 Task: Find connections with filter location Bad Münstereifel with filter topic #Mentoringwith filter profile language German with filter current company Sopra Banking Software with filter school Indian School of Business with filter industry Capital Markets with filter service category Logo Design with filter keywords title Reservationist
Action: Mouse moved to (591, 81)
Screenshot: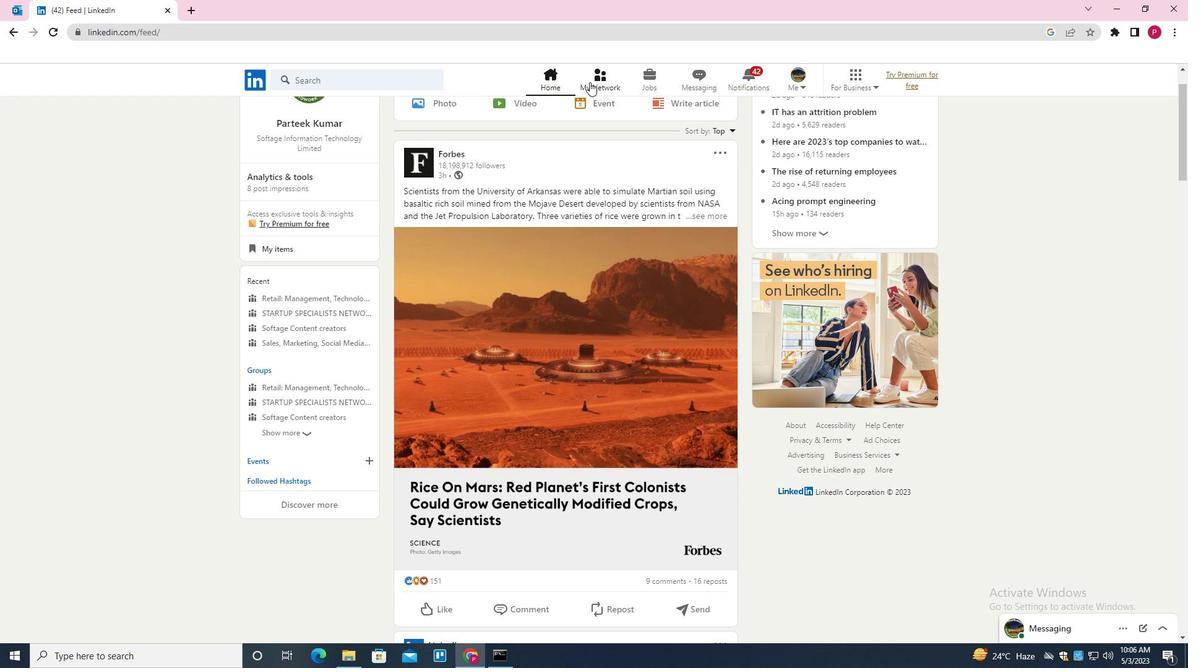 
Action: Mouse pressed left at (591, 81)
Screenshot: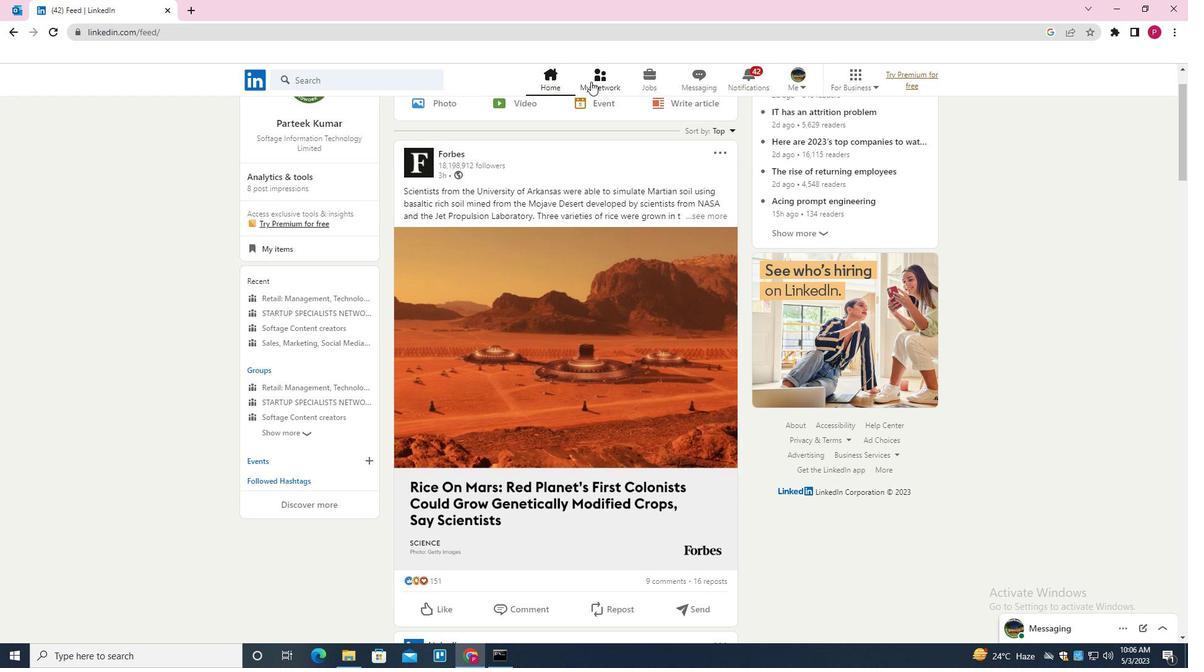 
Action: Mouse moved to (389, 151)
Screenshot: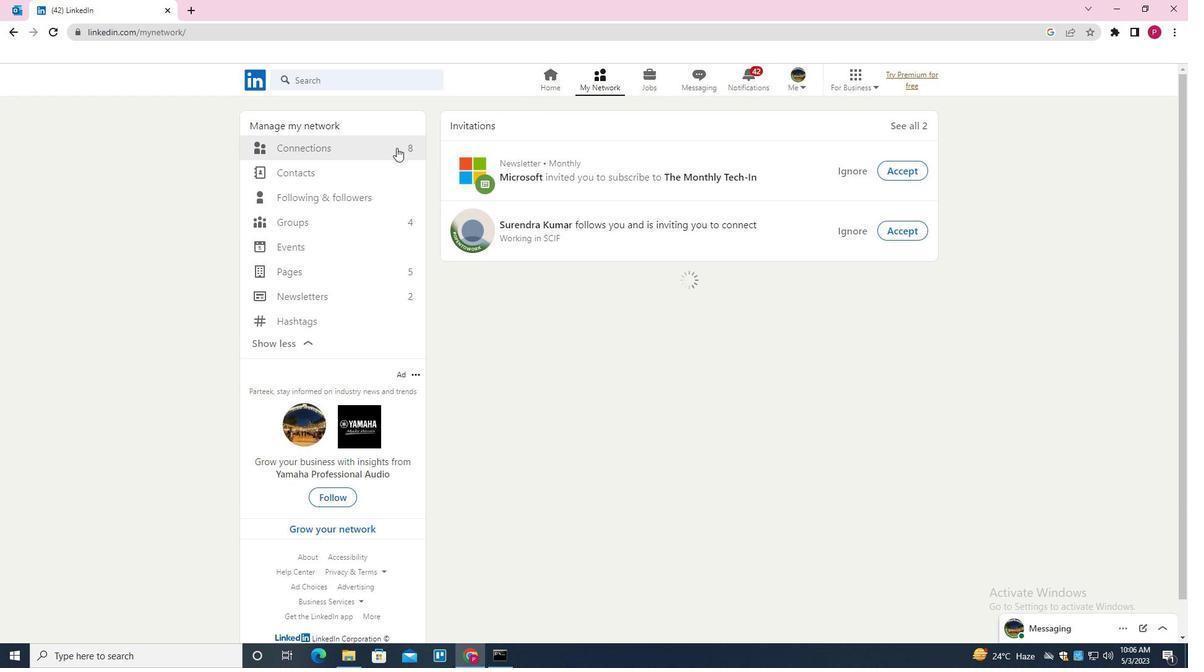 
Action: Mouse pressed left at (389, 151)
Screenshot: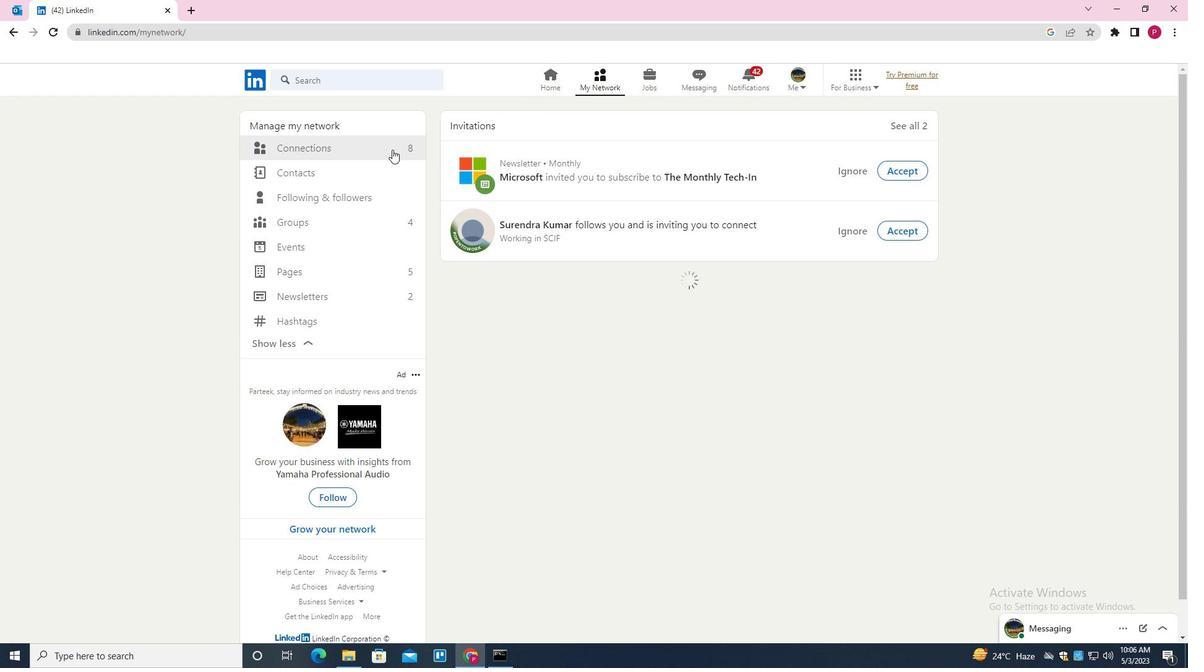 
Action: Mouse moved to (704, 151)
Screenshot: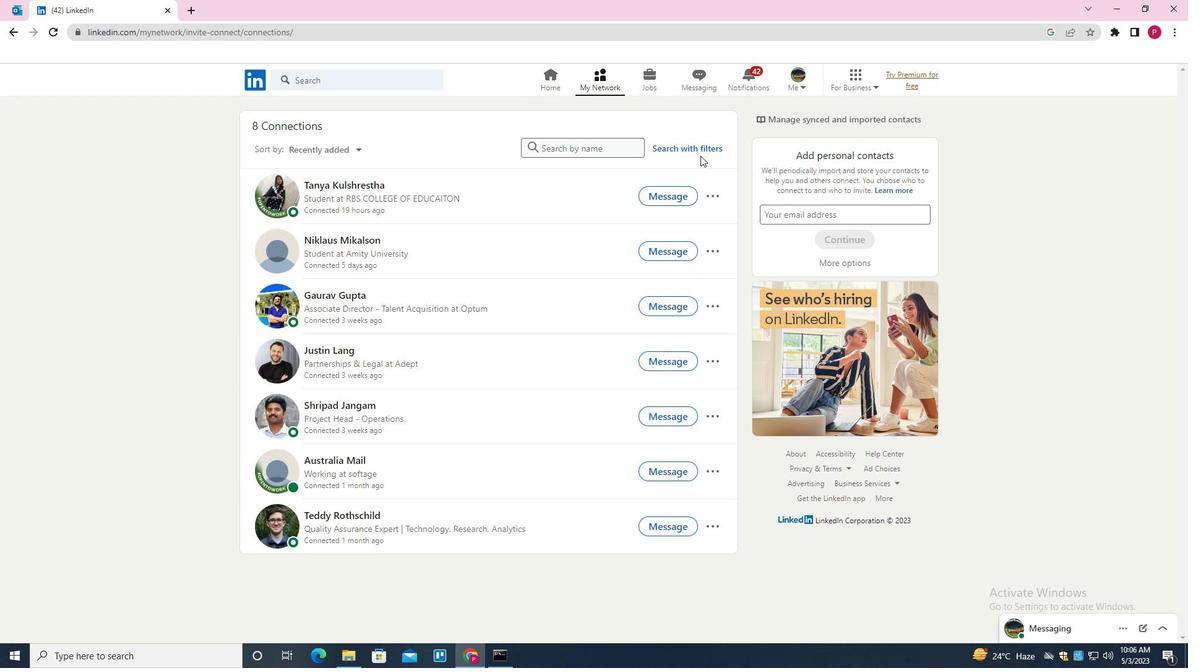 
Action: Mouse pressed left at (704, 151)
Screenshot: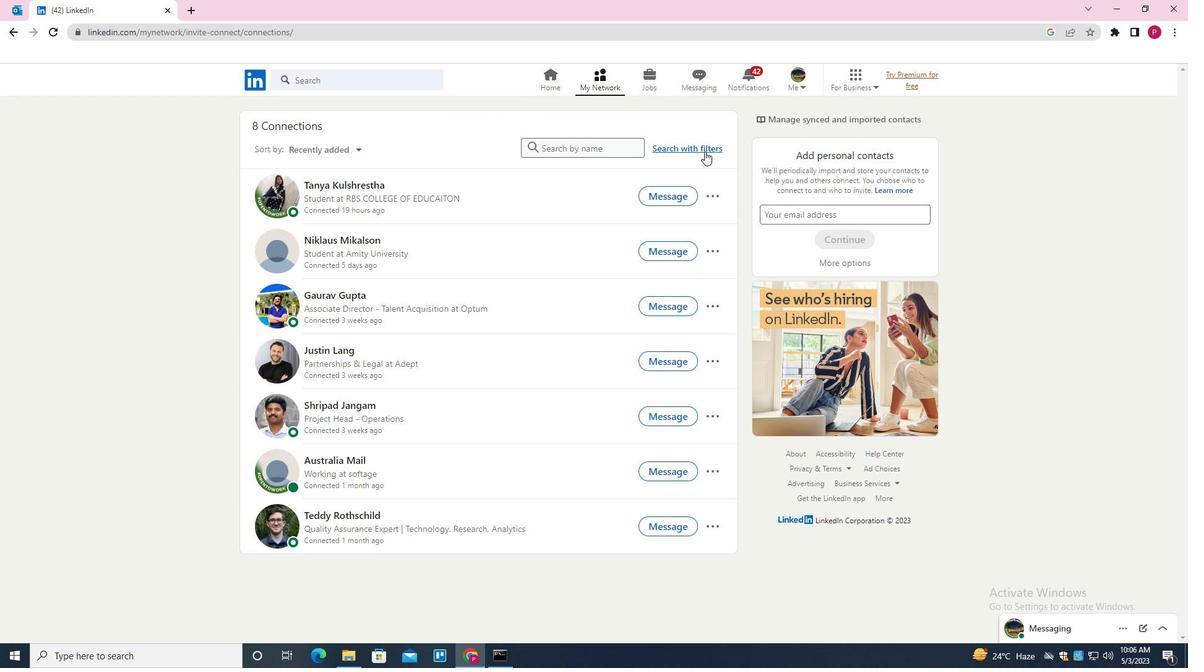 
Action: Mouse moved to (630, 113)
Screenshot: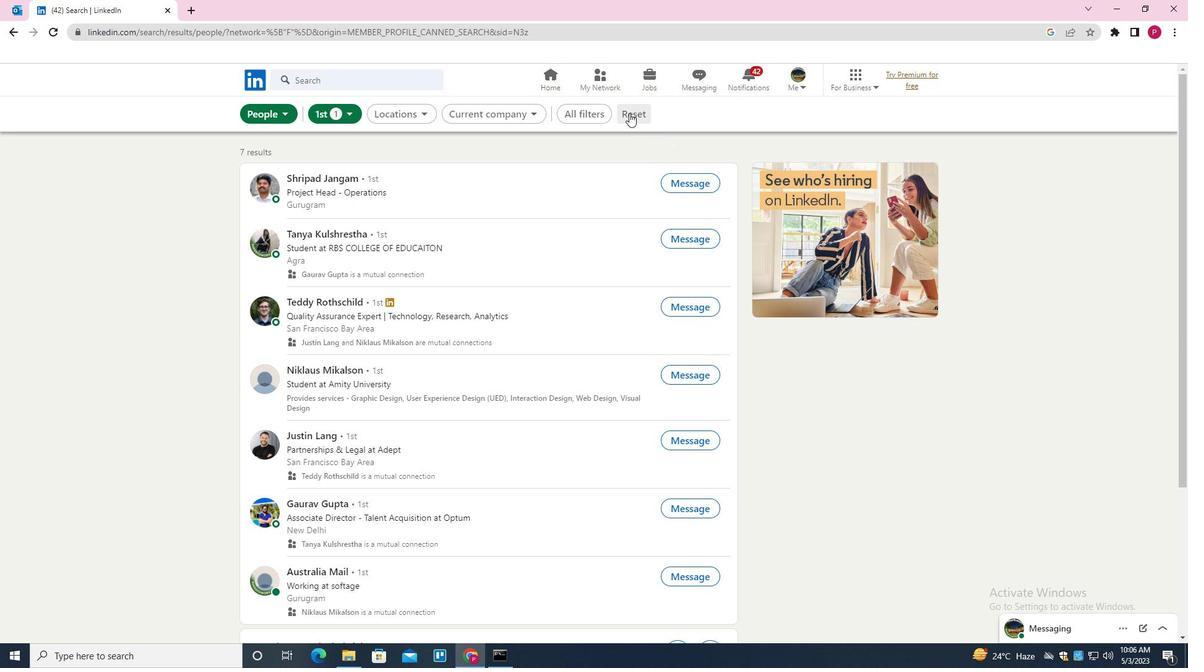 
Action: Mouse pressed left at (630, 113)
Screenshot: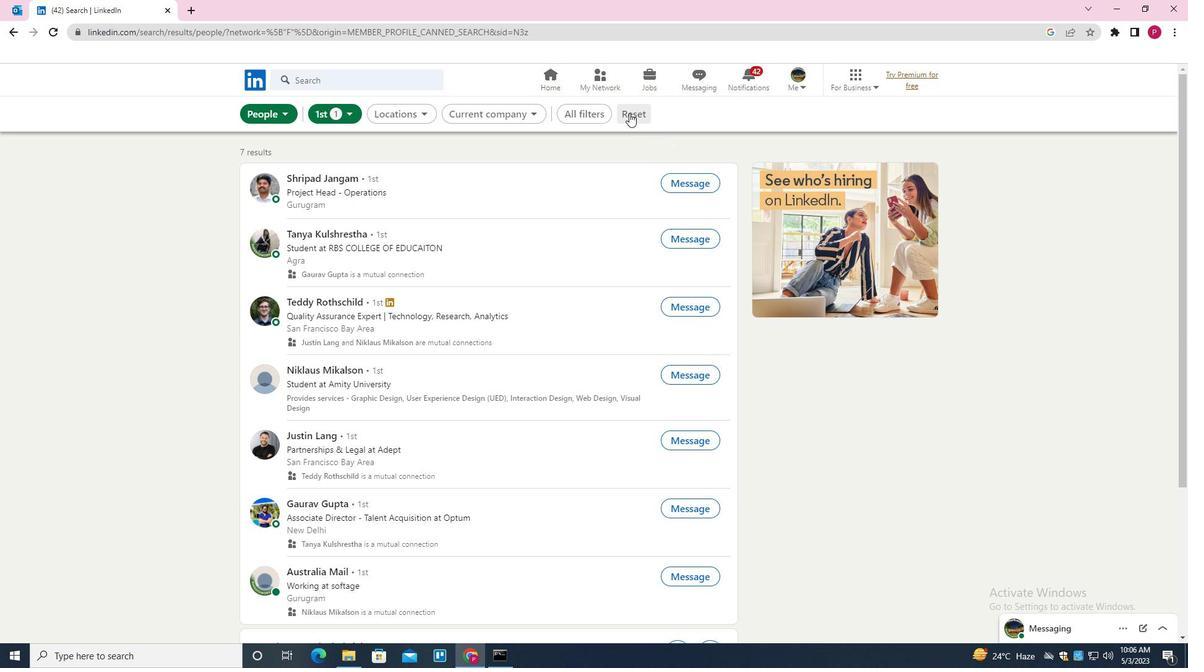 
Action: Mouse moved to (625, 115)
Screenshot: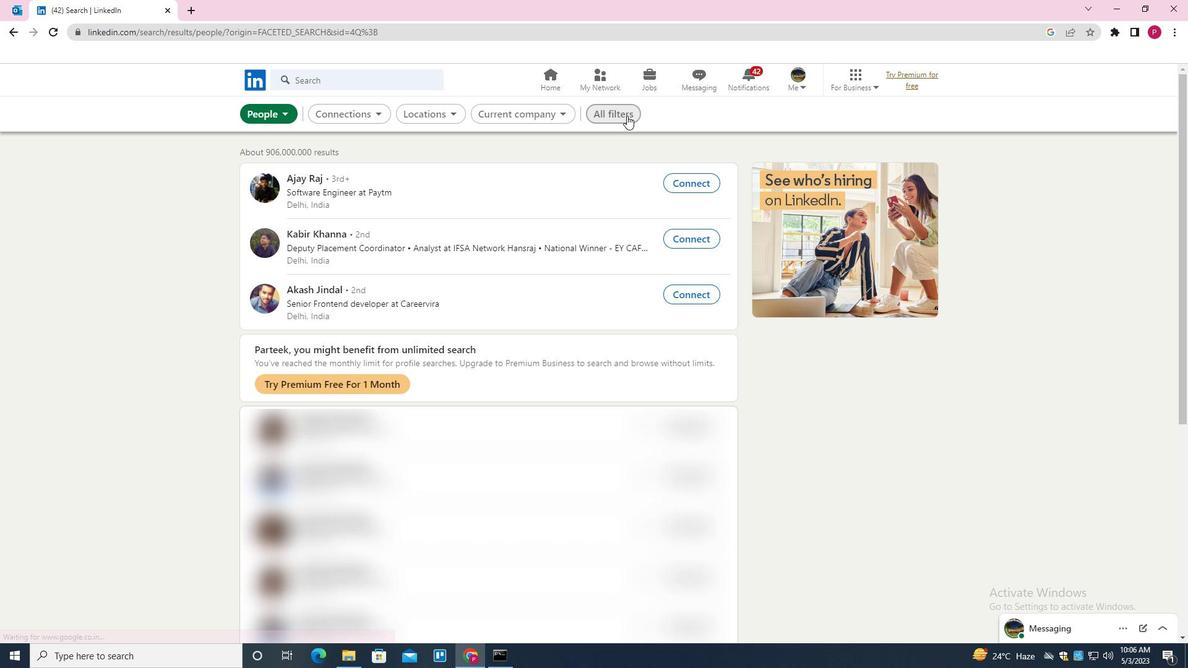 
Action: Mouse pressed left at (625, 115)
Screenshot: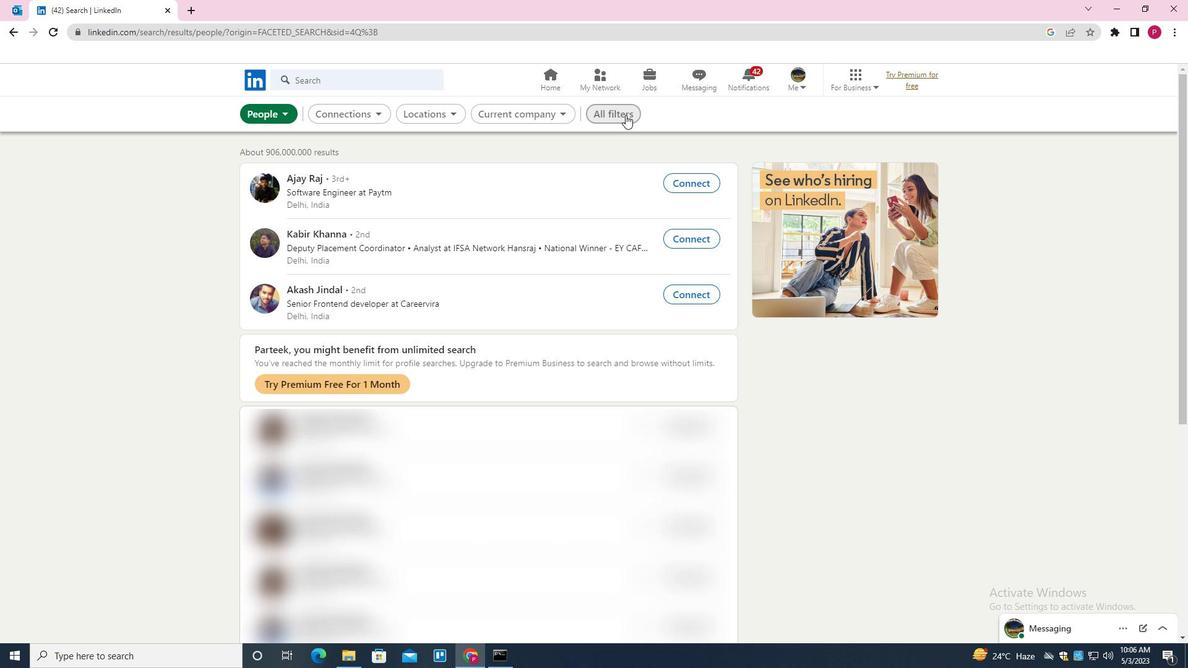 
Action: Mouse moved to (934, 317)
Screenshot: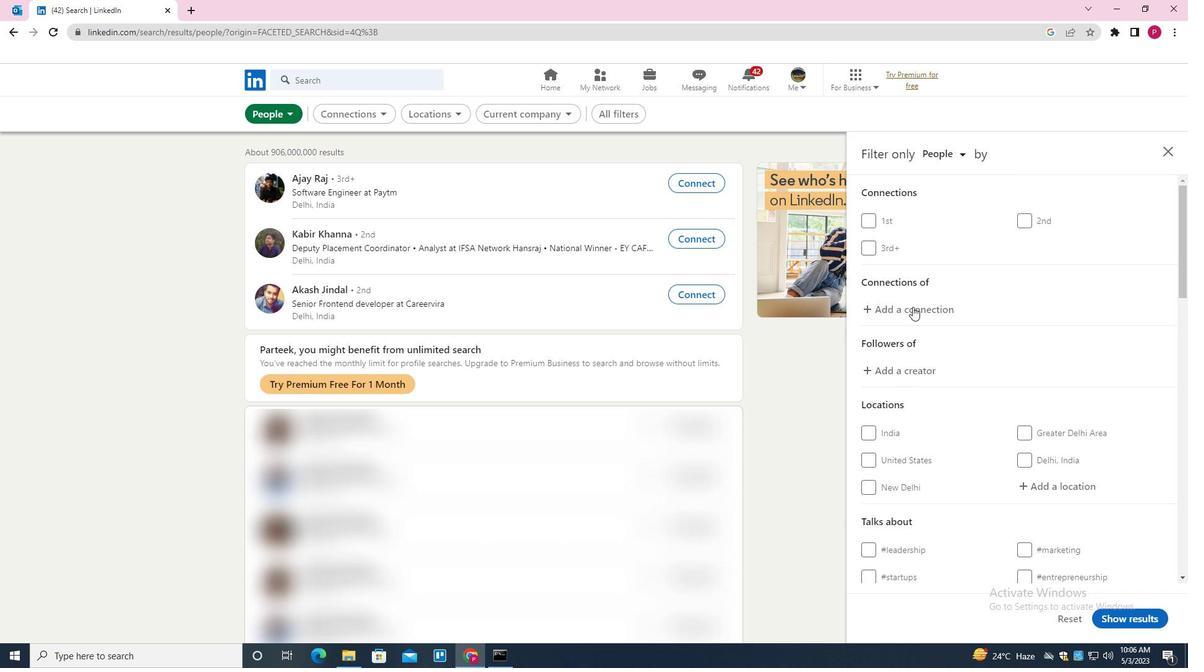 
Action: Mouse scrolled (934, 316) with delta (0, 0)
Screenshot: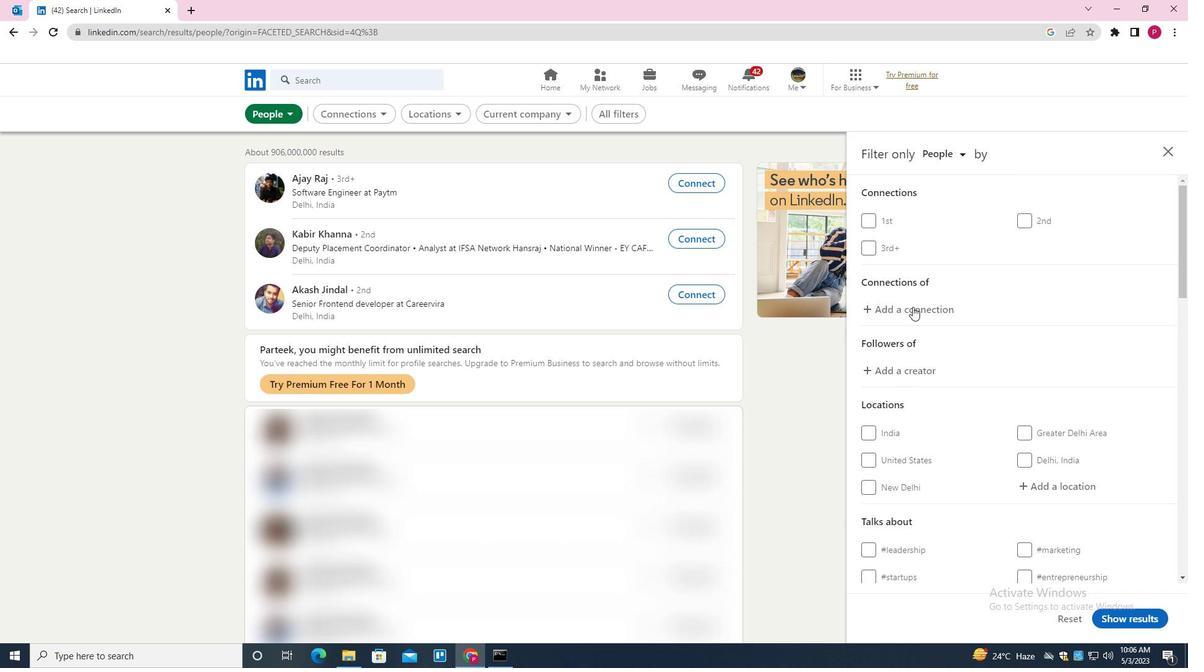 
Action: Mouse moved to (938, 319)
Screenshot: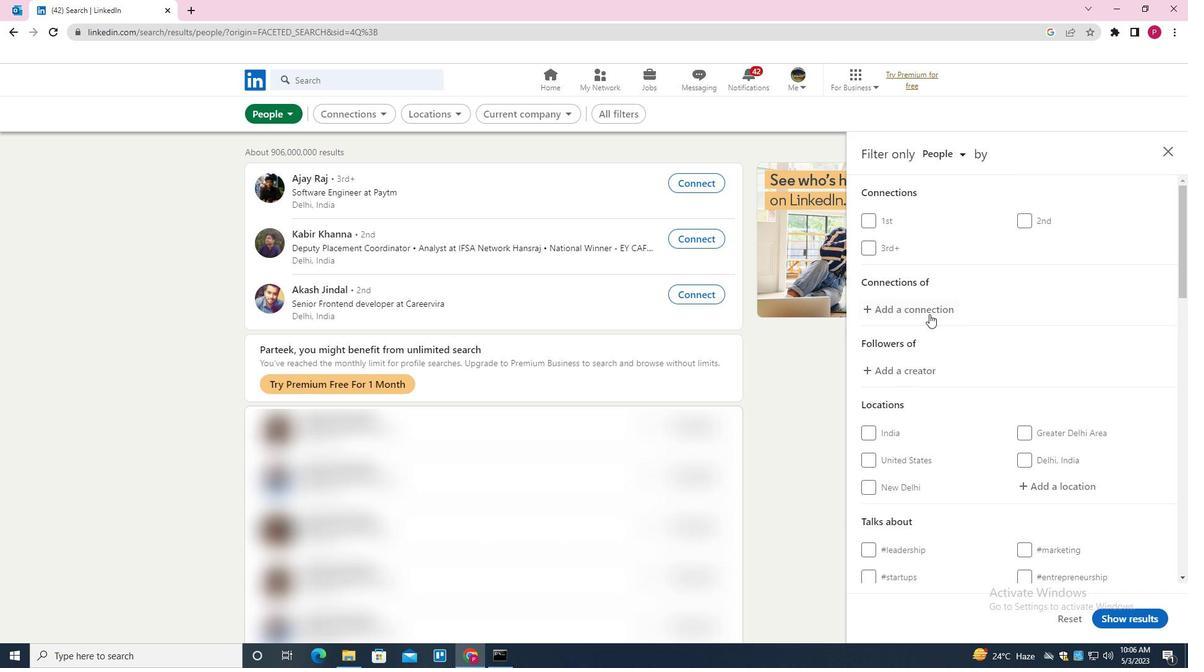 
Action: Mouse scrolled (938, 319) with delta (0, 0)
Screenshot: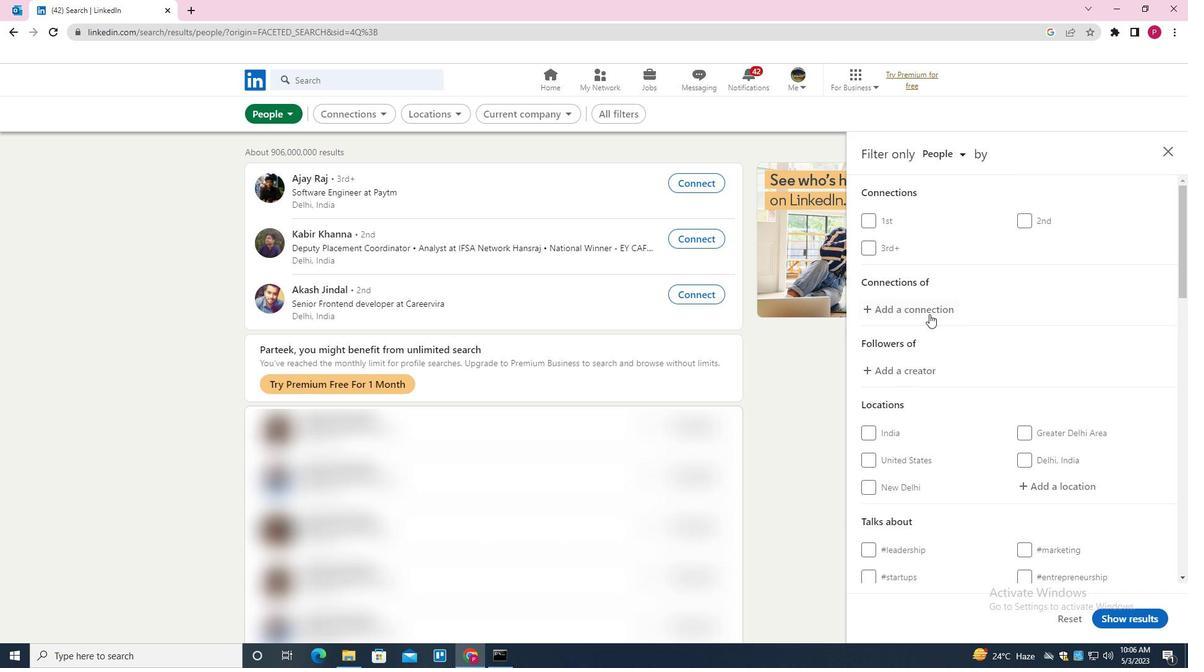 
Action: Mouse moved to (1053, 360)
Screenshot: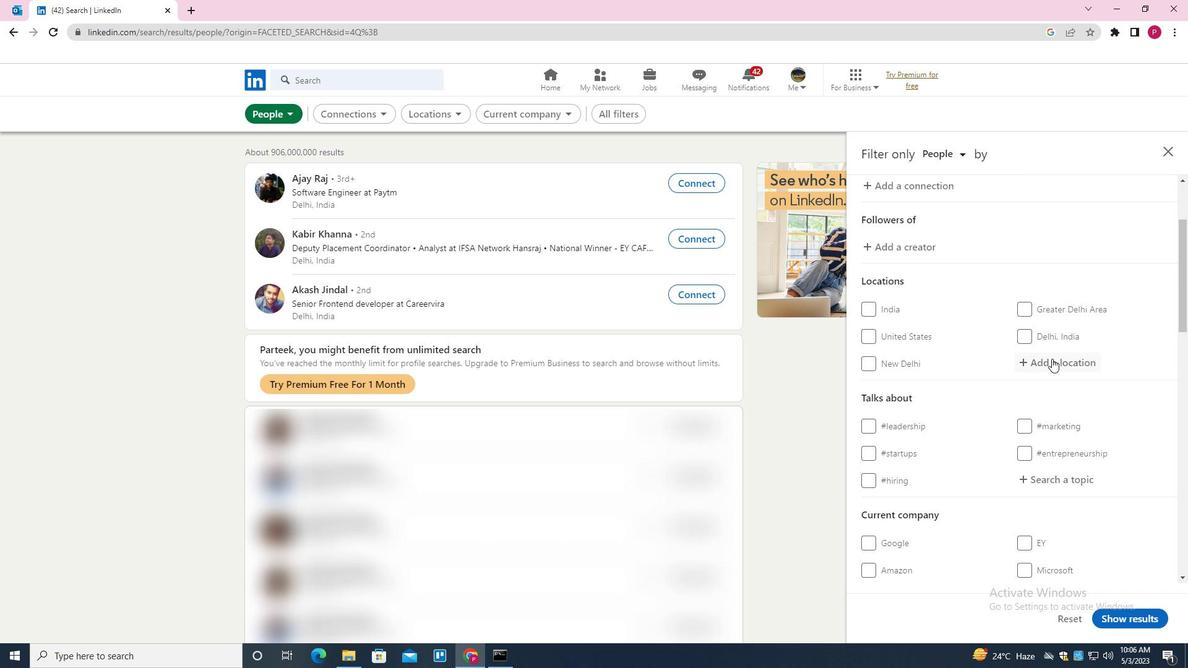 
Action: Mouse pressed left at (1053, 360)
Screenshot: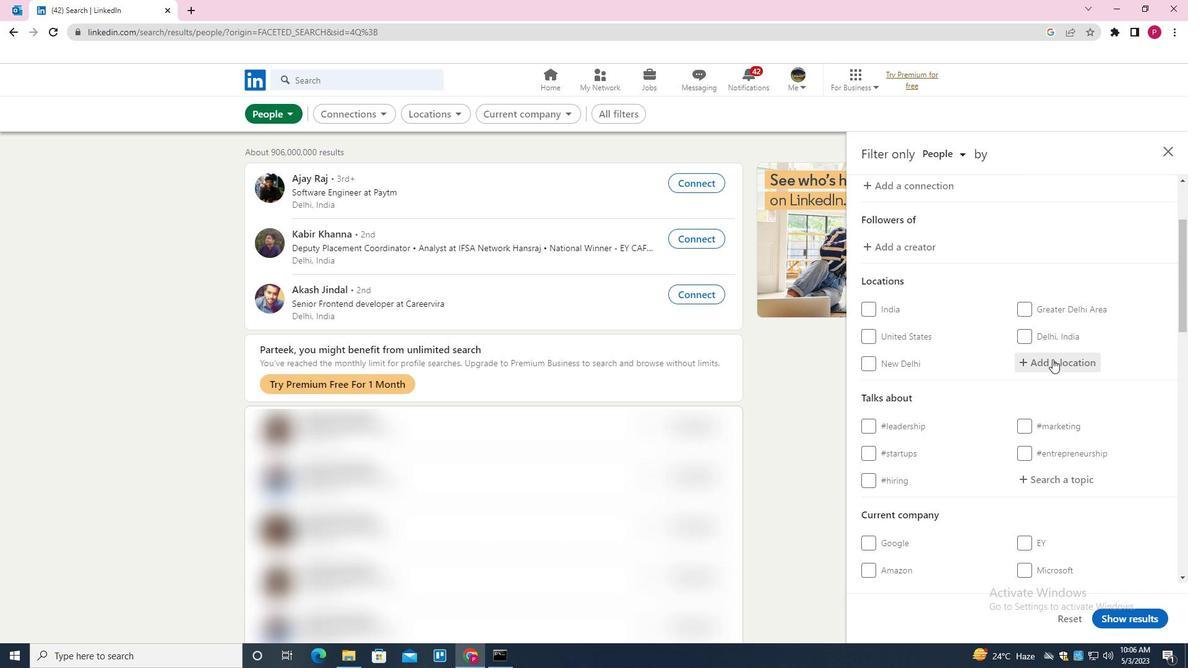 
Action: Key pressed <Key.shift>BAD<Key.space><Key.shift>MUNSTERERE<Key.backspace><Key.backspace><Key.down><Key.enter>
Screenshot: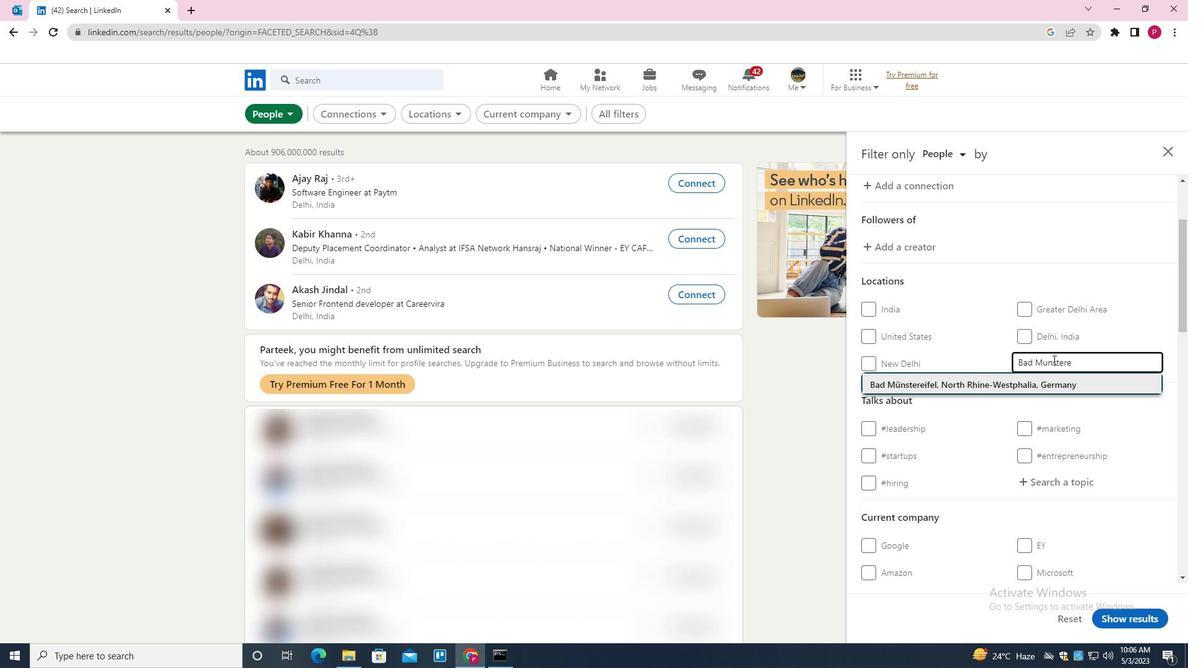 
Action: Mouse moved to (983, 422)
Screenshot: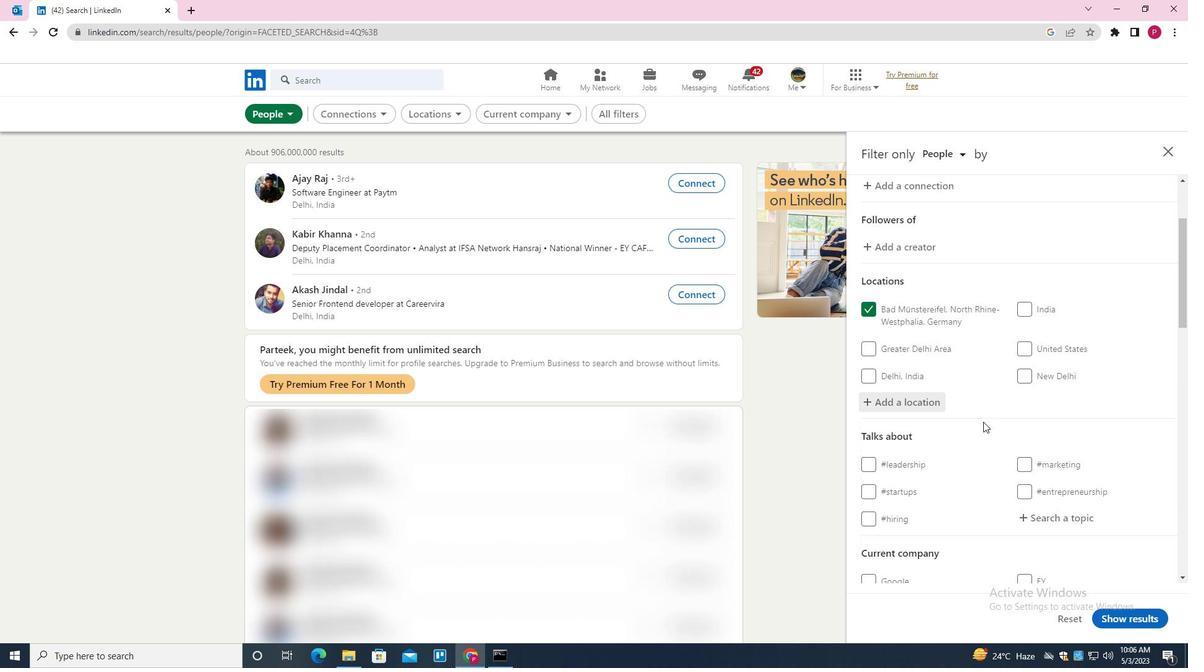 
Action: Mouse scrolled (983, 421) with delta (0, 0)
Screenshot: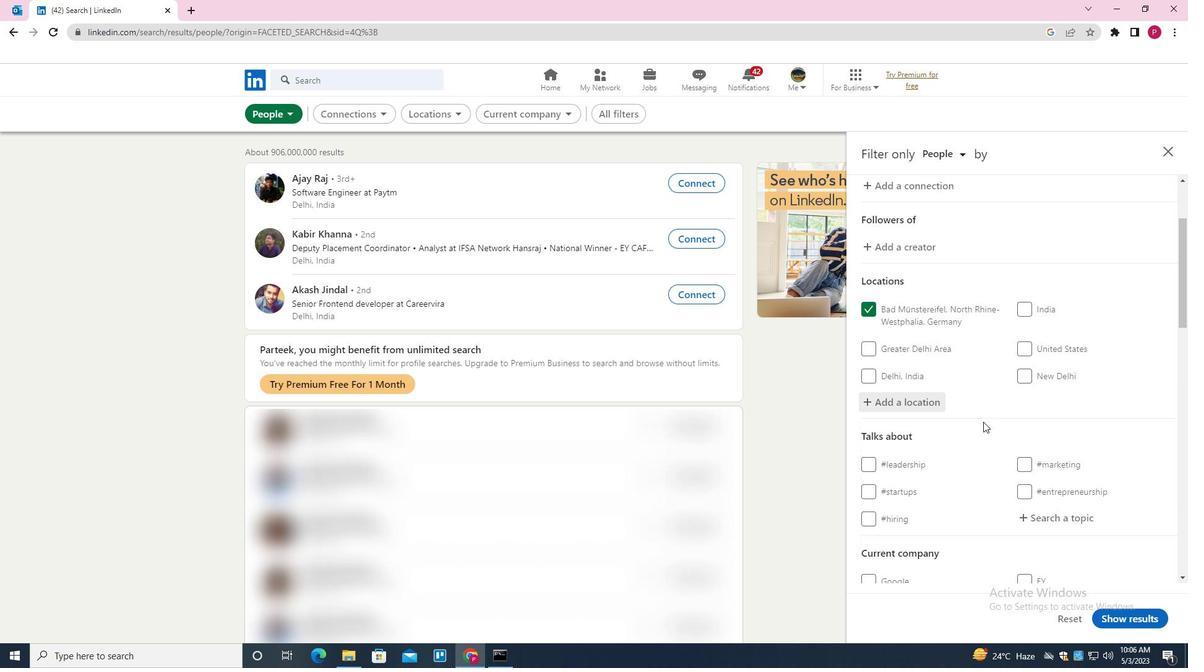 
Action: Mouse moved to (984, 422)
Screenshot: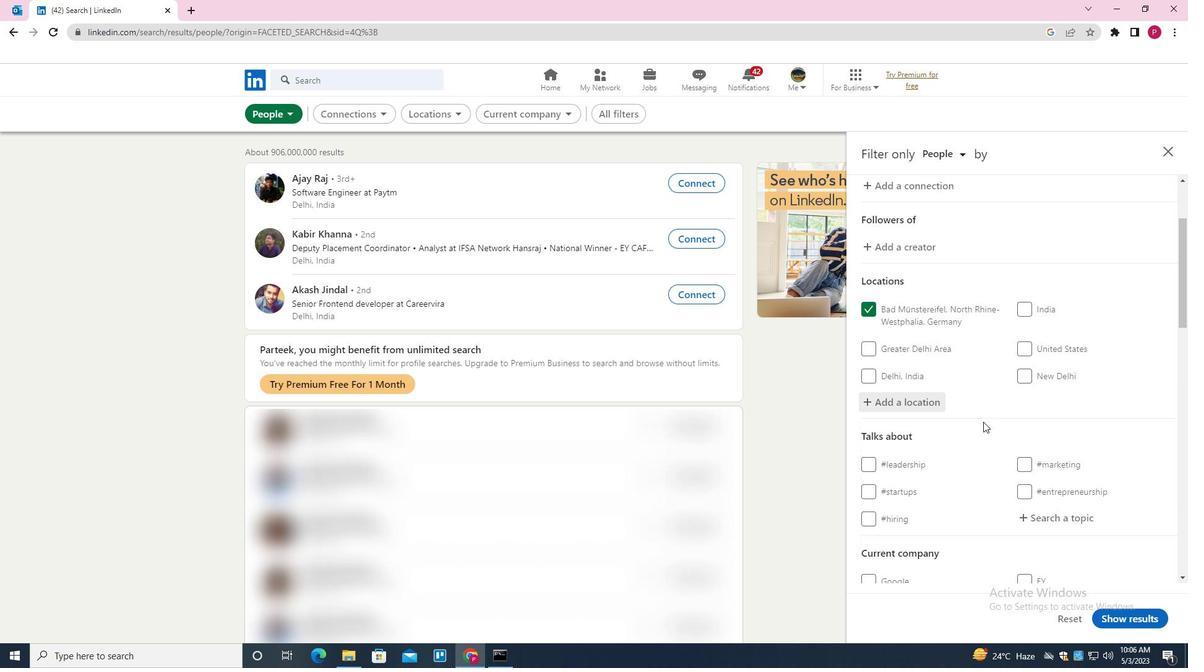 
Action: Mouse scrolled (984, 421) with delta (0, 0)
Screenshot: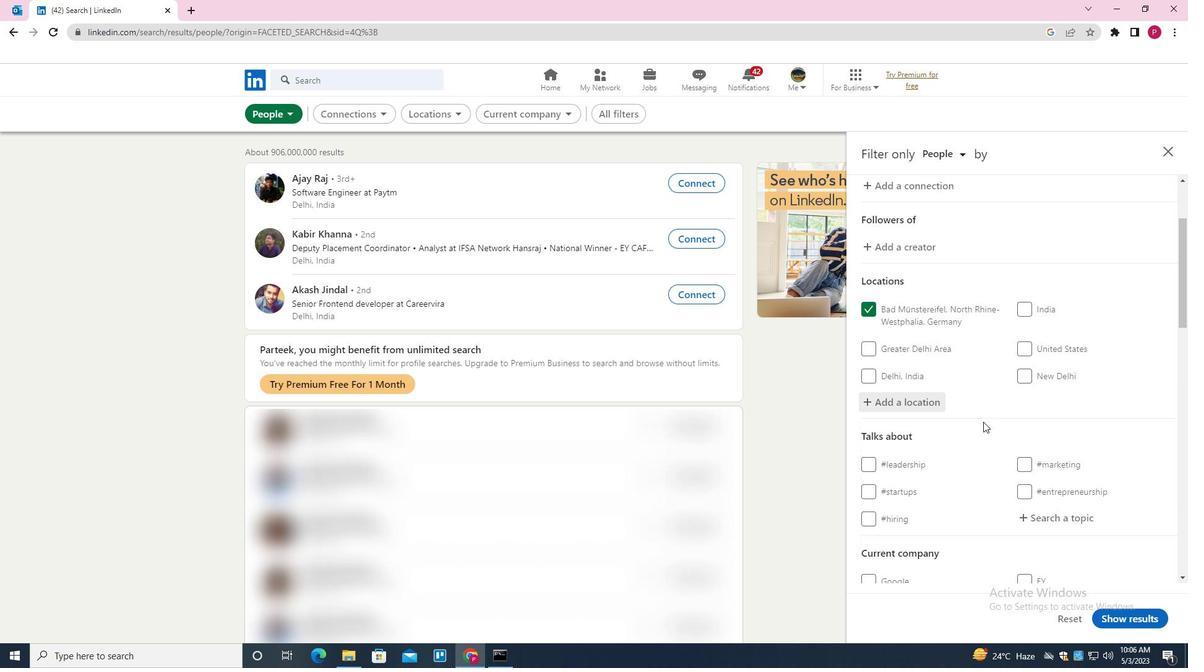 
Action: Mouse moved to (984, 422)
Screenshot: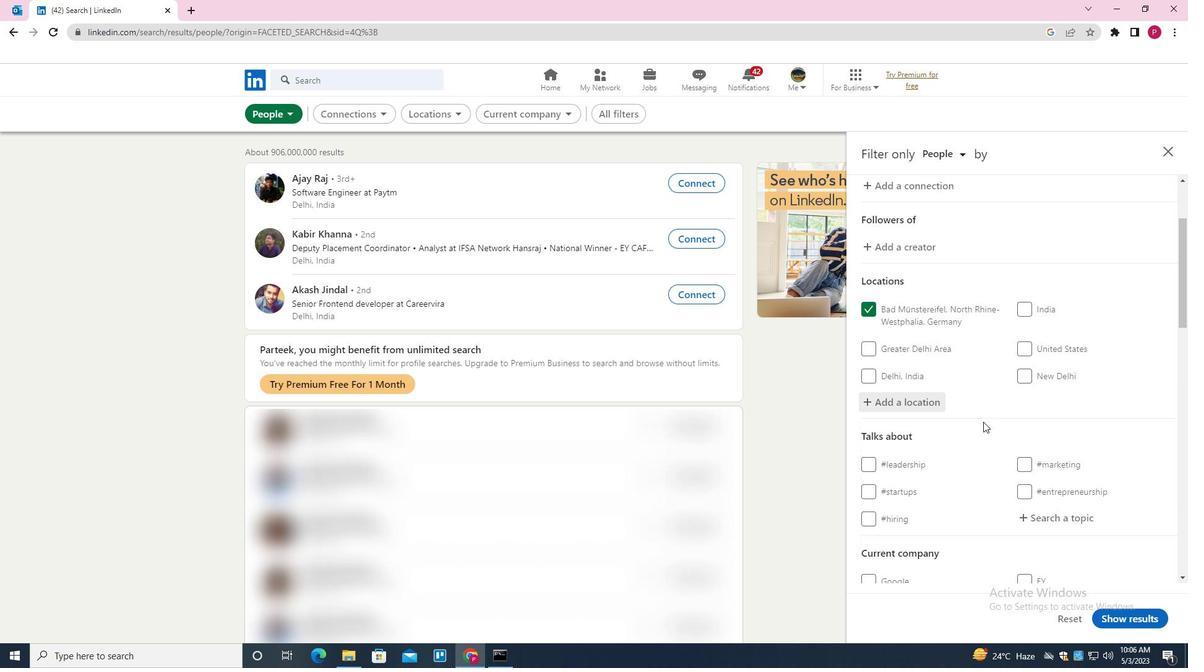 
Action: Mouse scrolled (984, 421) with delta (0, 0)
Screenshot: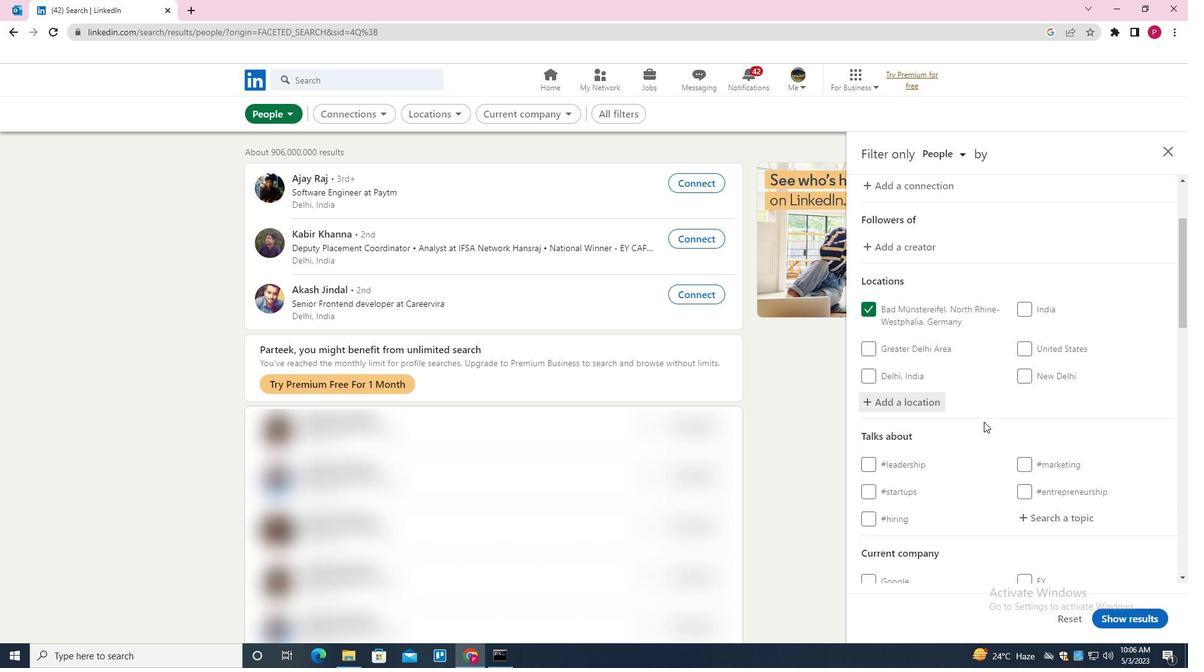 
Action: Mouse moved to (1052, 336)
Screenshot: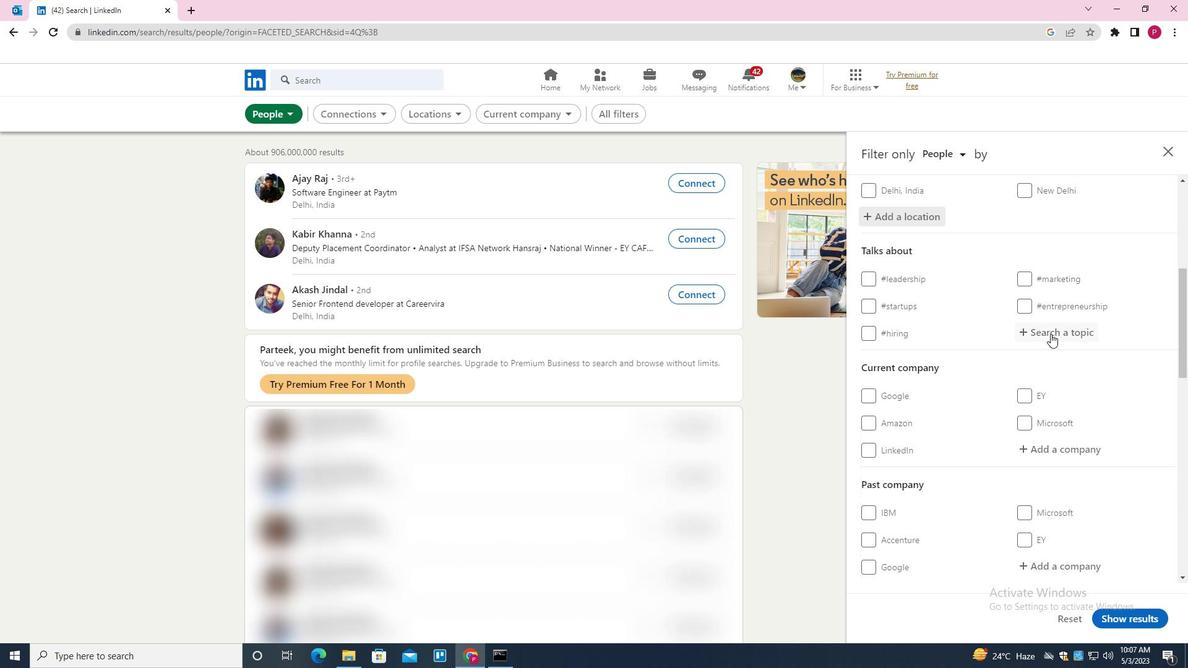
Action: Mouse pressed left at (1052, 336)
Screenshot: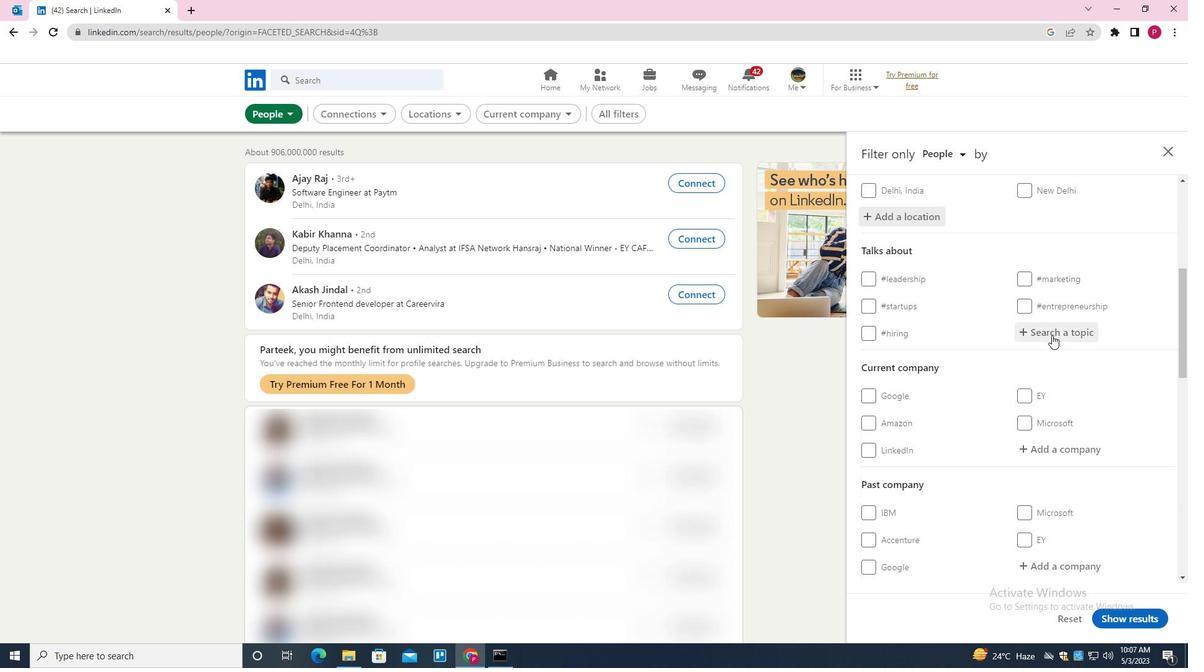 
Action: Mouse moved to (1051, 337)
Screenshot: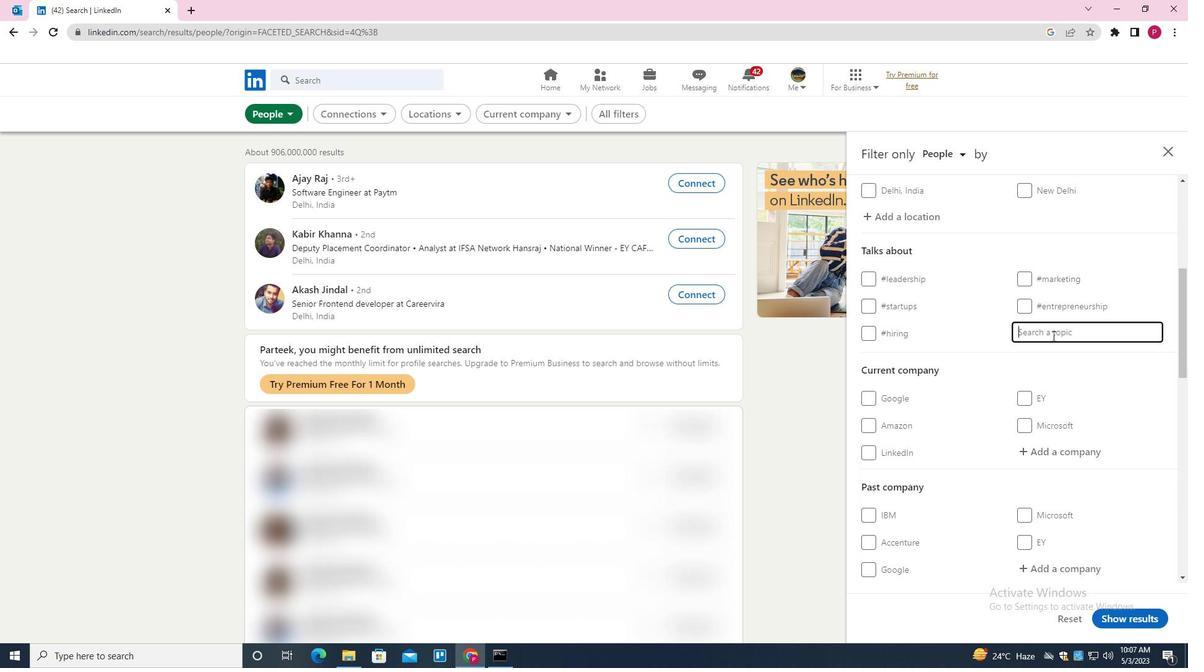 
Action: Key pressed <Key.shift>MENTORING<Key.down><Key.enter>
Screenshot: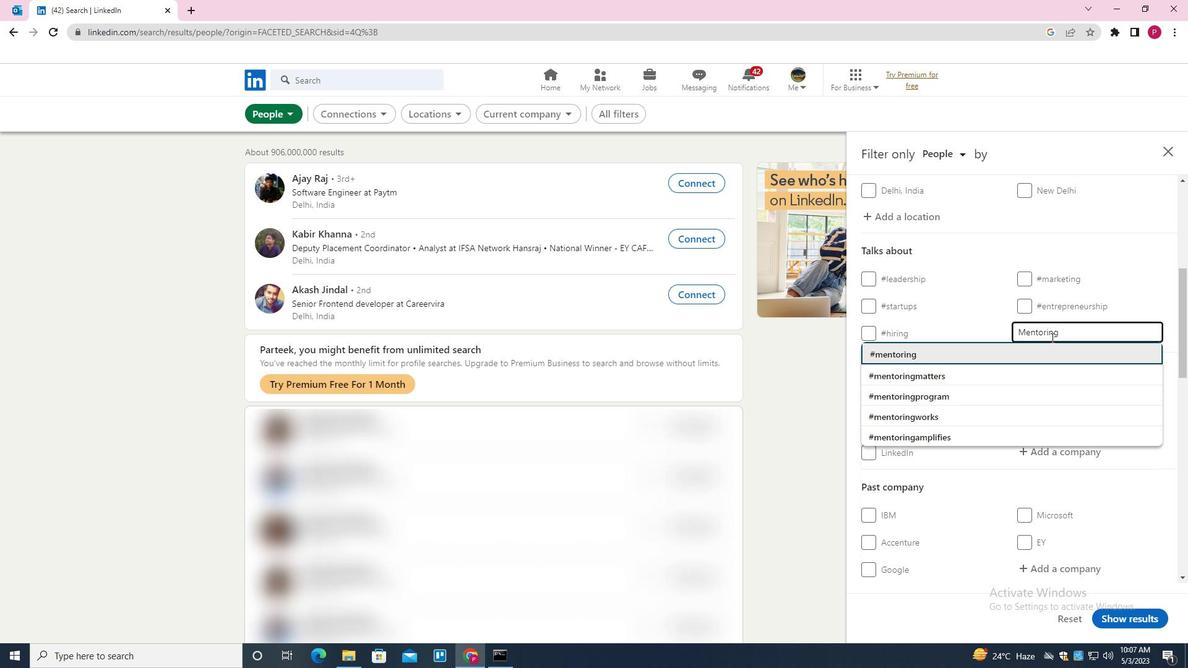 
Action: Mouse moved to (1042, 380)
Screenshot: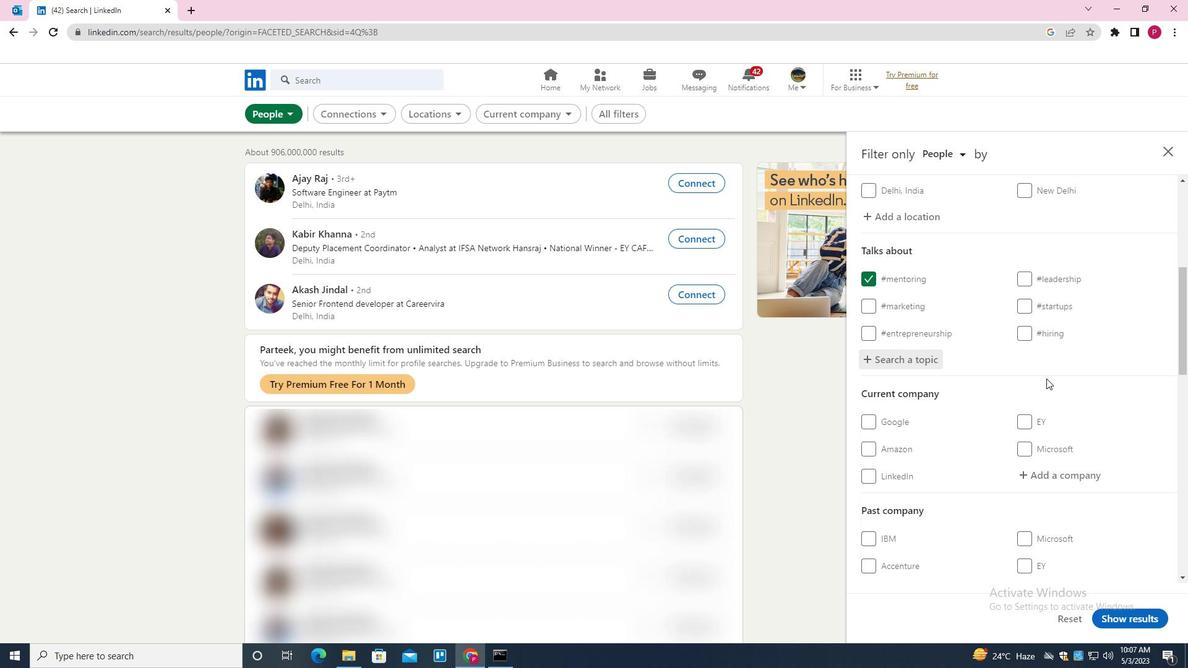 
Action: Mouse scrolled (1042, 379) with delta (0, 0)
Screenshot: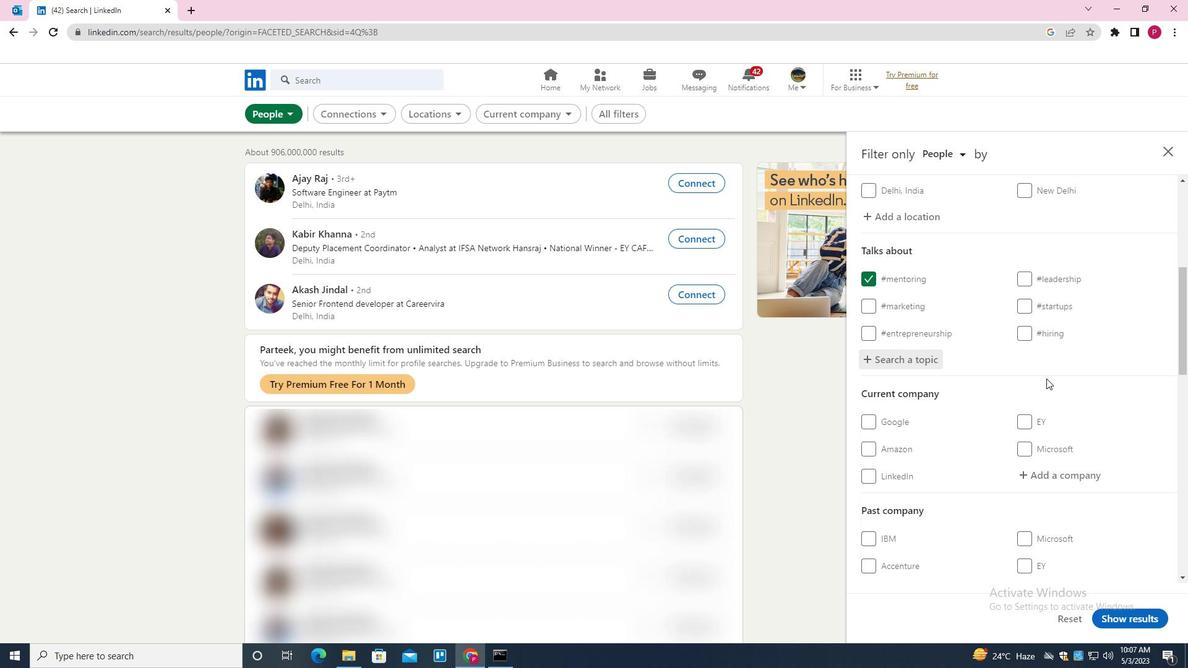 
Action: Mouse moved to (1042, 378)
Screenshot: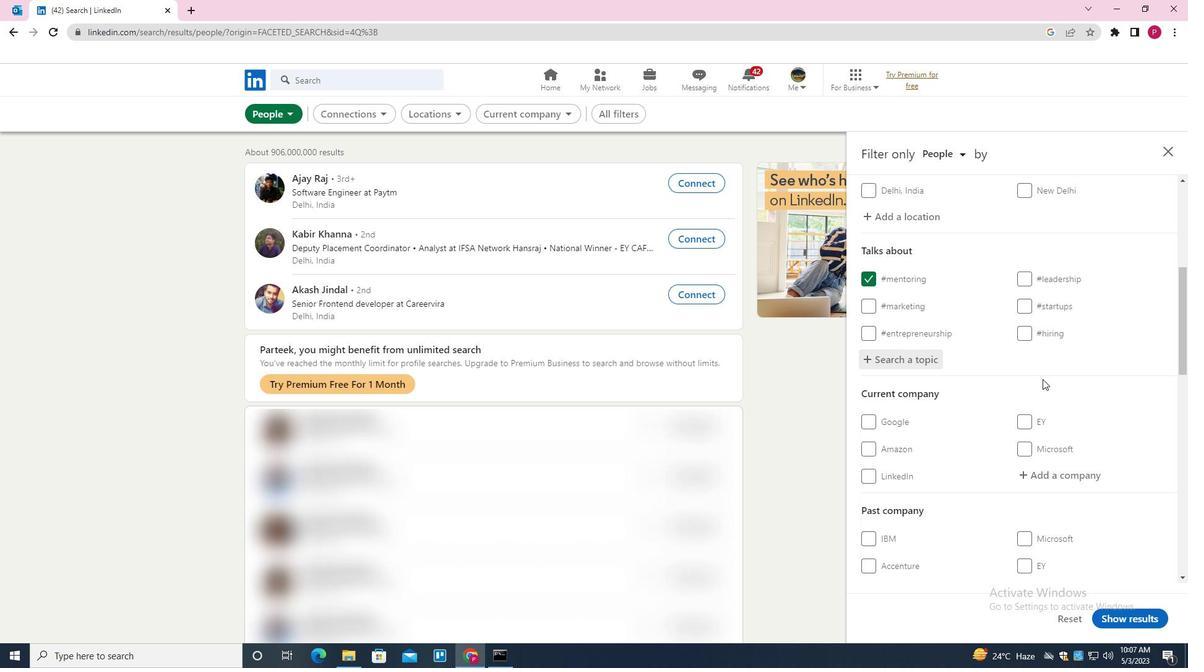 
Action: Mouse scrolled (1042, 377) with delta (0, 0)
Screenshot: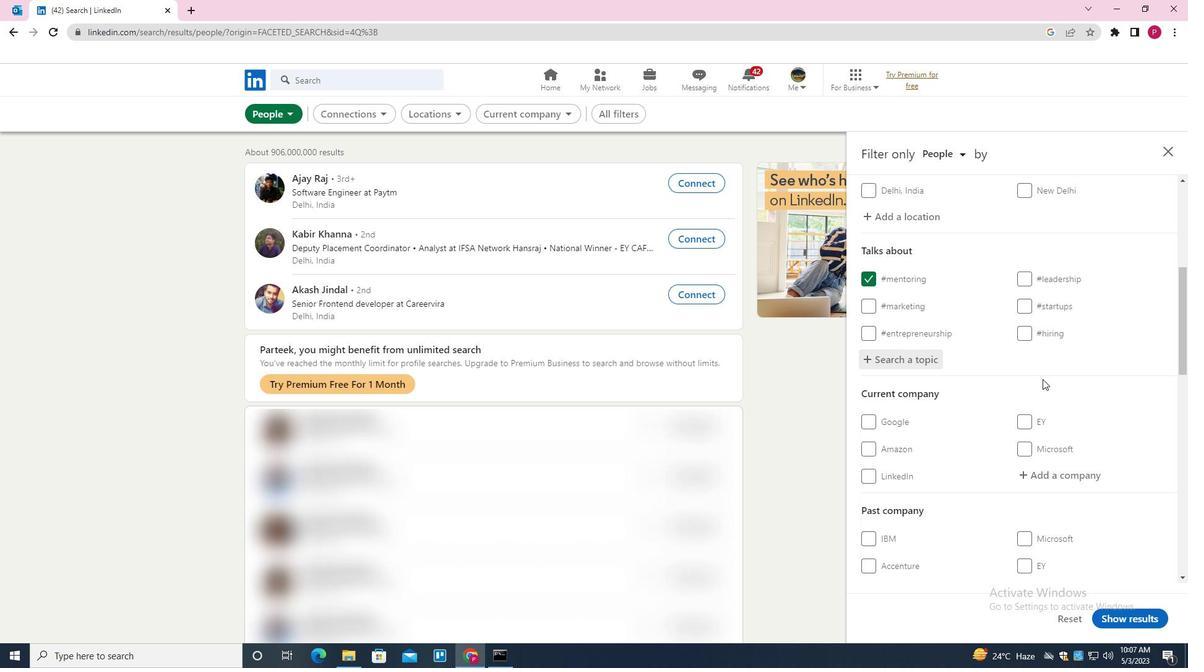 
Action: Mouse scrolled (1042, 377) with delta (0, 0)
Screenshot: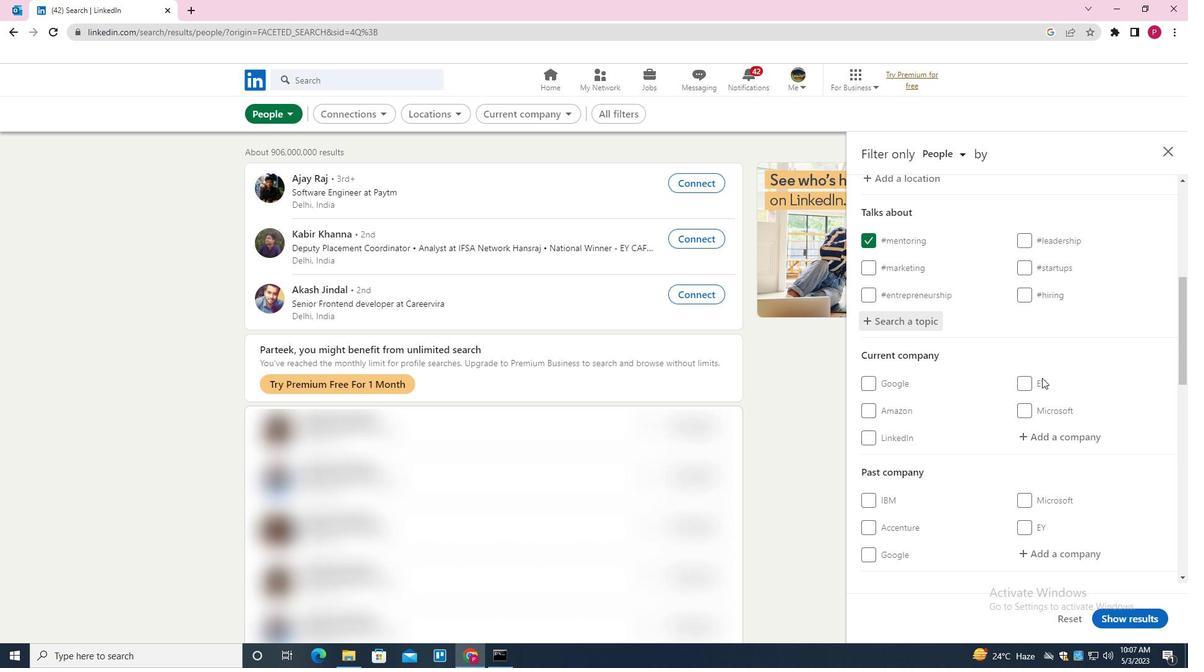 
Action: Mouse moved to (1042, 378)
Screenshot: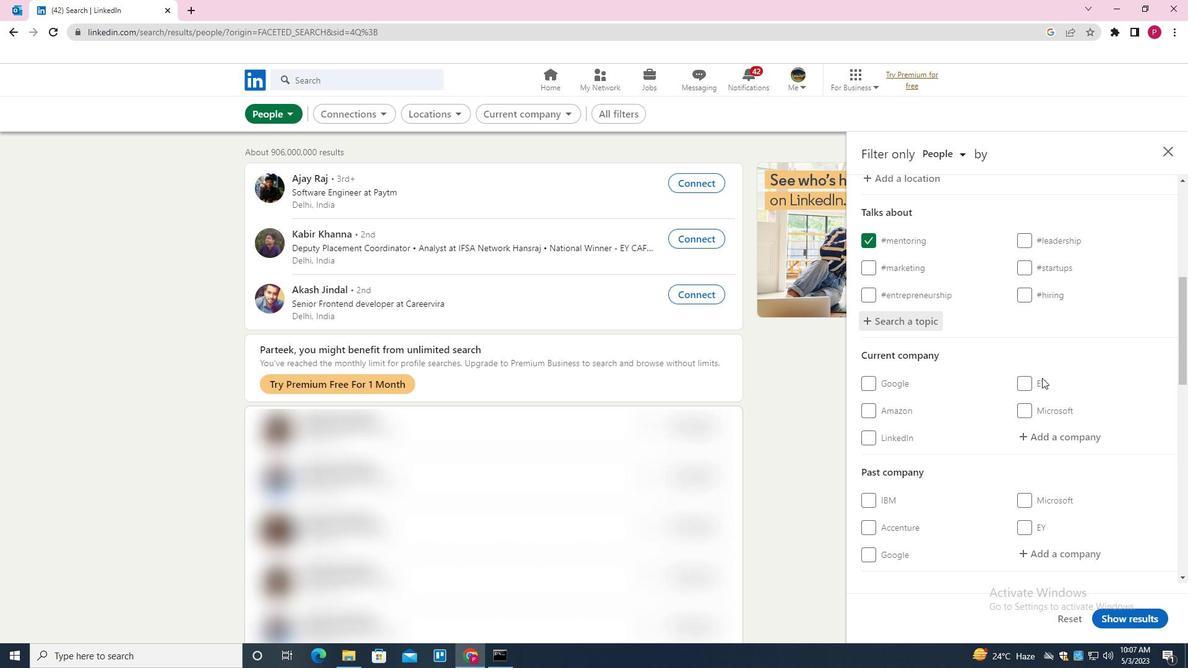 
Action: Mouse scrolled (1042, 377) with delta (0, 0)
Screenshot: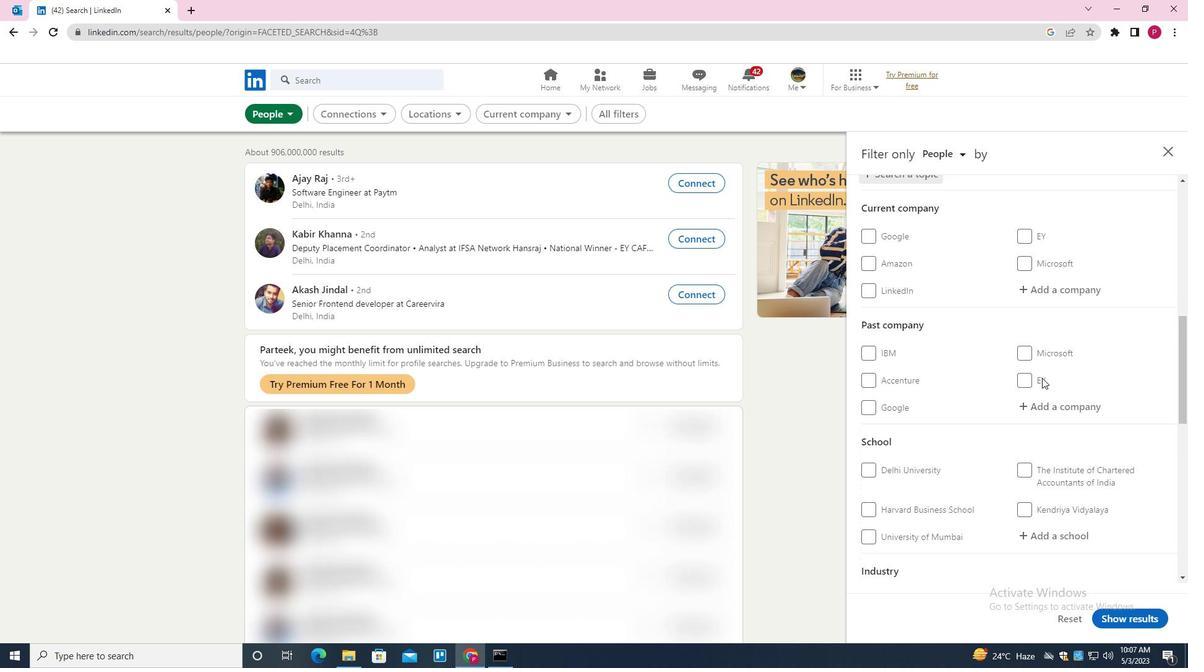 
Action: Mouse scrolled (1042, 377) with delta (0, 0)
Screenshot: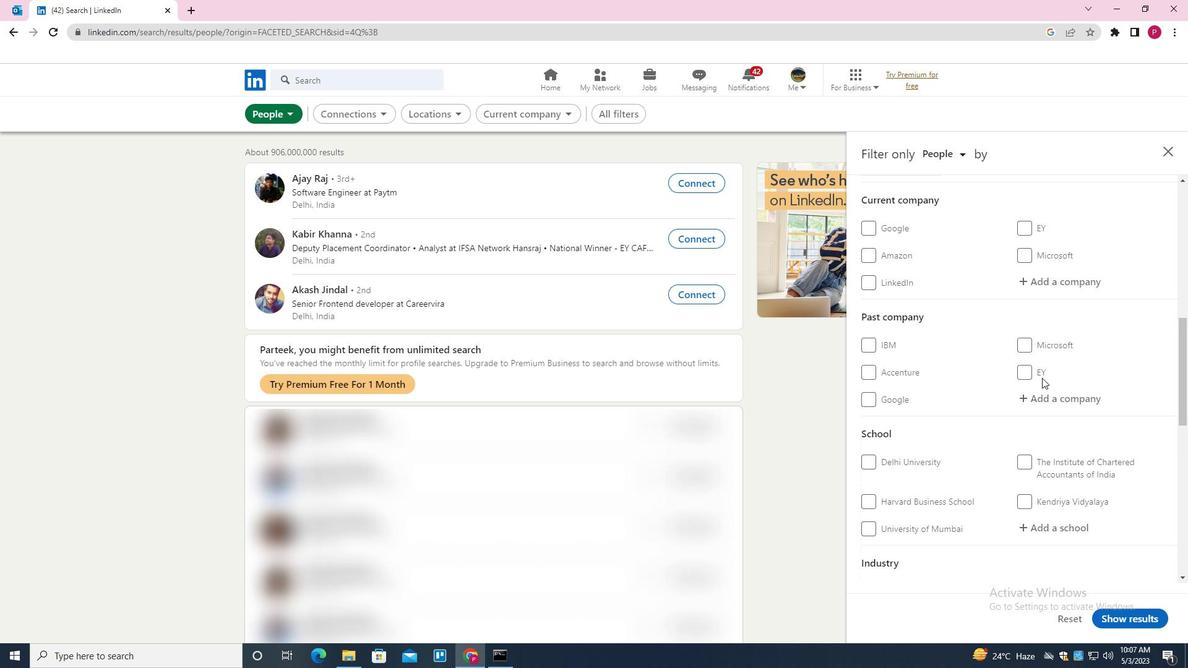 
Action: Mouse scrolled (1042, 377) with delta (0, 0)
Screenshot: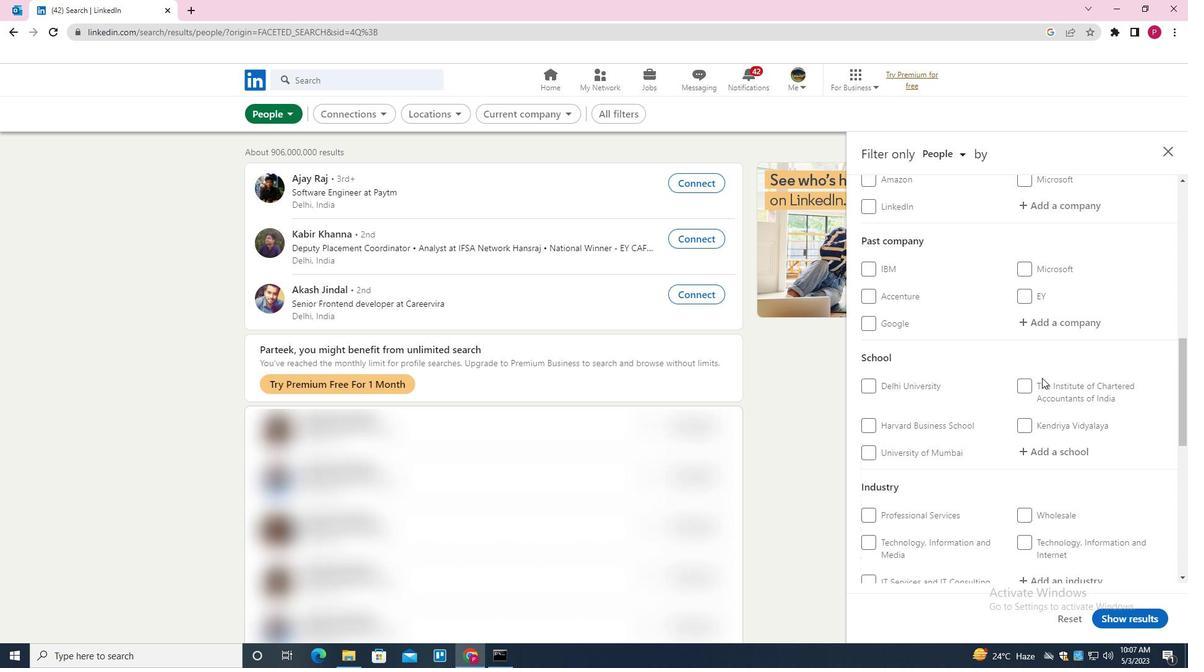 
Action: Mouse scrolled (1042, 377) with delta (0, 0)
Screenshot: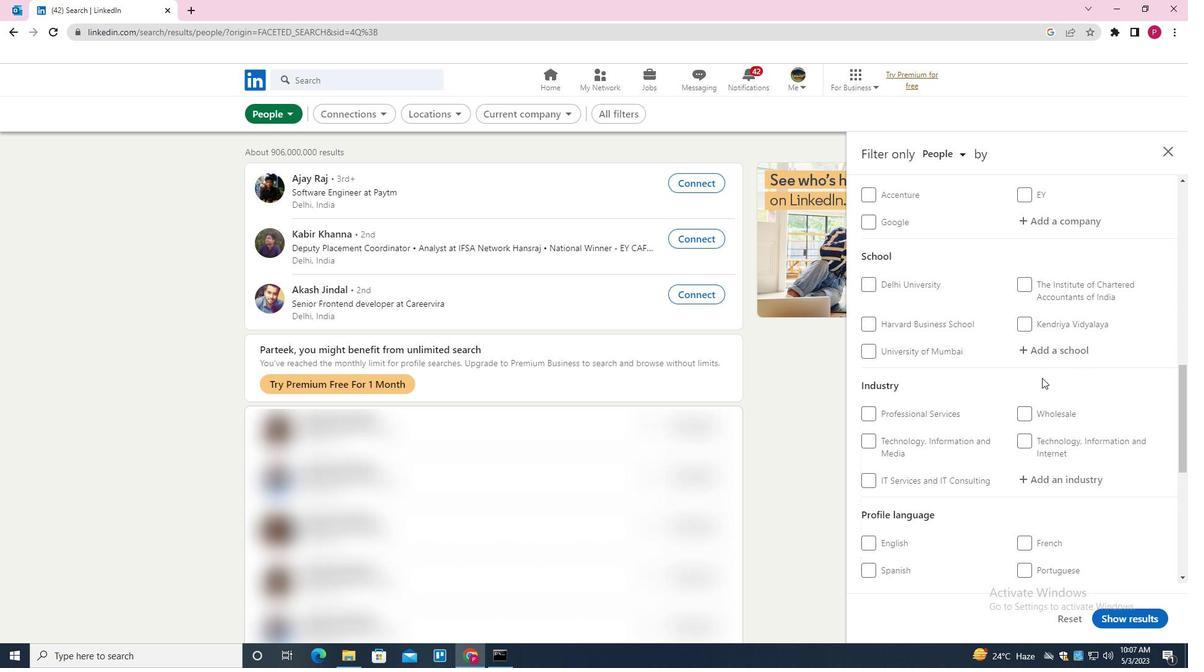 
Action: Mouse moved to (1039, 378)
Screenshot: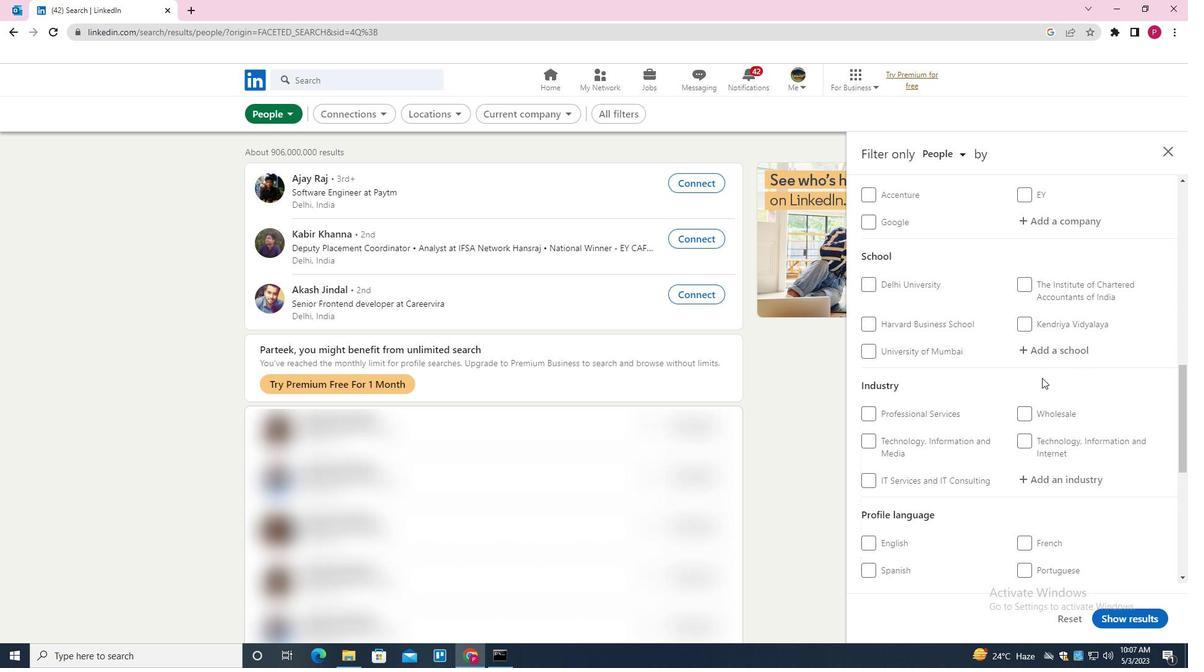
Action: Mouse scrolled (1039, 378) with delta (0, 0)
Screenshot: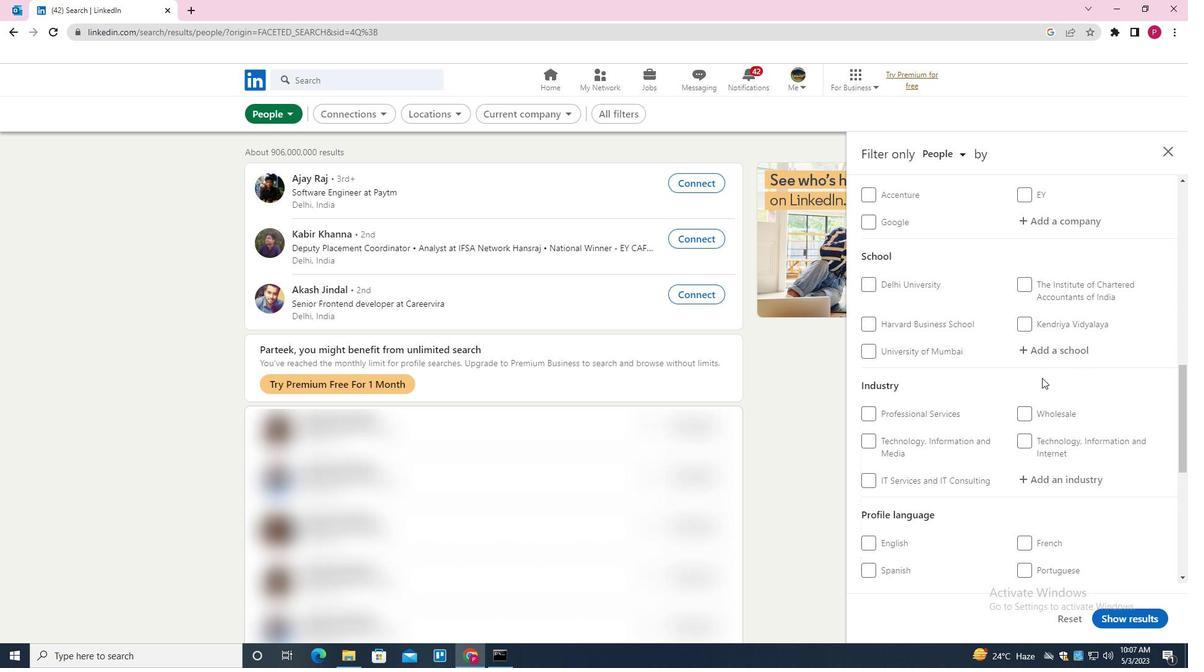 
Action: Mouse moved to (1039, 379)
Screenshot: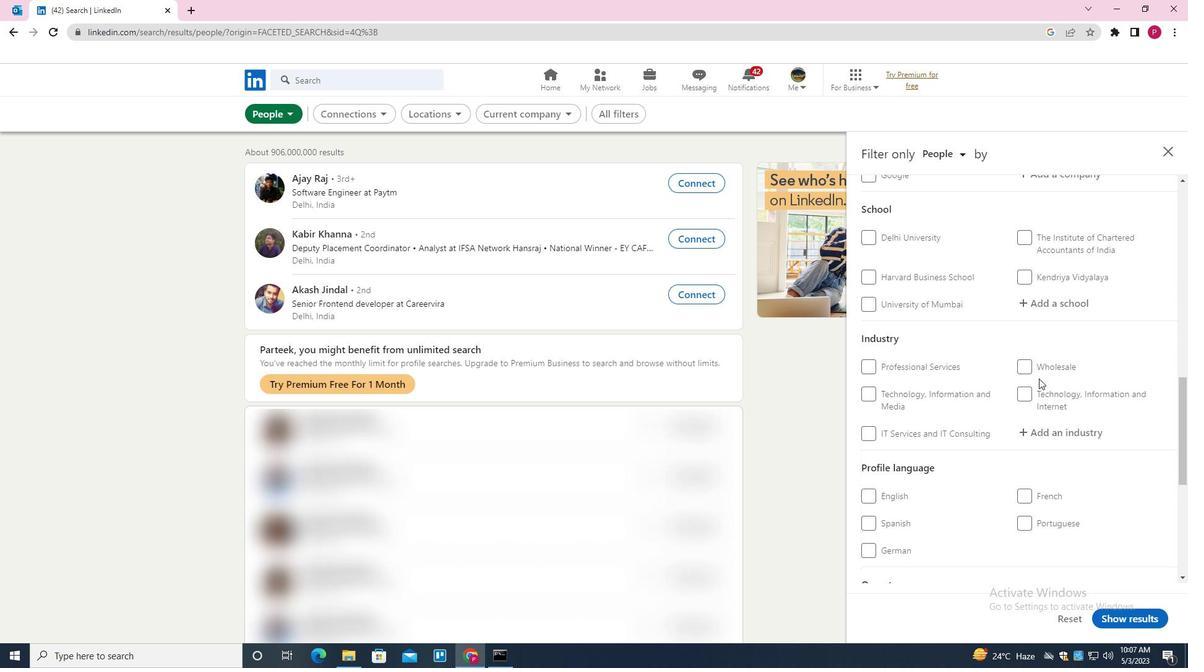
Action: Mouse scrolled (1039, 378) with delta (0, 0)
Screenshot: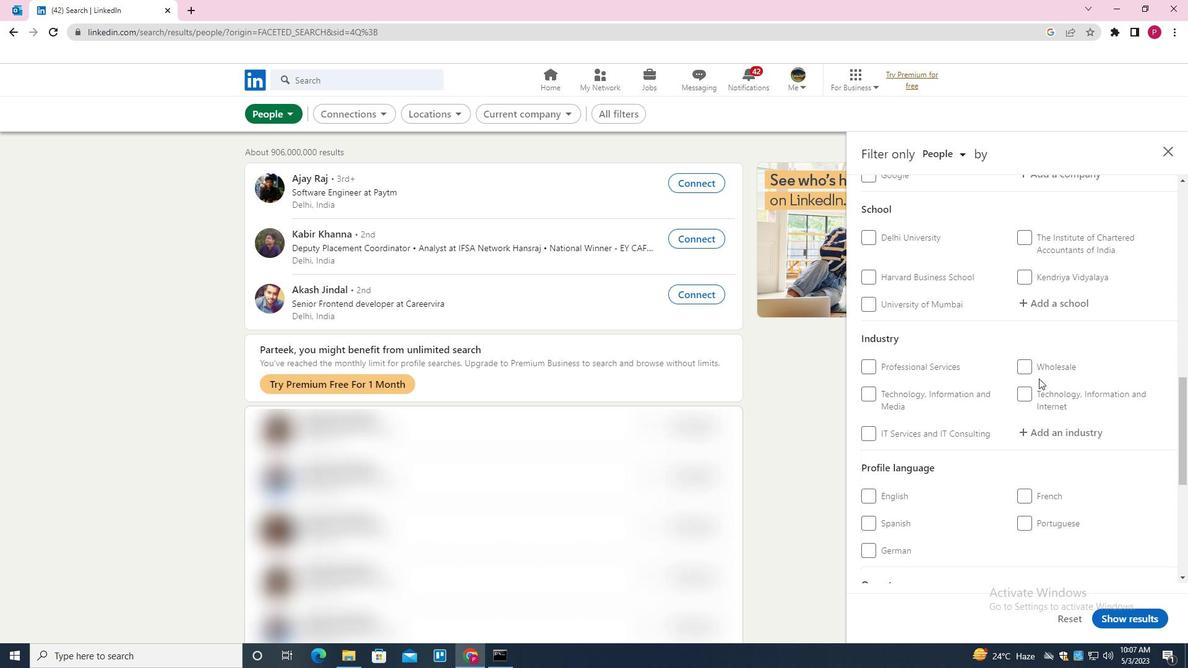
Action: Mouse moved to (1037, 380)
Screenshot: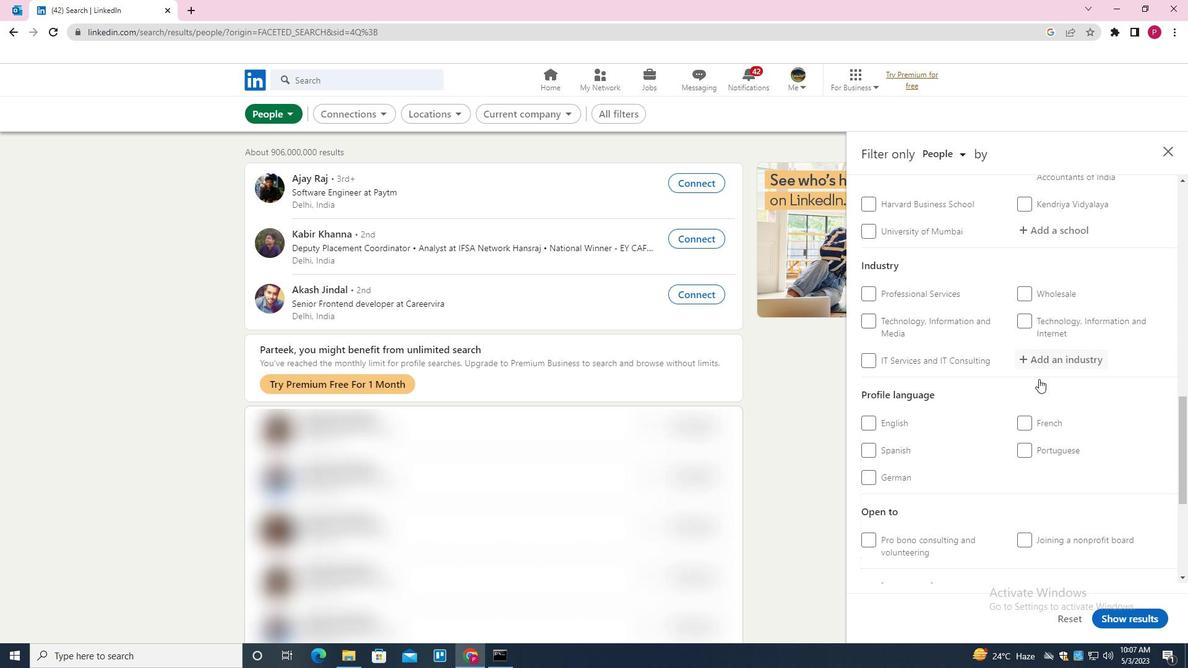 
Action: Mouse scrolled (1037, 379) with delta (0, 0)
Screenshot: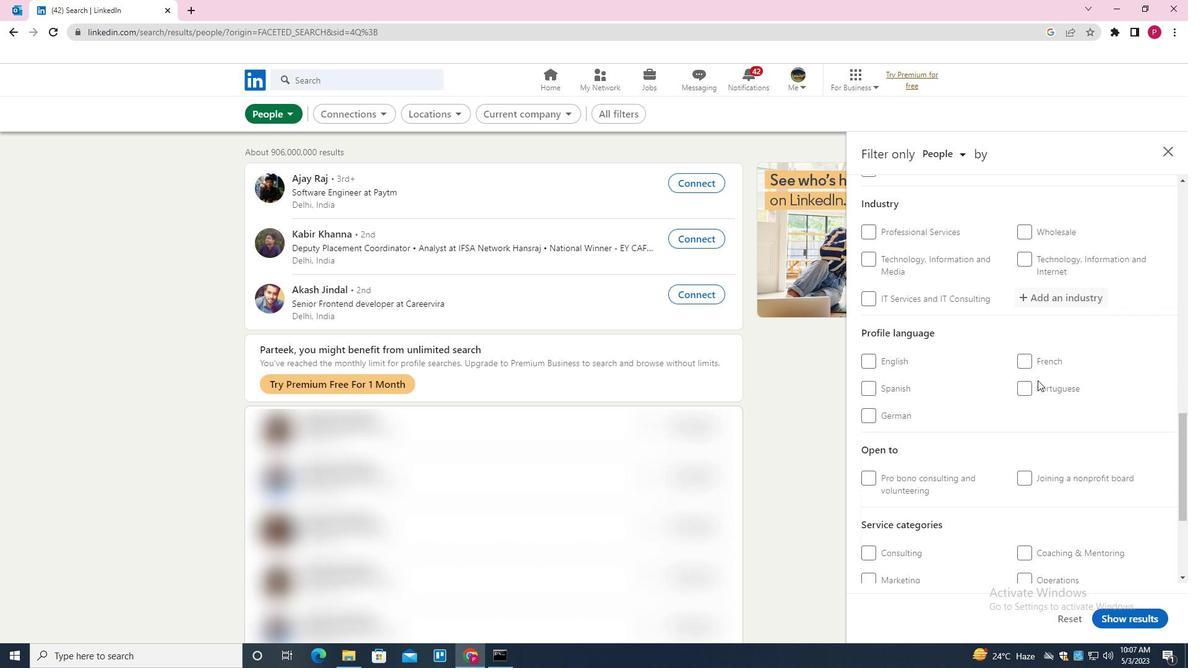 
Action: Mouse moved to (892, 351)
Screenshot: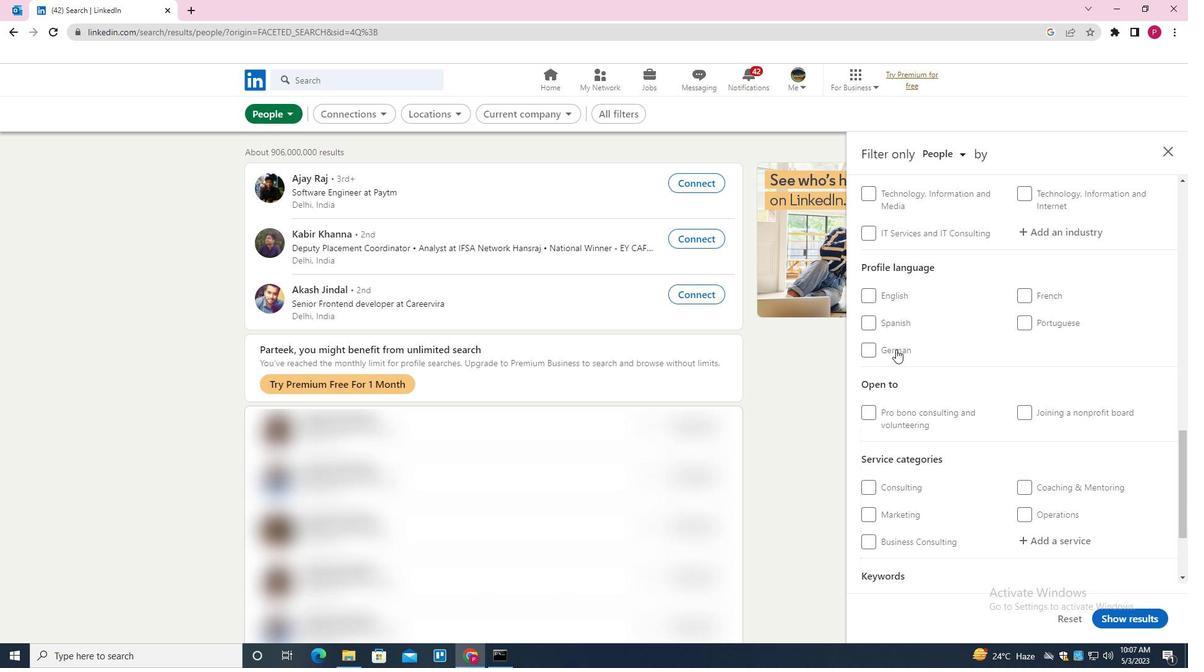 
Action: Mouse pressed left at (892, 351)
Screenshot: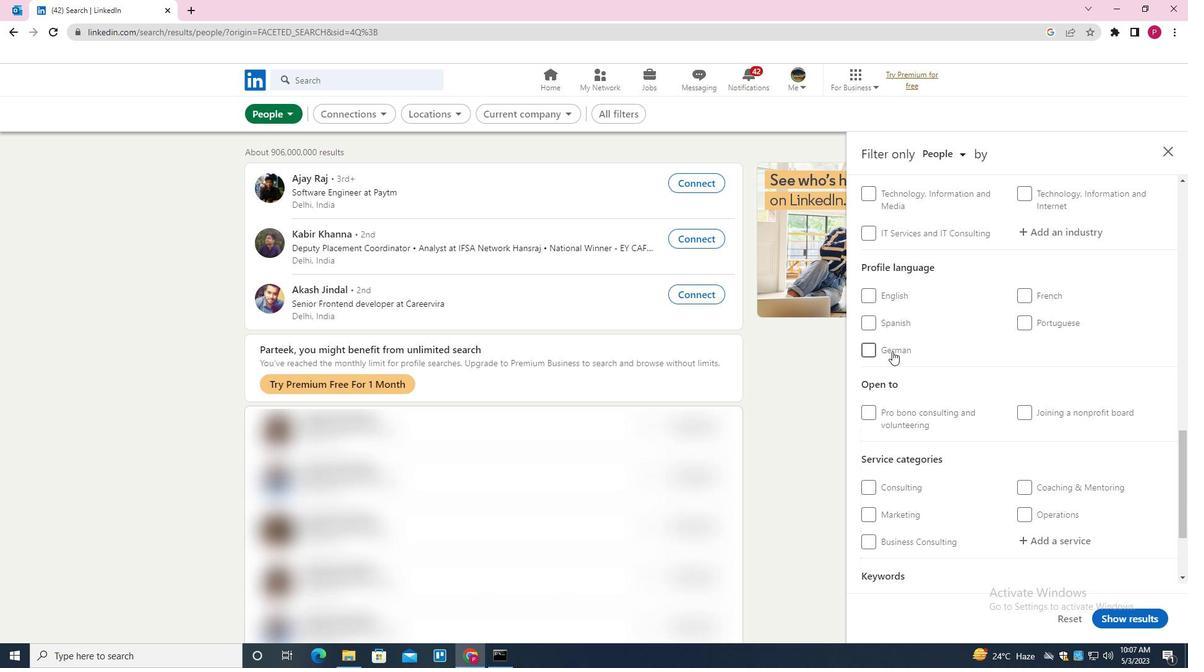 
Action: Mouse moved to (1001, 371)
Screenshot: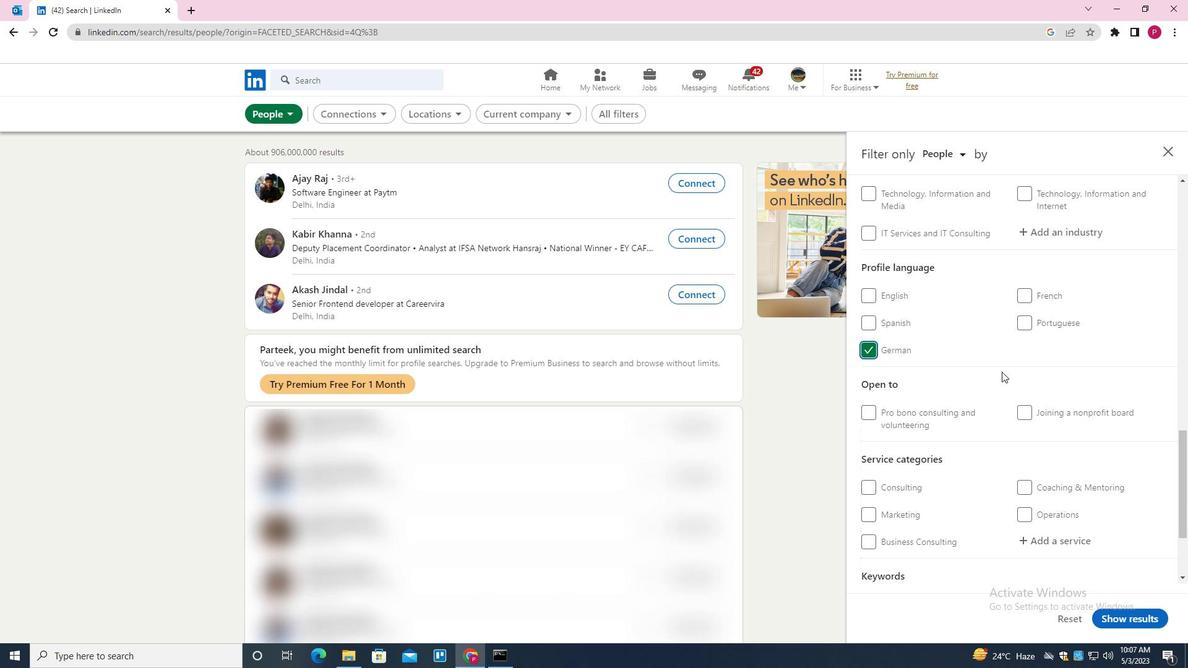 
Action: Mouse scrolled (1001, 372) with delta (0, 0)
Screenshot: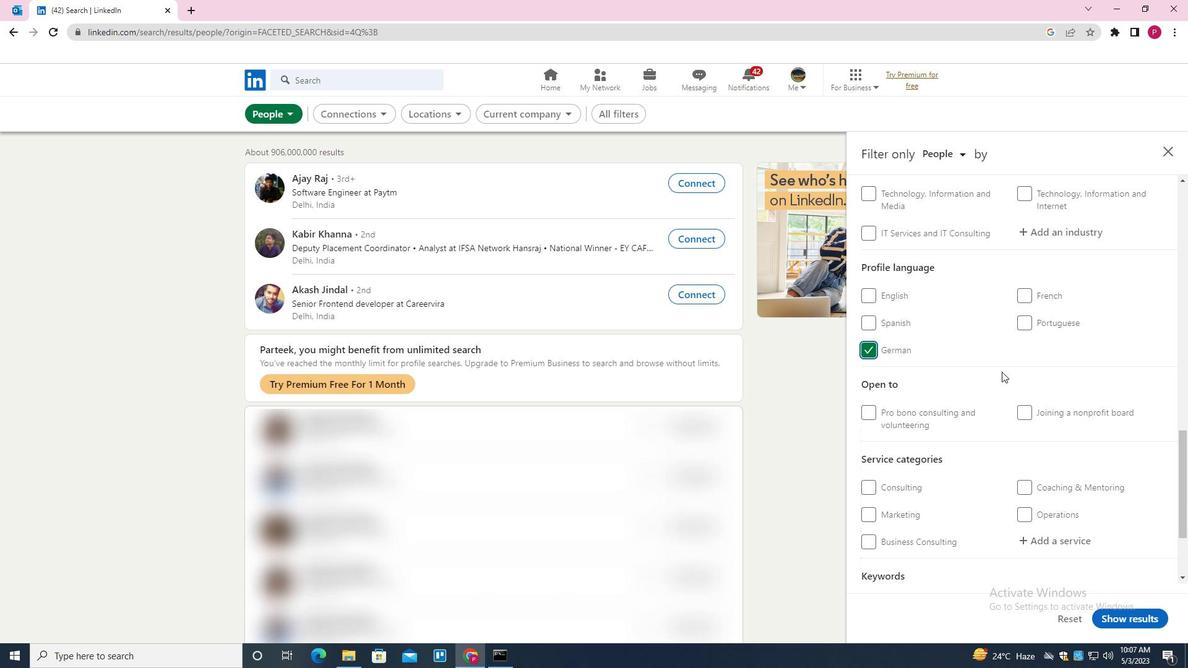 
Action: Mouse scrolled (1001, 372) with delta (0, 0)
Screenshot: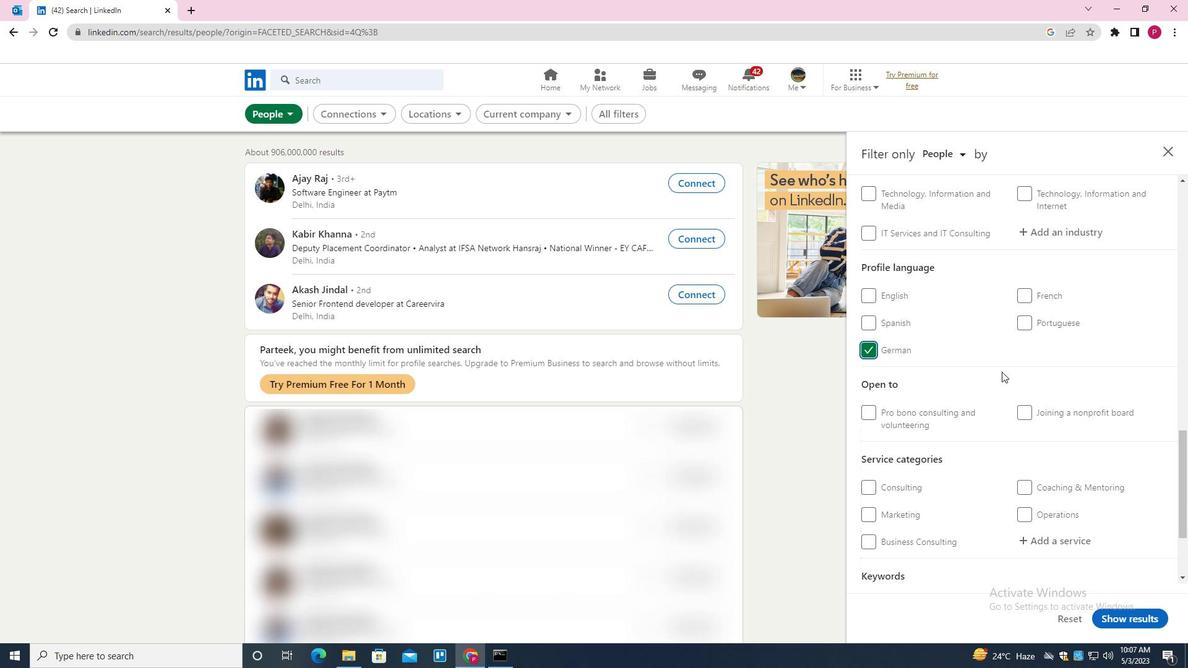 
Action: Mouse scrolled (1001, 372) with delta (0, 0)
Screenshot: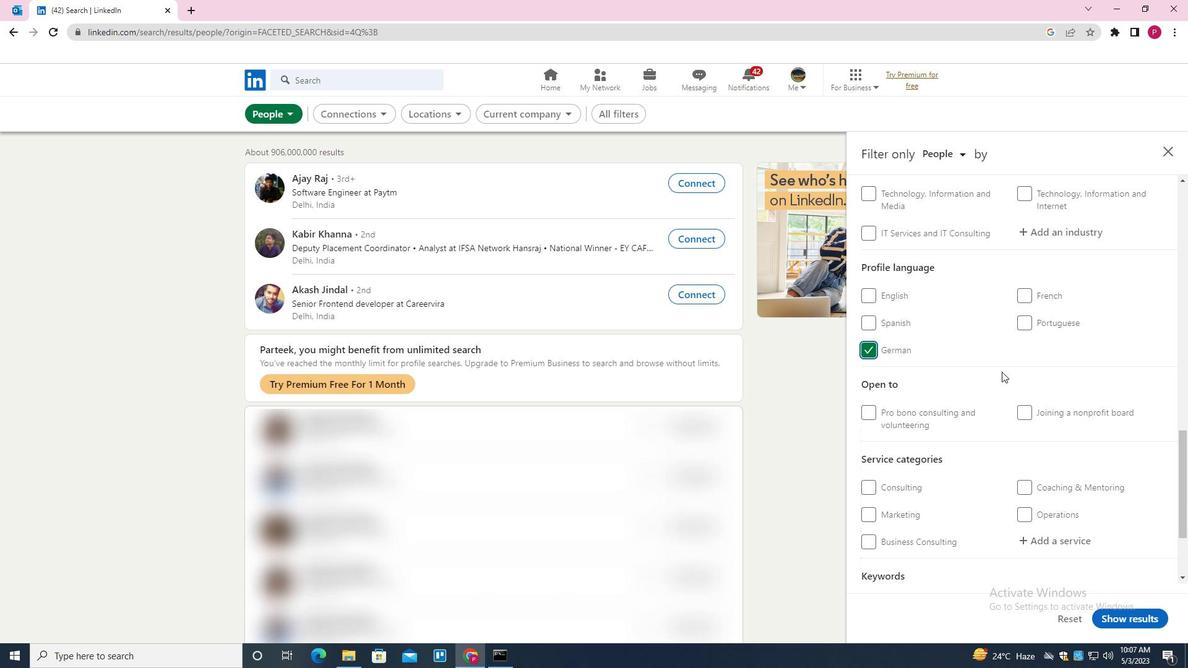 
Action: Mouse scrolled (1001, 372) with delta (0, 0)
Screenshot: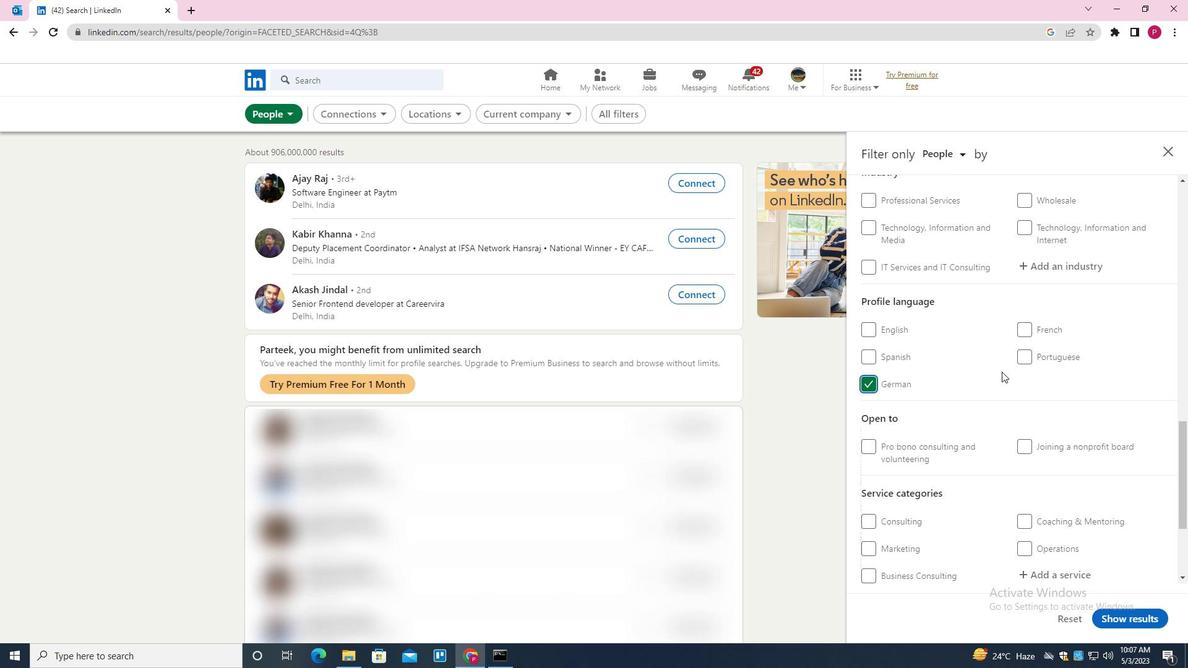 
Action: Mouse scrolled (1001, 372) with delta (0, 0)
Screenshot: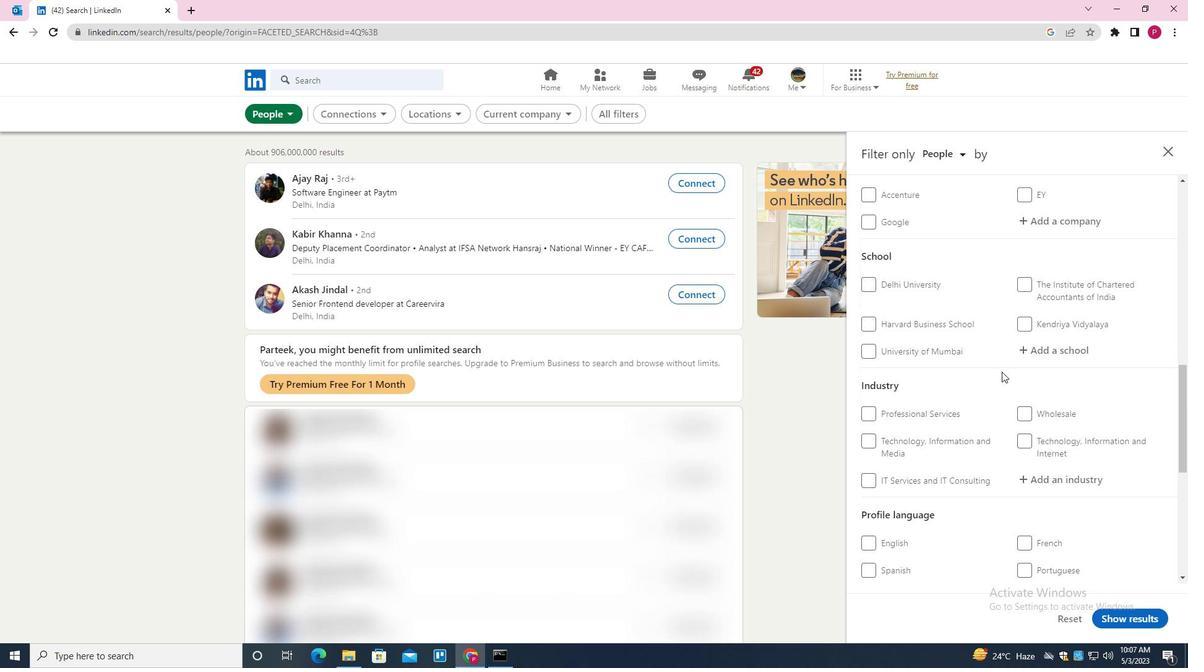 
Action: Mouse scrolled (1001, 372) with delta (0, 0)
Screenshot: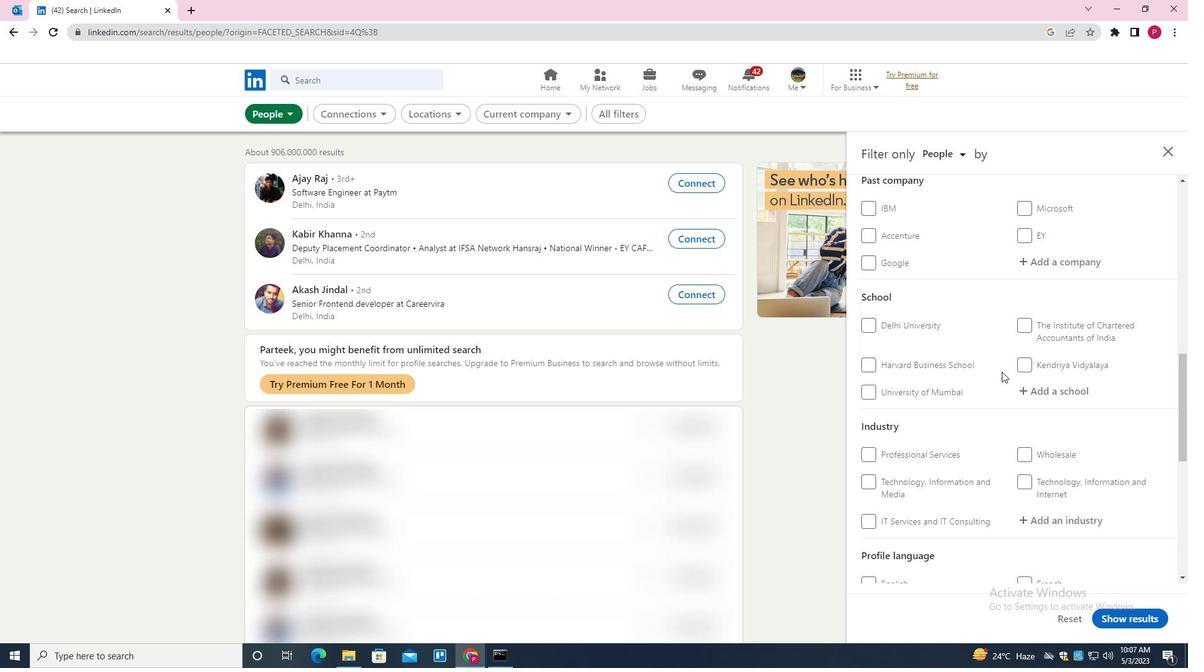 
Action: Mouse moved to (1047, 329)
Screenshot: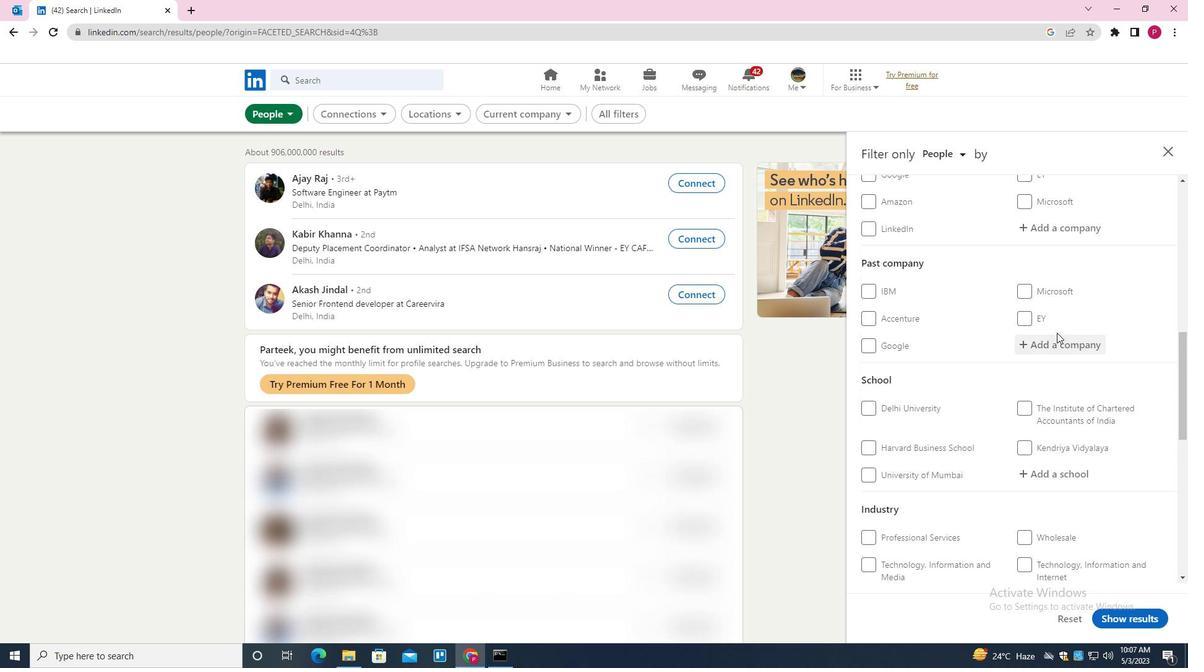 
Action: Mouse scrolled (1047, 330) with delta (0, 0)
Screenshot: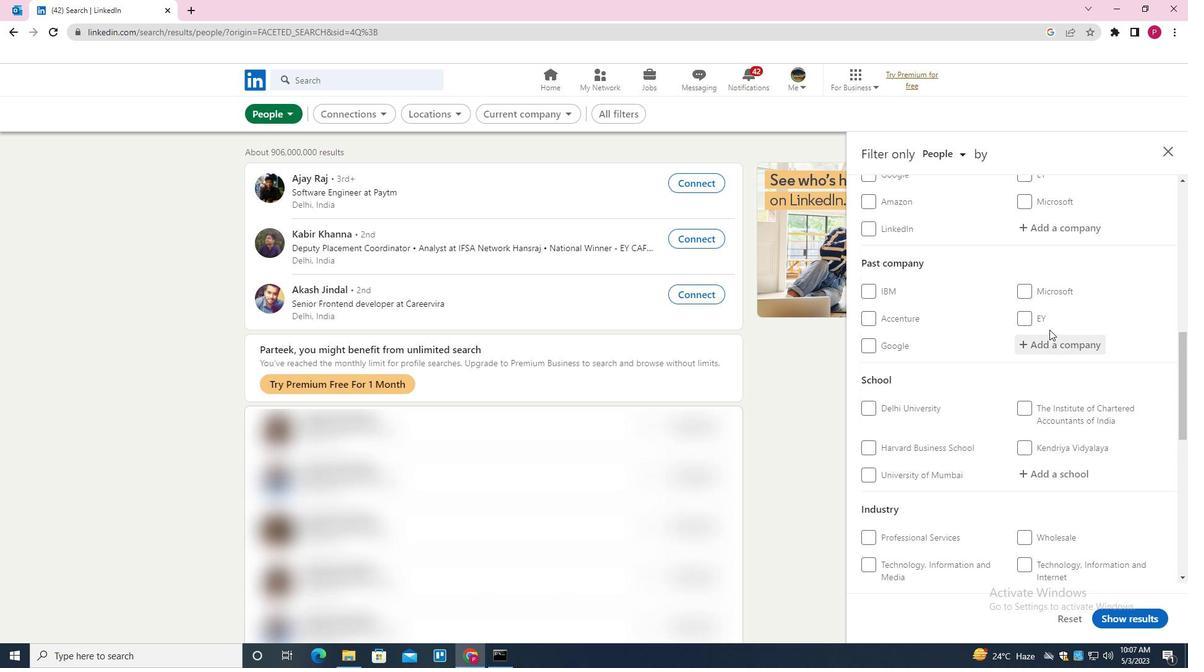
Action: Mouse scrolled (1047, 330) with delta (0, 0)
Screenshot: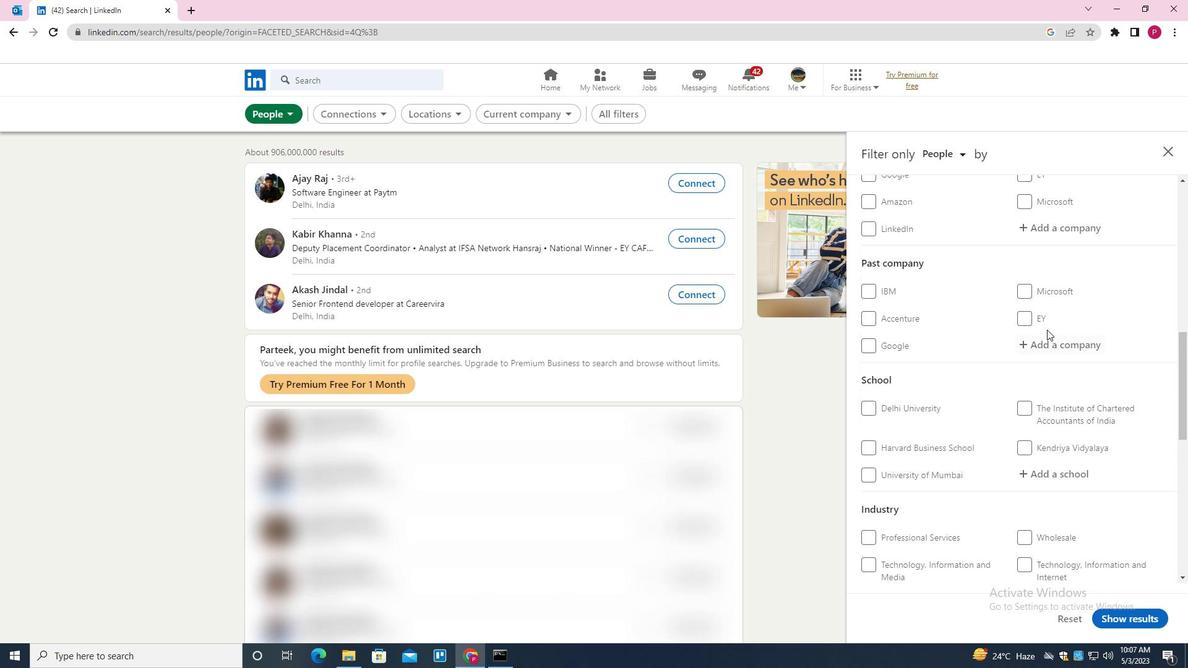 
Action: Mouse moved to (1045, 354)
Screenshot: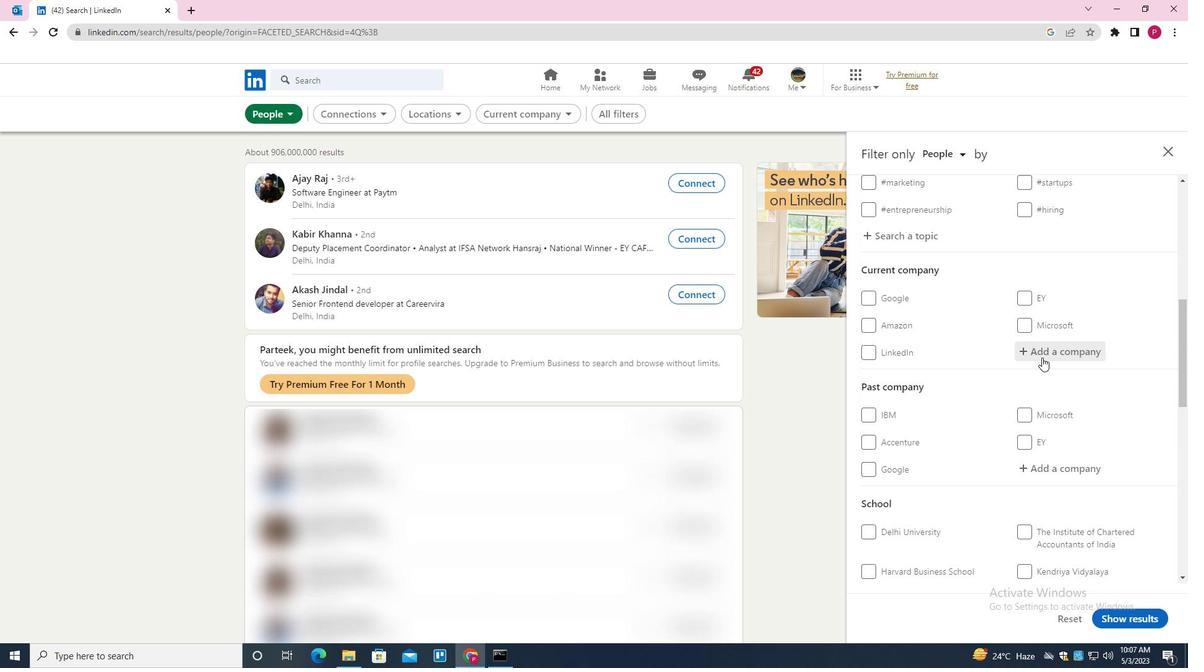 
Action: Mouse pressed left at (1045, 354)
Screenshot: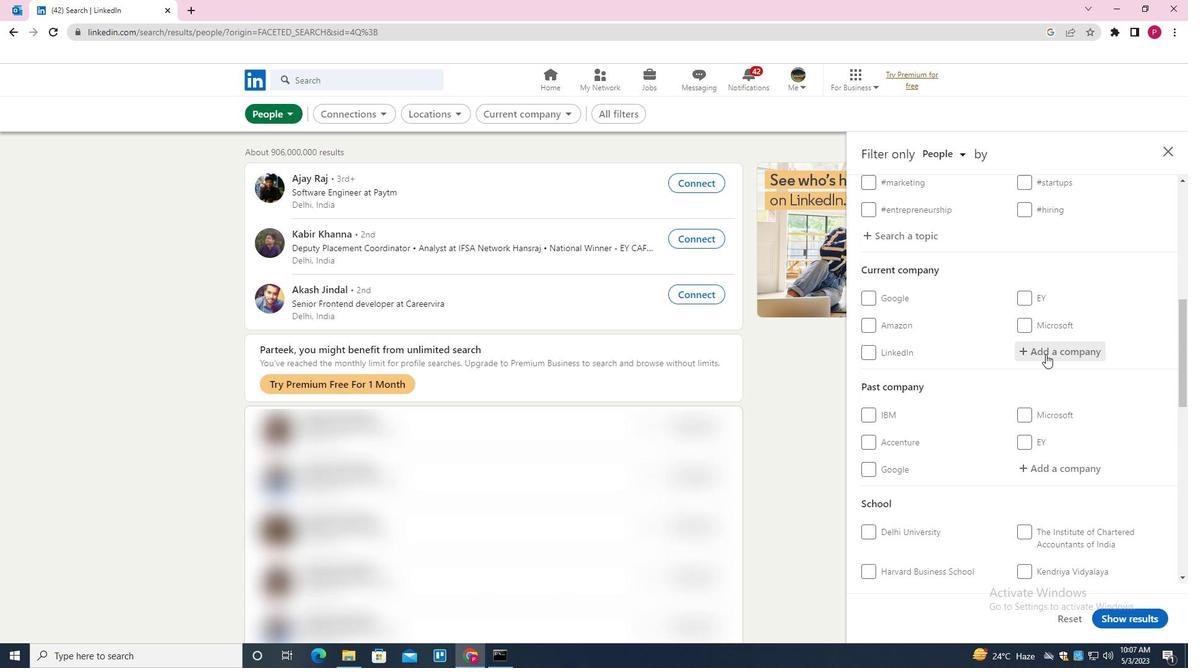 
Action: Key pressed <Key.shift><Key.shift><Key.shift><Key.shift><Key.shift><Key.shift><Key.shift><Key.shift><Key.shift><Key.shift><Key.shift><Key.shift><Key.shift><Key.shift><Key.shift><Key.shift><Key.shift><Key.shift><Key.shift><Key.shift><Key.shift><Key.shift><Key.shift><Key.shift><Key.shift><Key.shift><Key.shift><Key.shift><Key.shift><Key.shift><Key.shift><Key.shift><Key.shift><Key.shift><Key.shift><Key.shift><Key.shift><Key.shift><Key.shift><Key.shift><Key.shift><Key.shift><Key.shift><Key.shift><Key.shift>SOPRA<Key.space><Key.shift><Key.shift><Key.shift><Key.shift><Key.shift><Key.shift><Key.shift><Key.shift><Key.shift>BANKING<Key.space><Key.shift><Key.shift>SOFTWARE<Key.down><Key.enter>
Screenshot: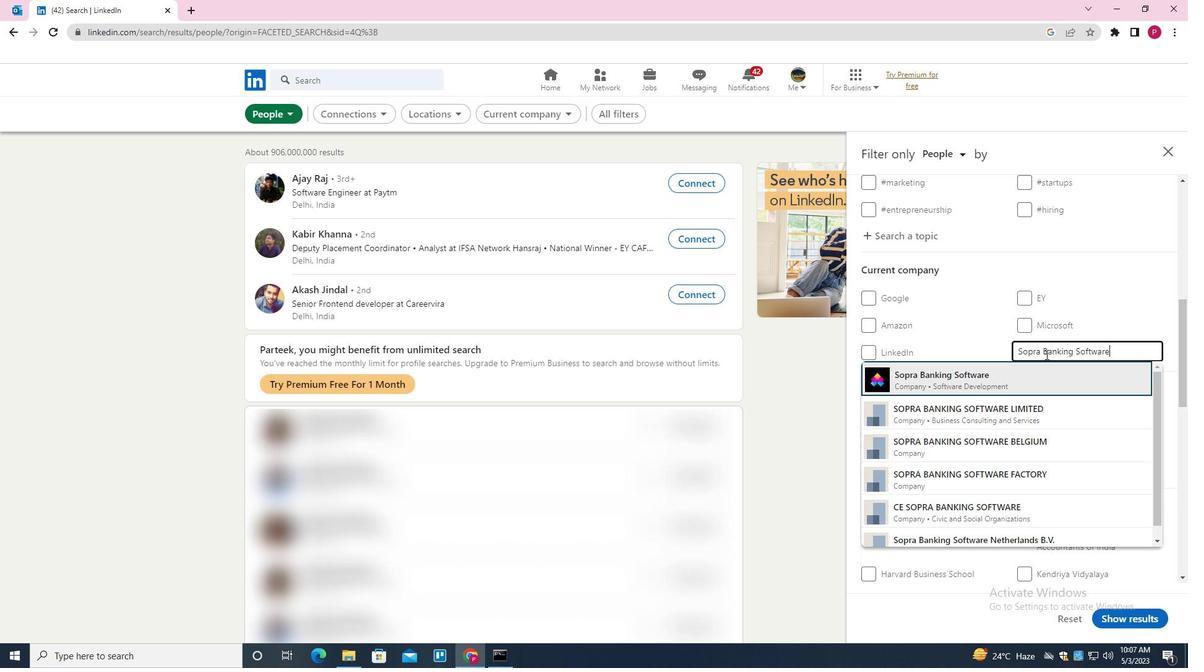 
Action: Mouse moved to (996, 386)
Screenshot: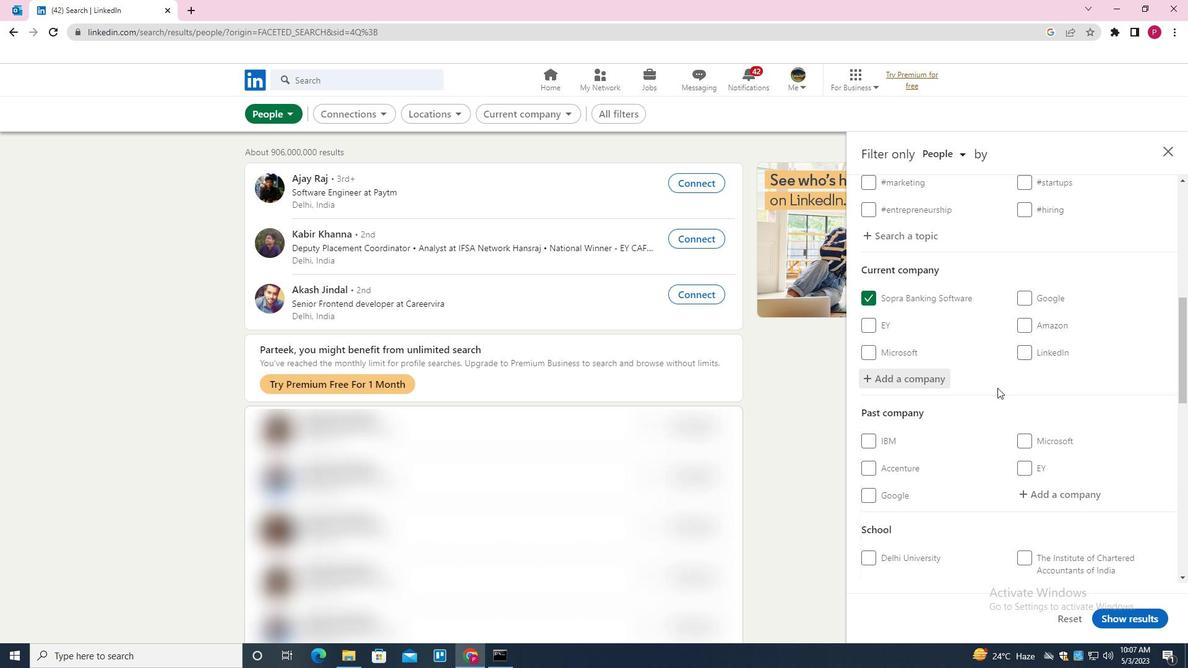 
Action: Mouse scrolled (996, 386) with delta (0, 0)
Screenshot: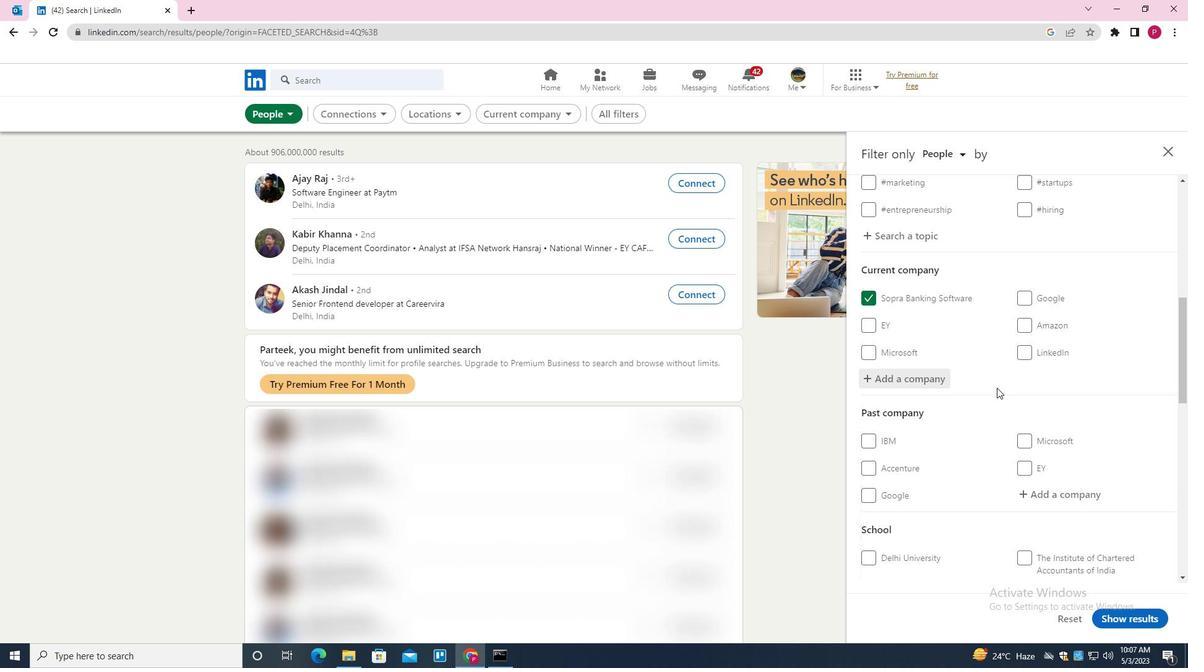 
Action: Mouse moved to (996, 386)
Screenshot: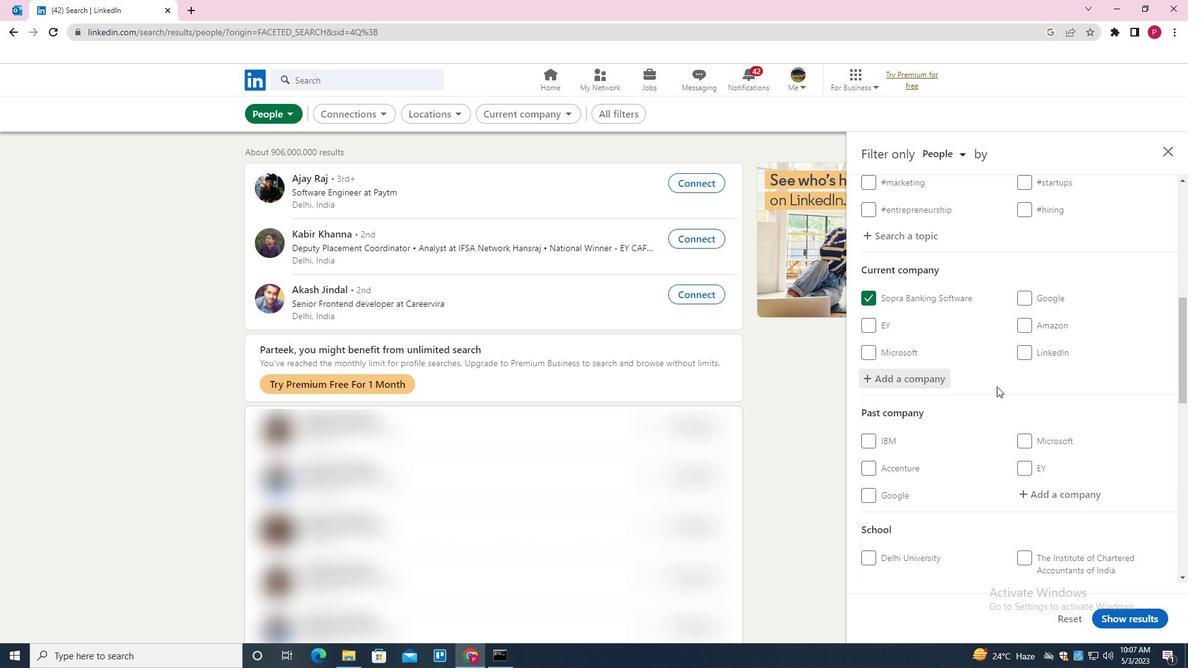 
Action: Mouse scrolled (996, 386) with delta (0, 0)
Screenshot: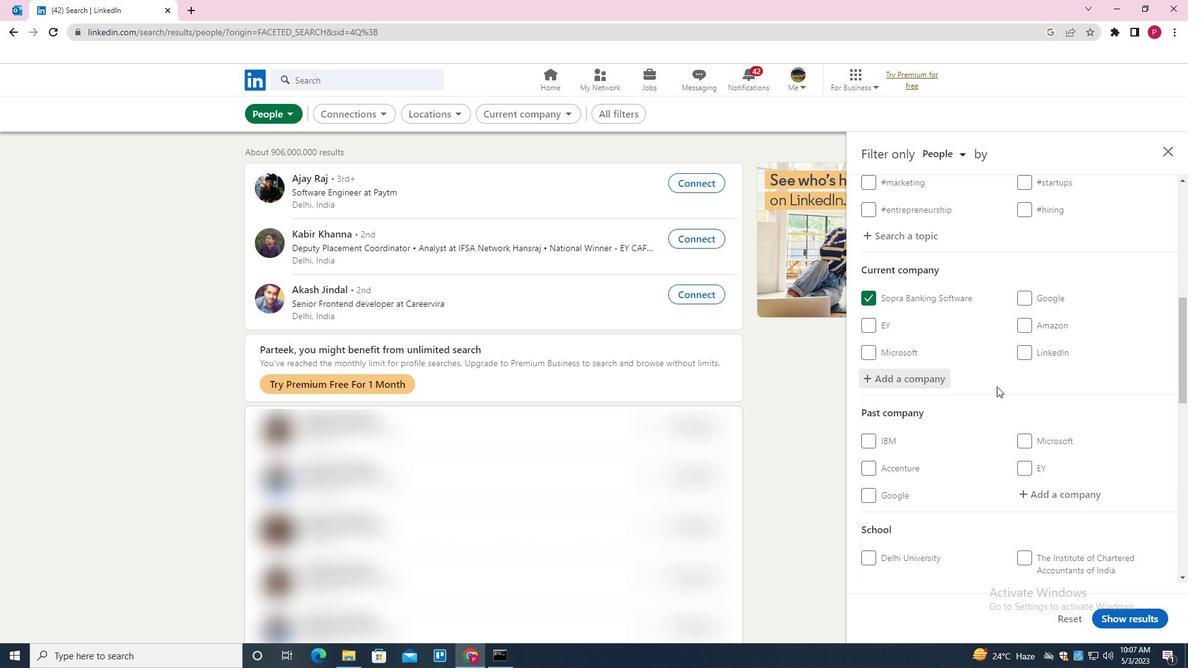 
Action: Mouse moved to (996, 384)
Screenshot: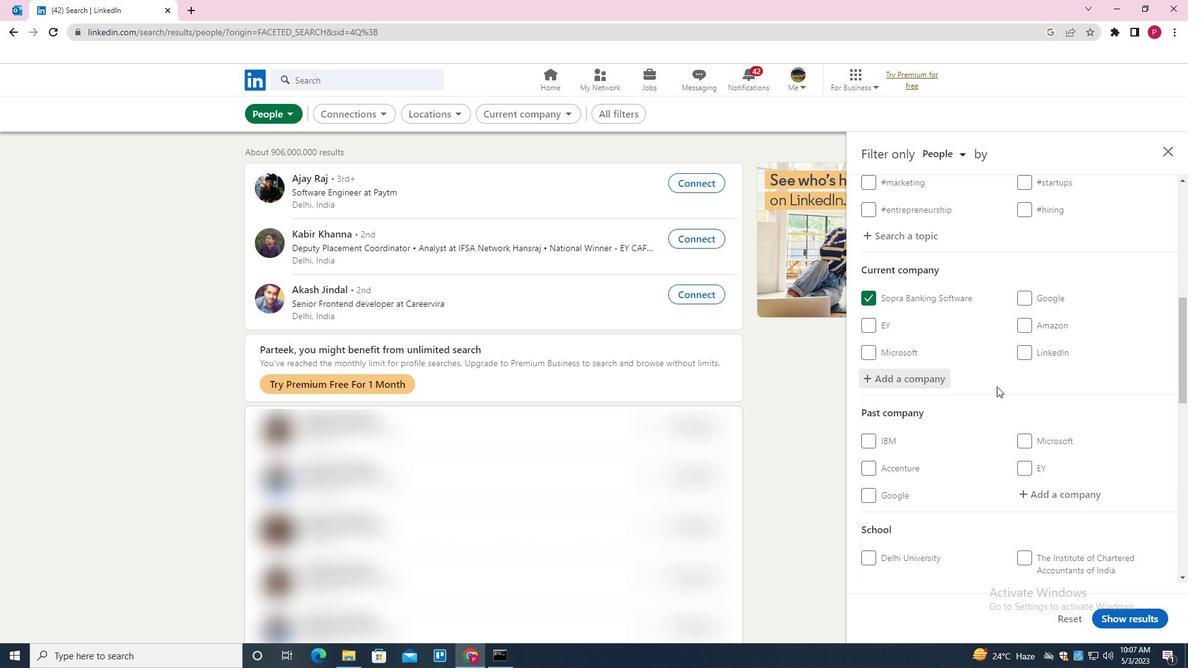 
Action: Mouse scrolled (996, 384) with delta (0, 0)
Screenshot: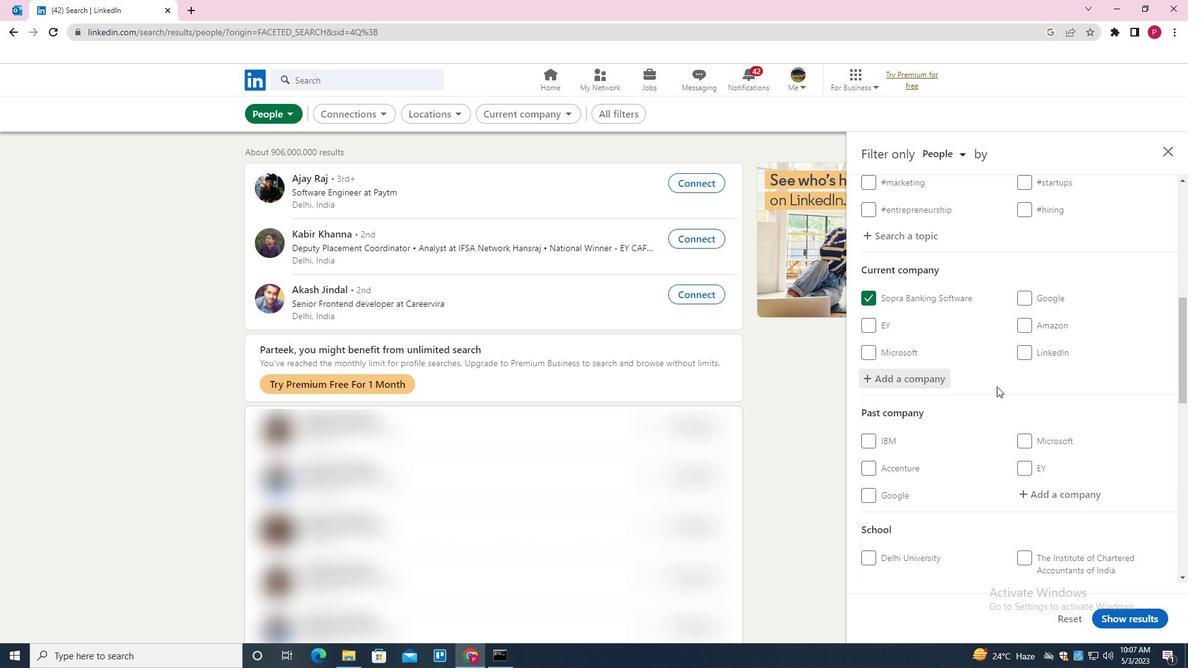 
Action: Mouse moved to (997, 383)
Screenshot: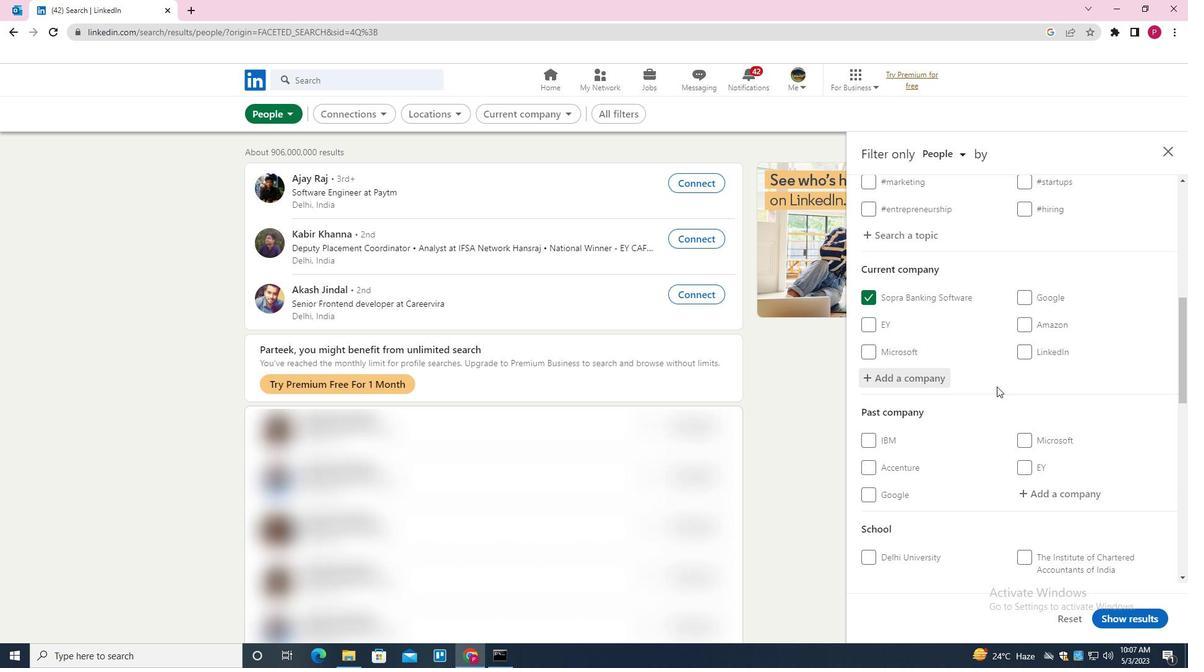 
Action: Mouse scrolled (997, 383) with delta (0, 0)
Screenshot: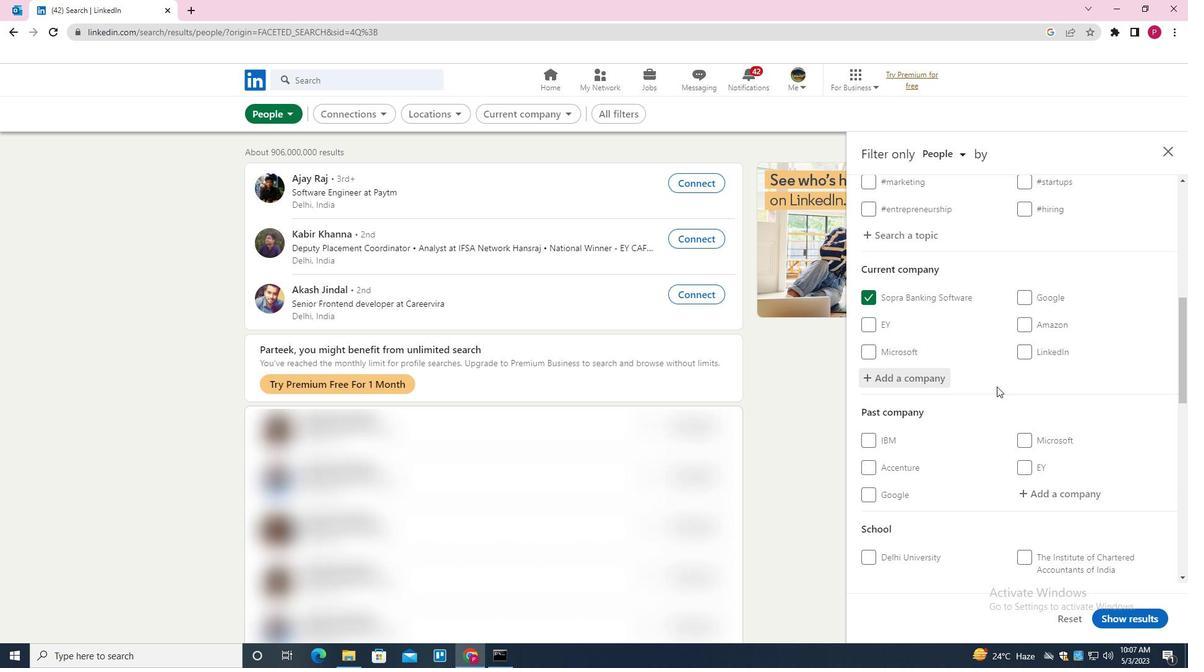 
Action: Mouse moved to (1000, 381)
Screenshot: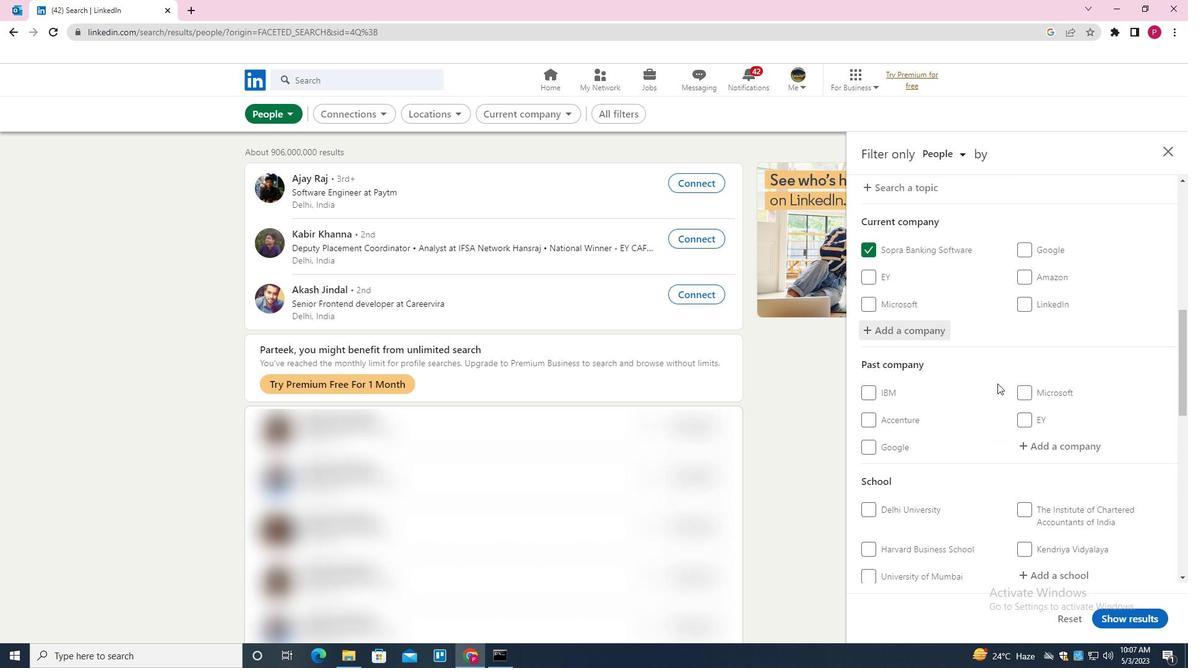 
Action: Mouse scrolled (1000, 381) with delta (0, 0)
Screenshot: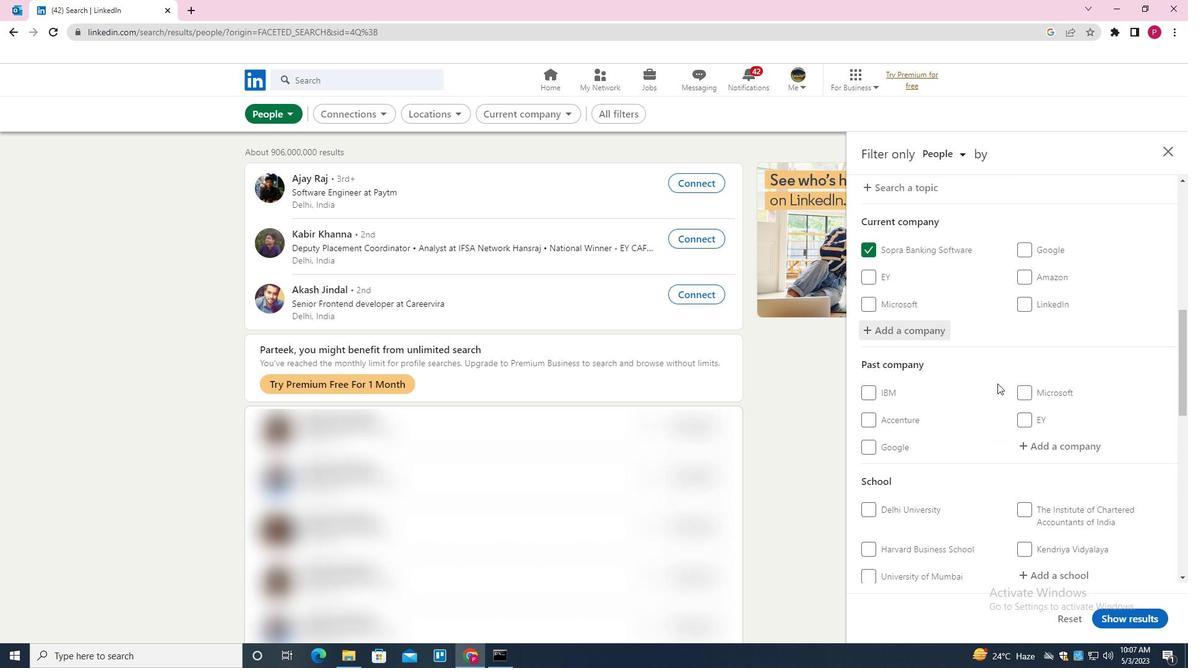 
Action: Mouse moved to (1068, 312)
Screenshot: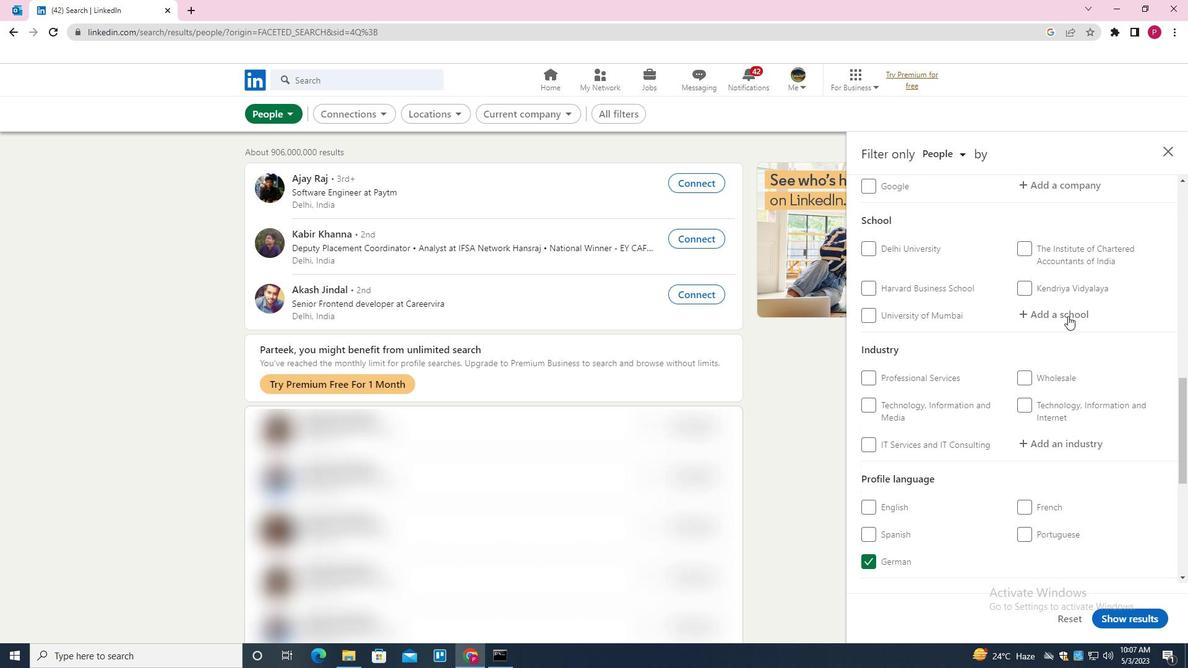 
Action: Mouse pressed left at (1068, 312)
Screenshot: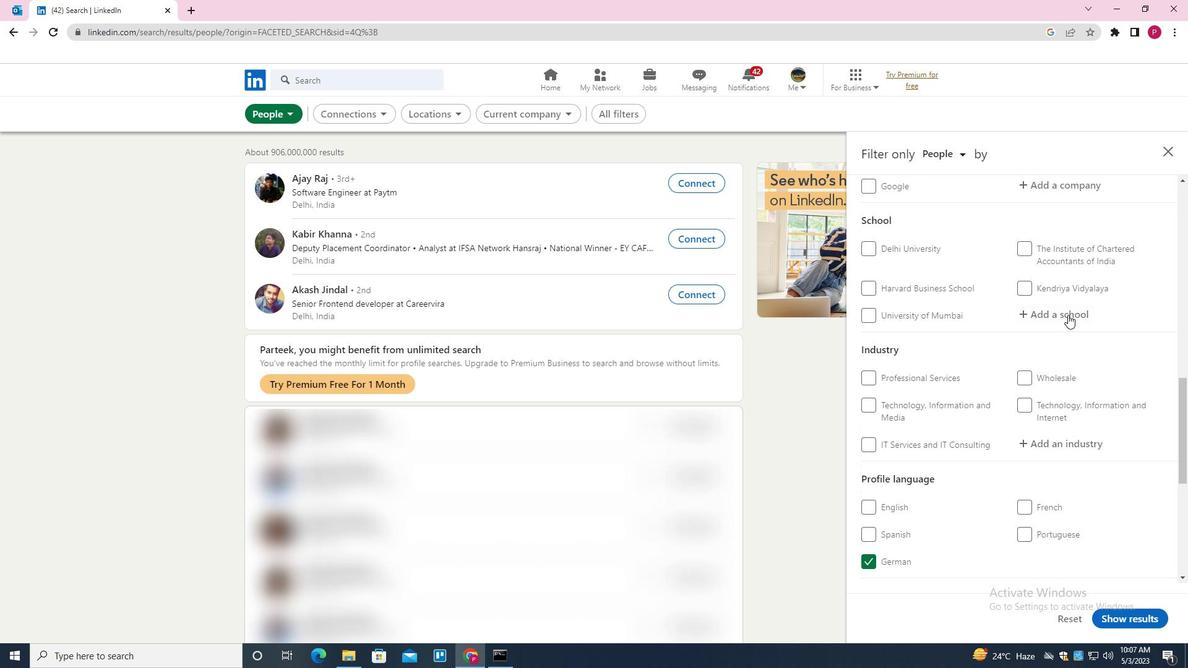 
Action: Key pressed <Key.shift><Key.shift><Key.shift><Key.shift>INDIAN<Key.space><Key.shift><Key.shift><Key.shift><Key.shift>SCHOOL<Key.space>OF<Key.space><Key.shift><Key.shift><Key.shift>BUSINESS<Key.space><Key.down><Key.enter>
Screenshot: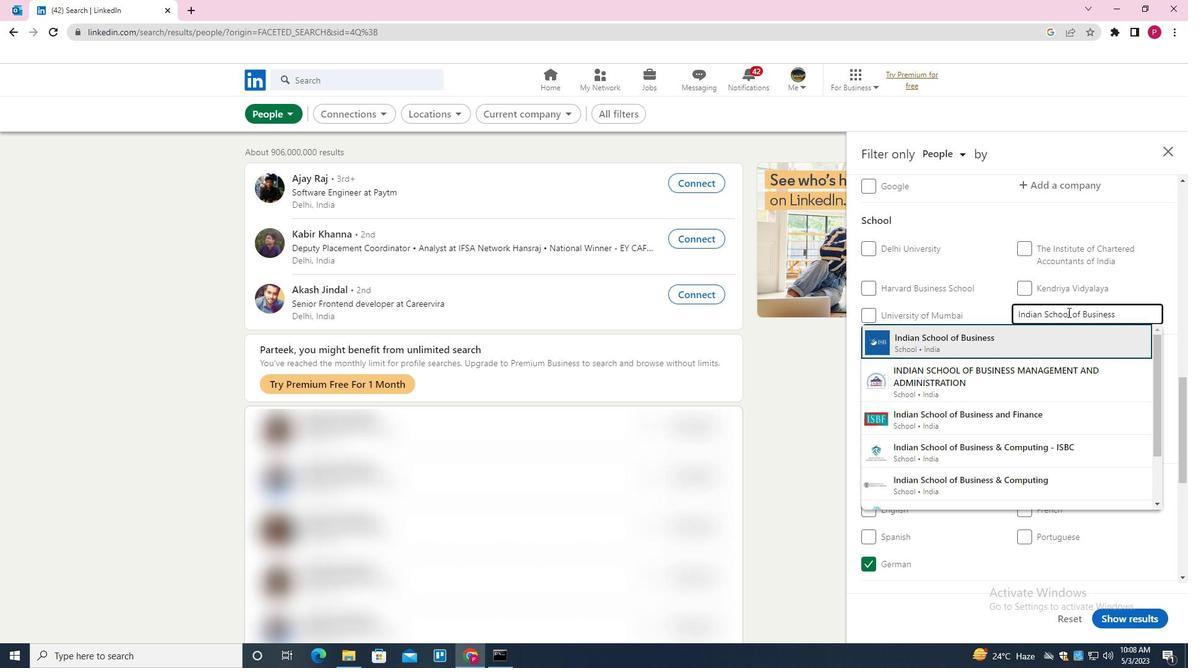 
Action: Mouse moved to (1011, 326)
Screenshot: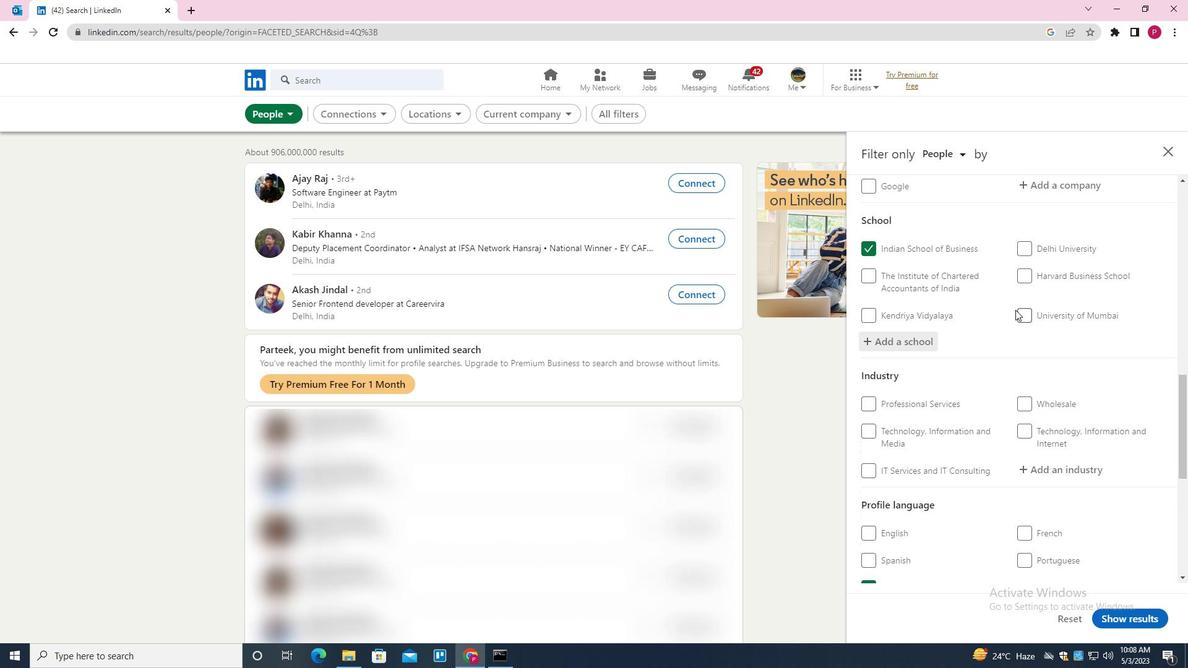 
Action: Mouse scrolled (1011, 325) with delta (0, 0)
Screenshot: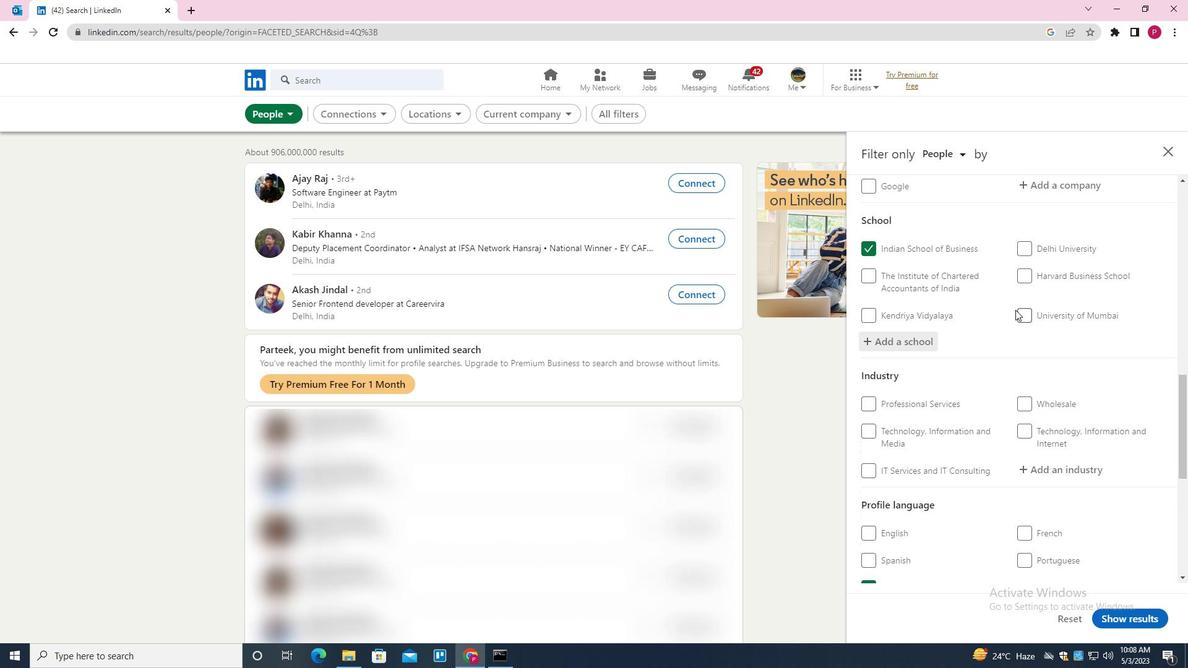 
Action: Mouse moved to (1011, 330)
Screenshot: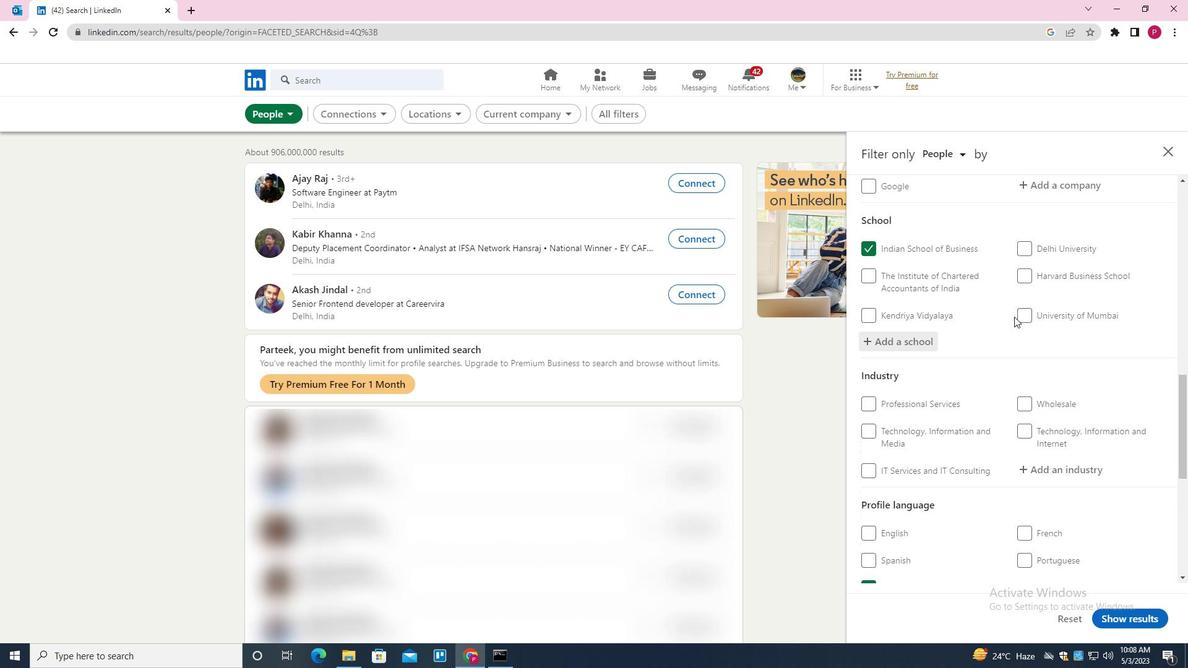 
Action: Mouse scrolled (1011, 329) with delta (0, 0)
Screenshot: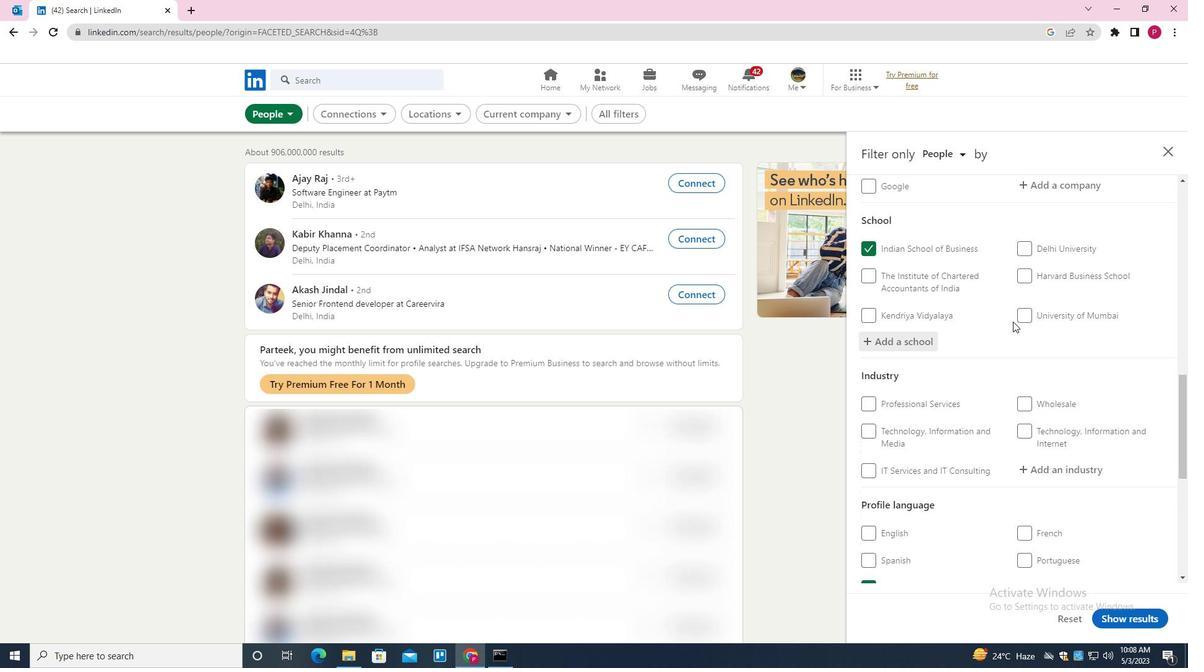 
Action: Mouse moved to (1011, 332)
Screenshot: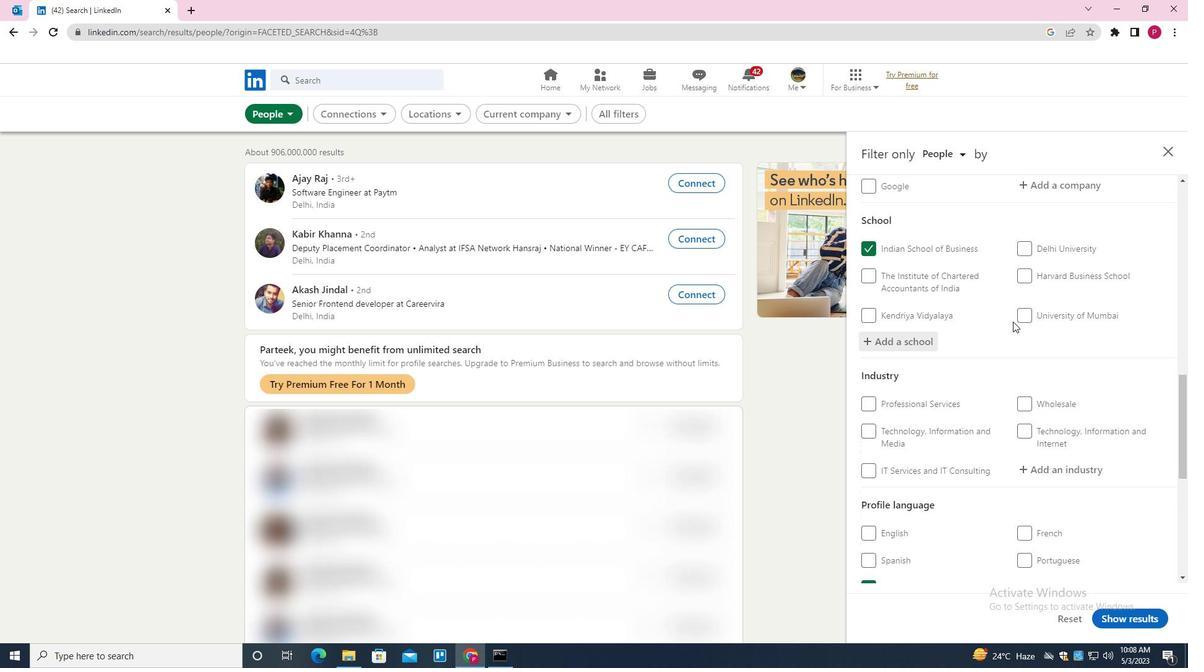 
Action: Mouse scrolled (1011, 331) with delta (0, 0)
Screenshot: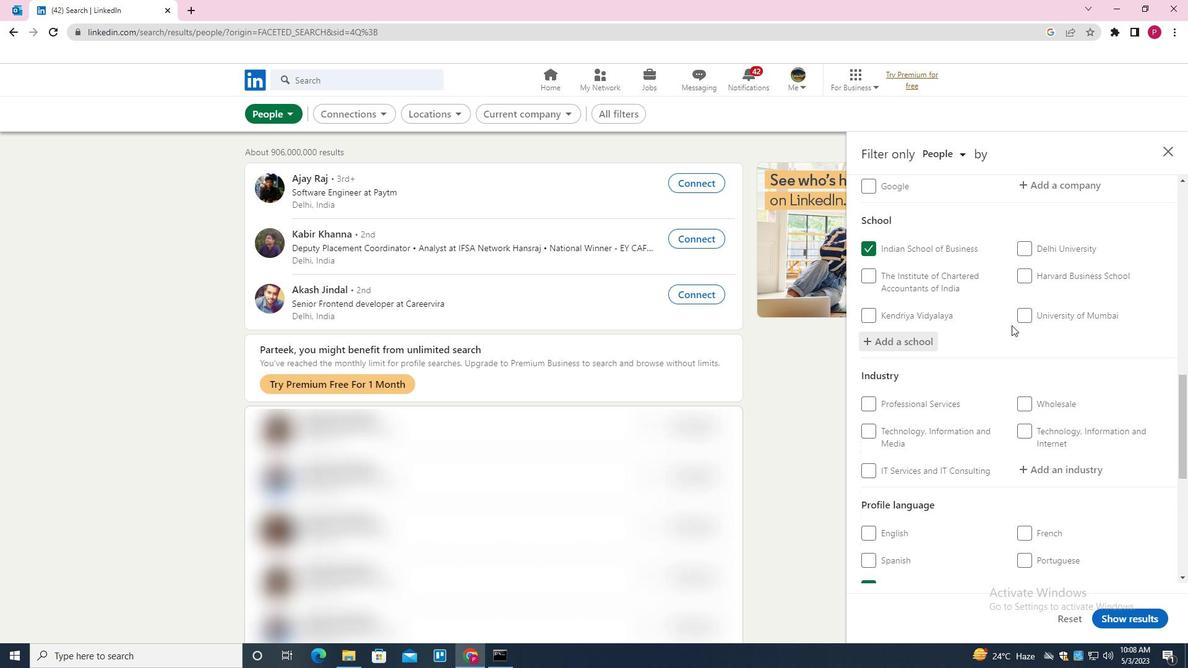 
Action: Mouse moved to (1011, 335)
Screenshot: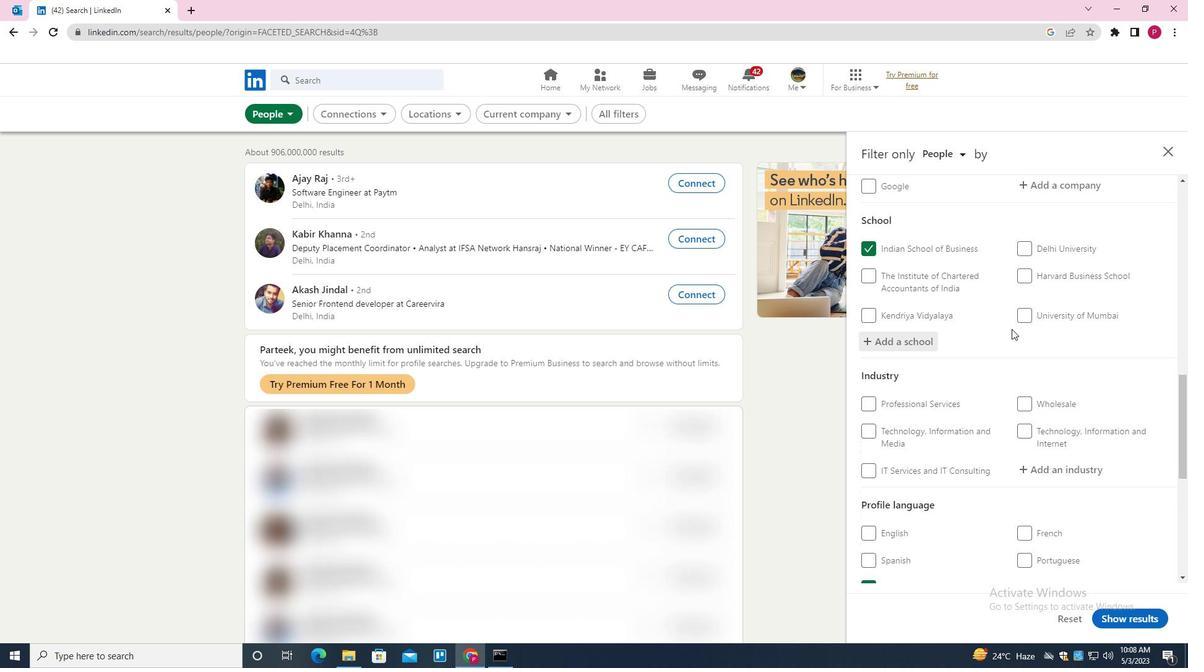 
Action: Mouse scrolled (1011, 334) with delta (0, 0)
Screenshot: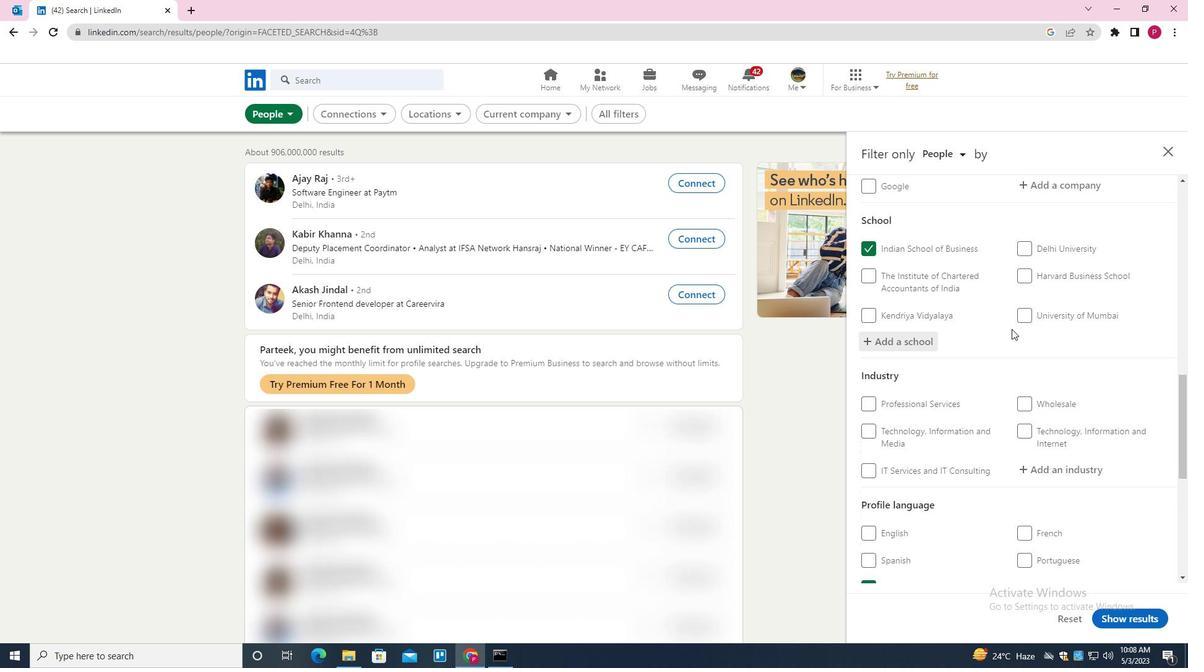 
Action: Mouse moved to (1077, 224)
Screenshot: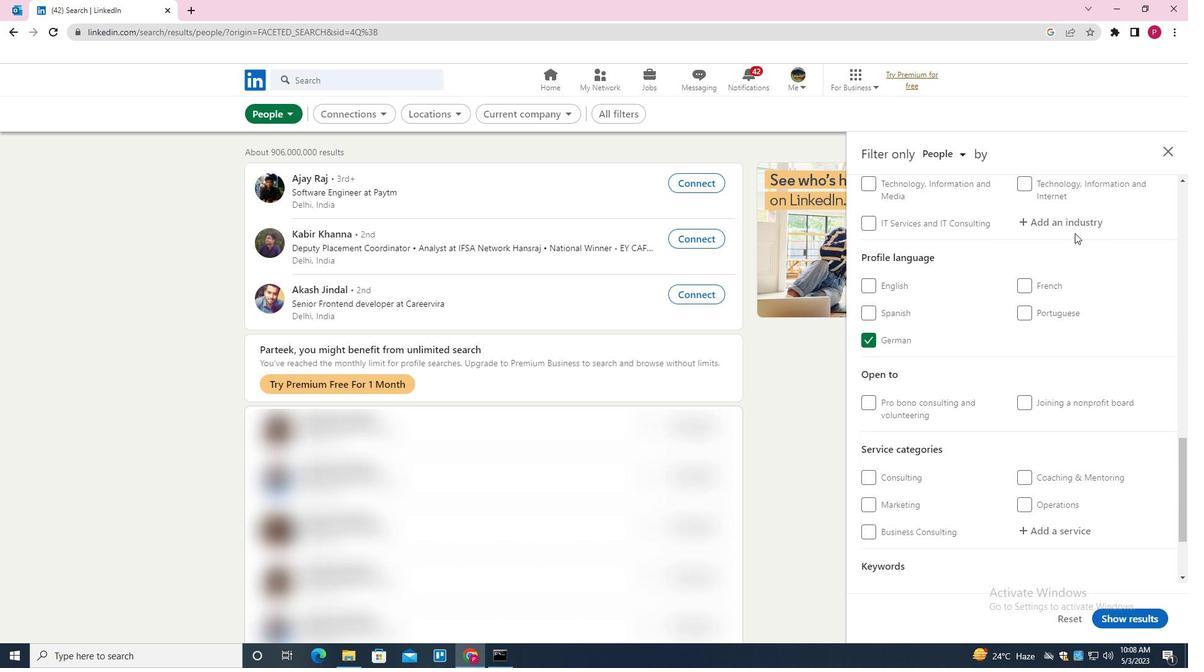 
Action: Mouse pressed left at (1077, 224)
Screenshot: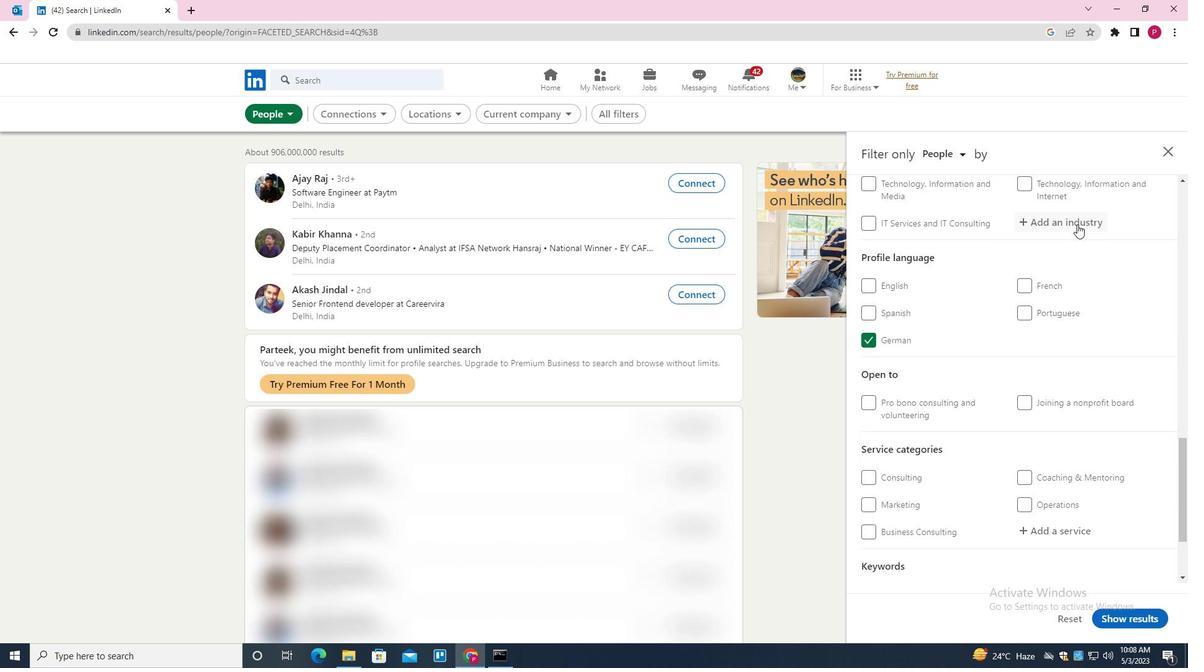 
Action: Key pressed <Key.shift><Key.shift><Key.shift><Key.shift><Key.shift><Key.shift><Key.shift><Key.shift><Key.shift><Key.shift><Key.shift>CAPITAL<Key.space><Key.shift>MARKETS<Key.down><Key.enter>
Screenshot: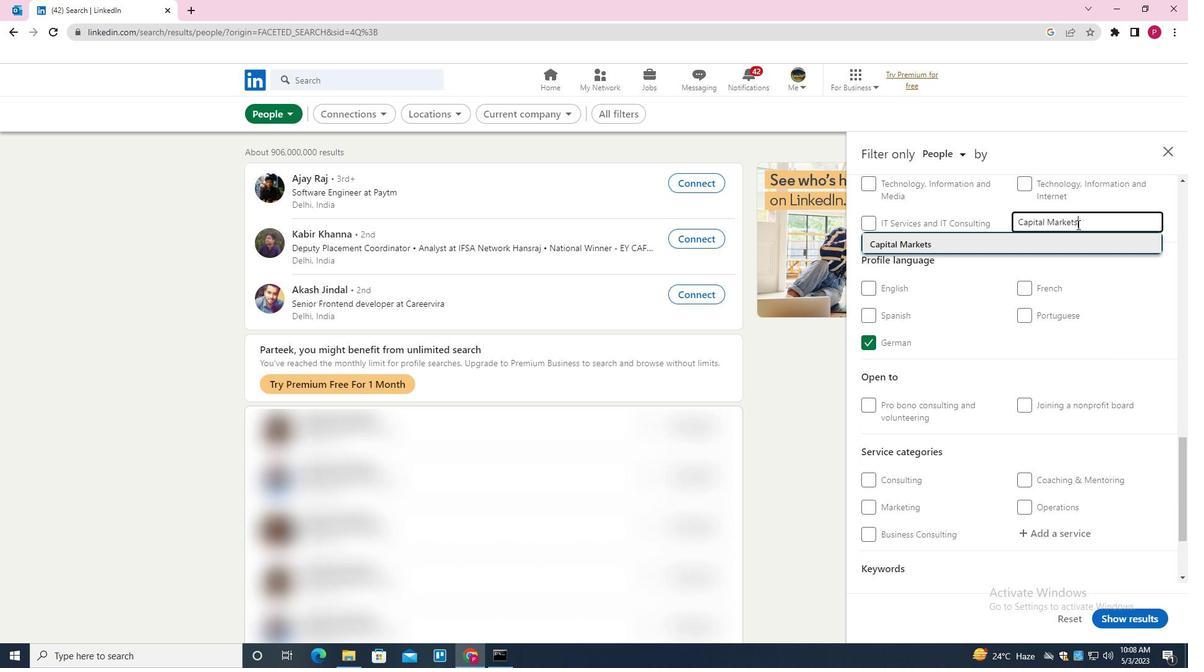 
Action: Mouse moved to (1064, 335)
Screenshot: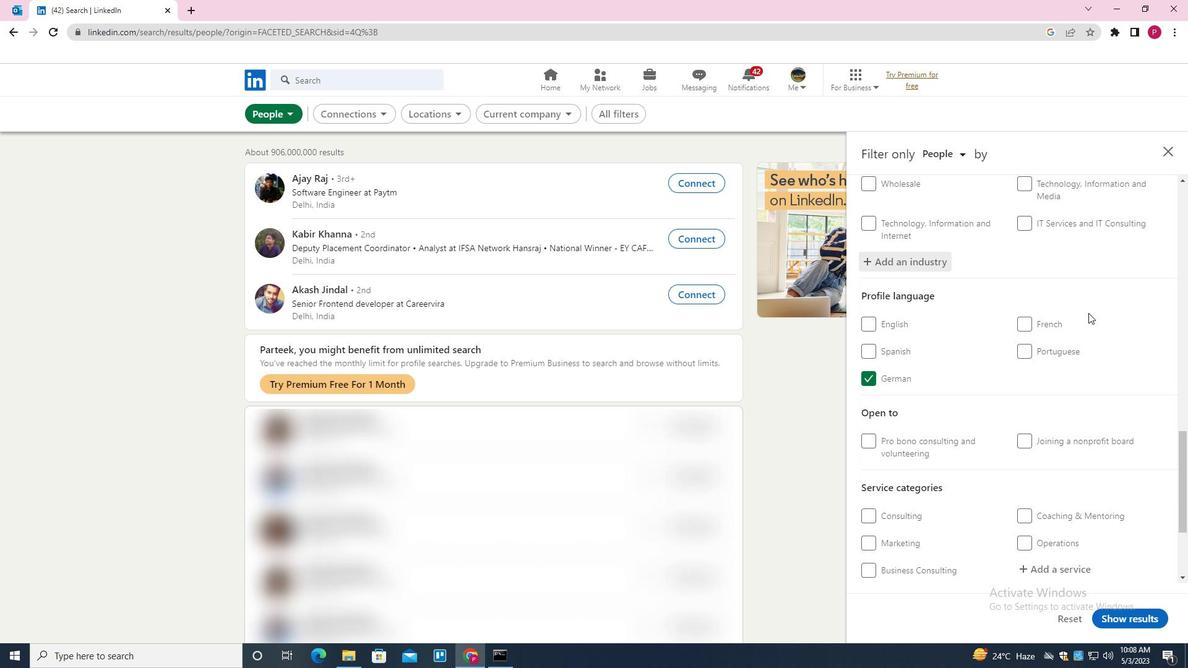 
Action: Mouse scrolled (1064, 334) with delta (0, 0)
Screenshot: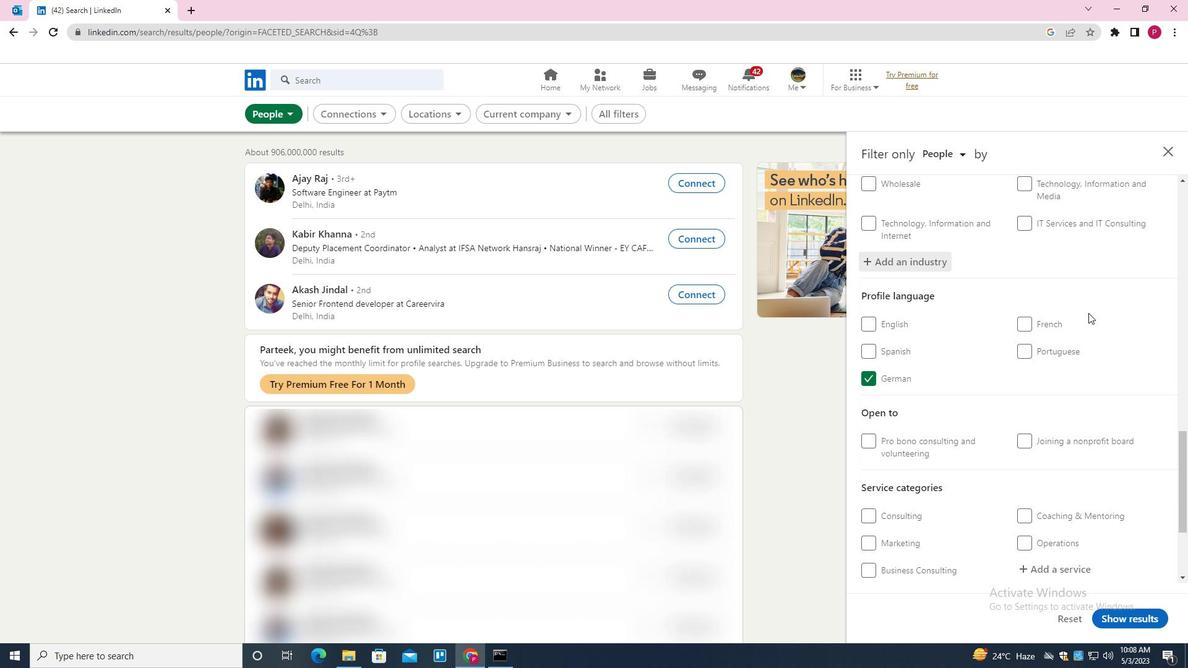 
Action: Mouse moved to (1053, 342)
Screenshot: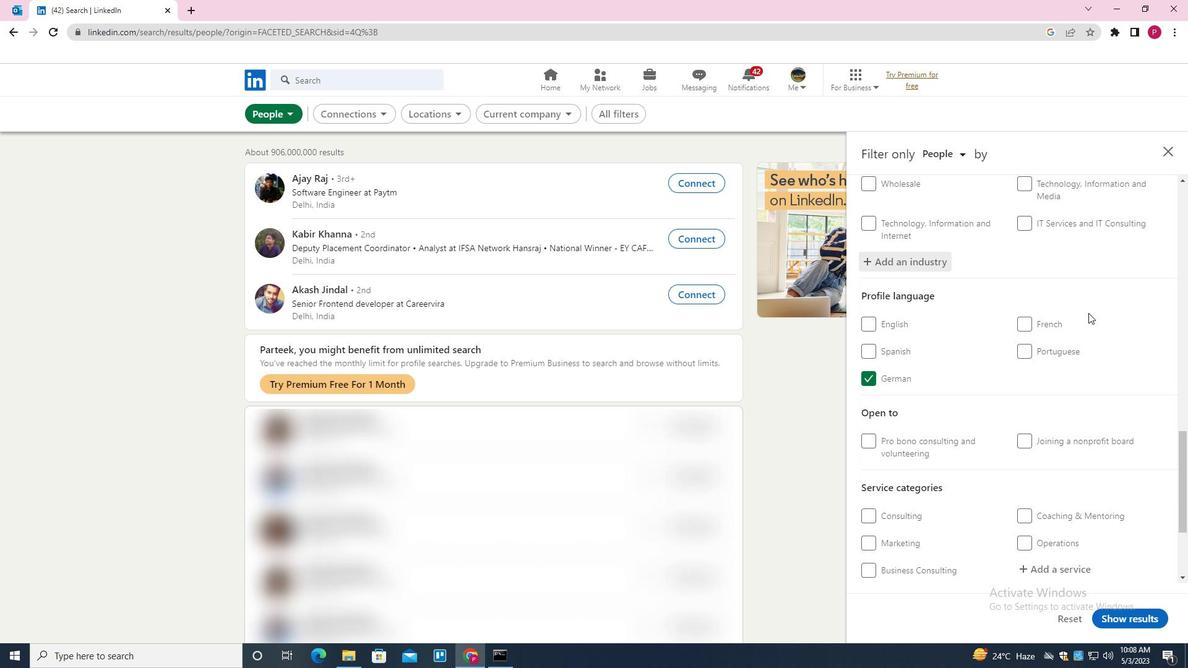
Action: Mouse scrolled (1053, 342) with delta (0, 0)
Screenshot: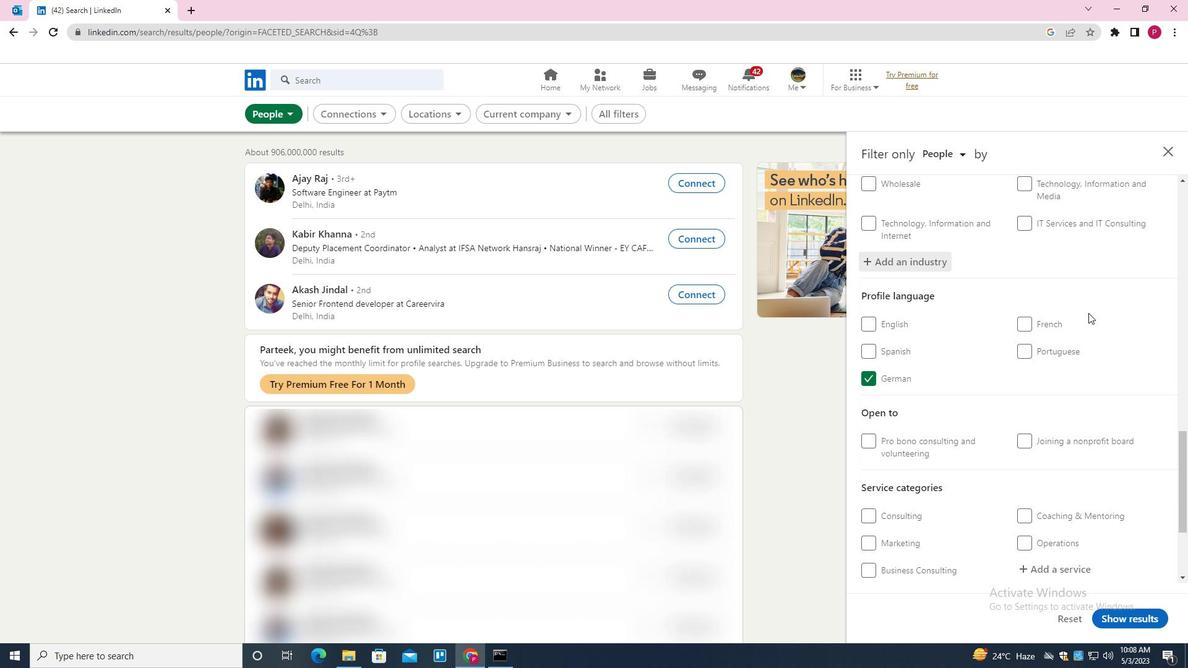 
Action: Mouse moved to (1047, 346)
Screenshot: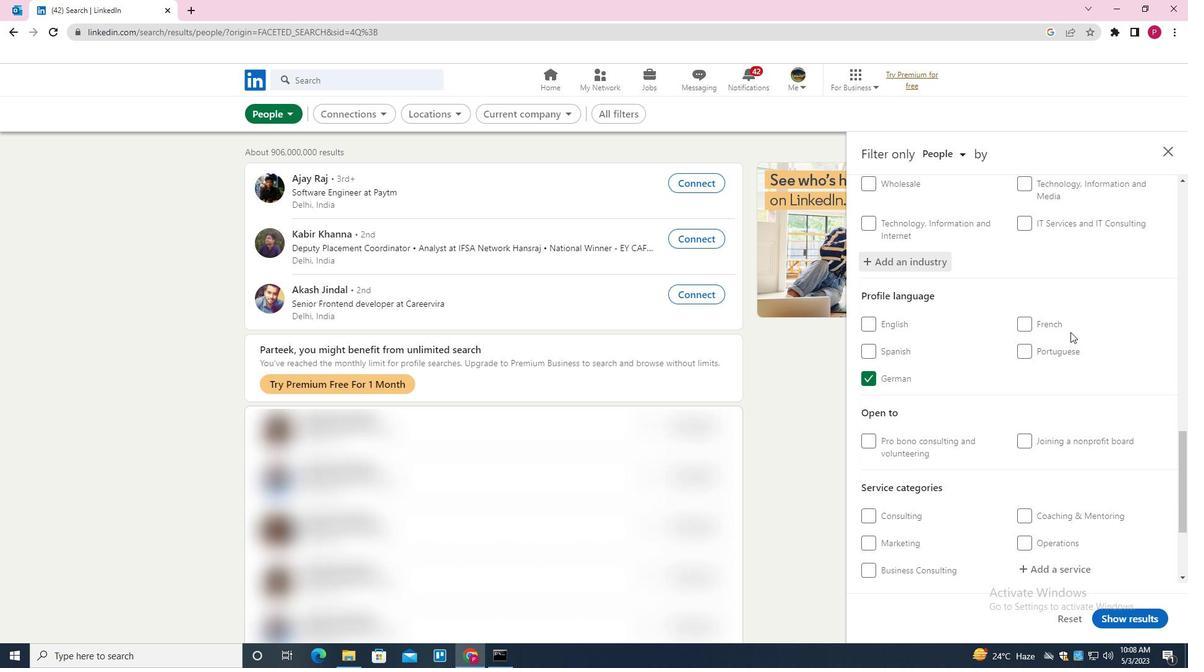 
Action: Mouse scrolled (1047, 345) with delta (0, 0)
Screenshot: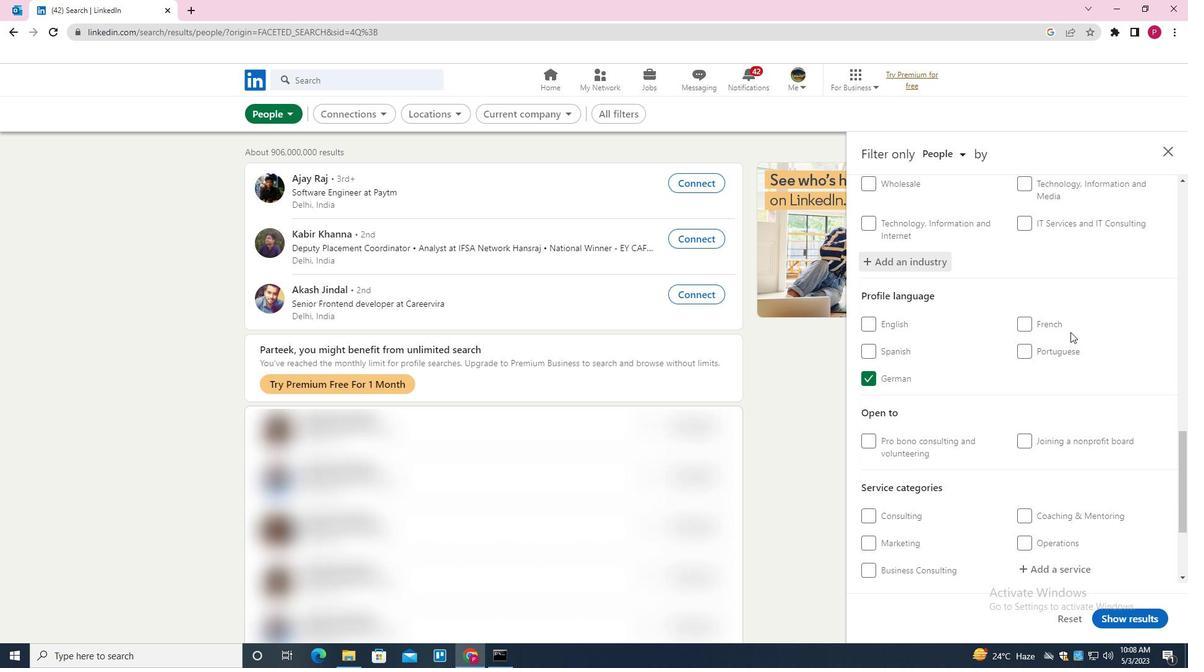 
Action: Mouse moved to (1041, 349)
Screenshot: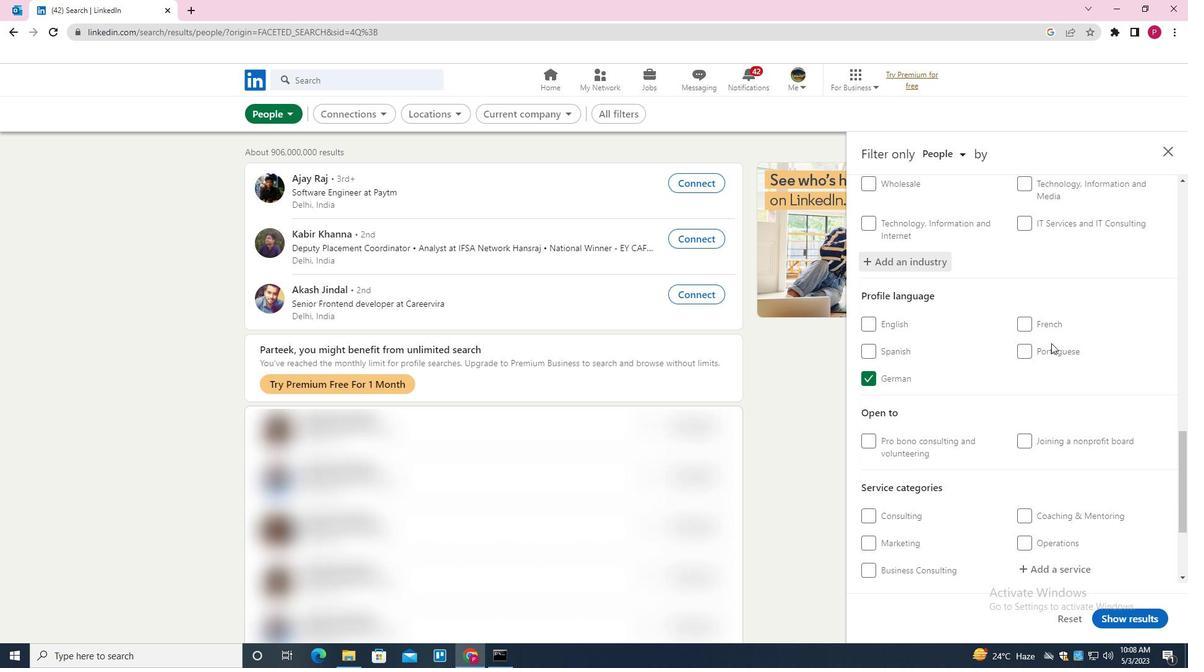 
Action: Mouse scrolled (1041, 349) with delta (0, 0)
Screenshot: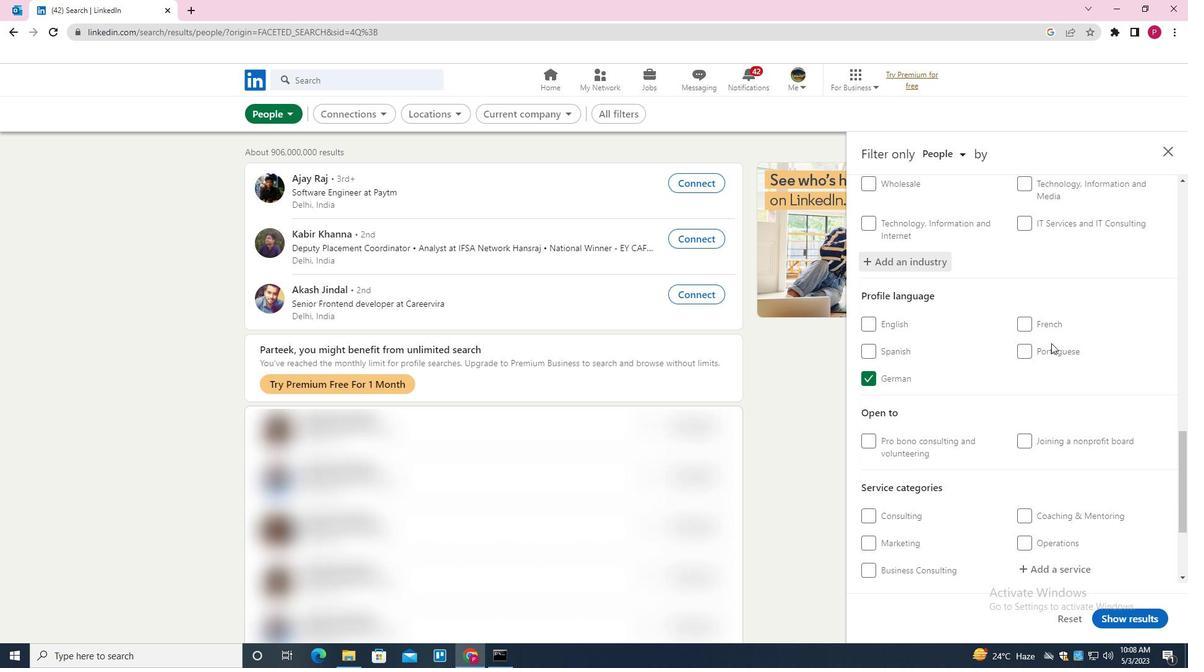
Action: Mouse moved to (1059, 407)
Screenshot: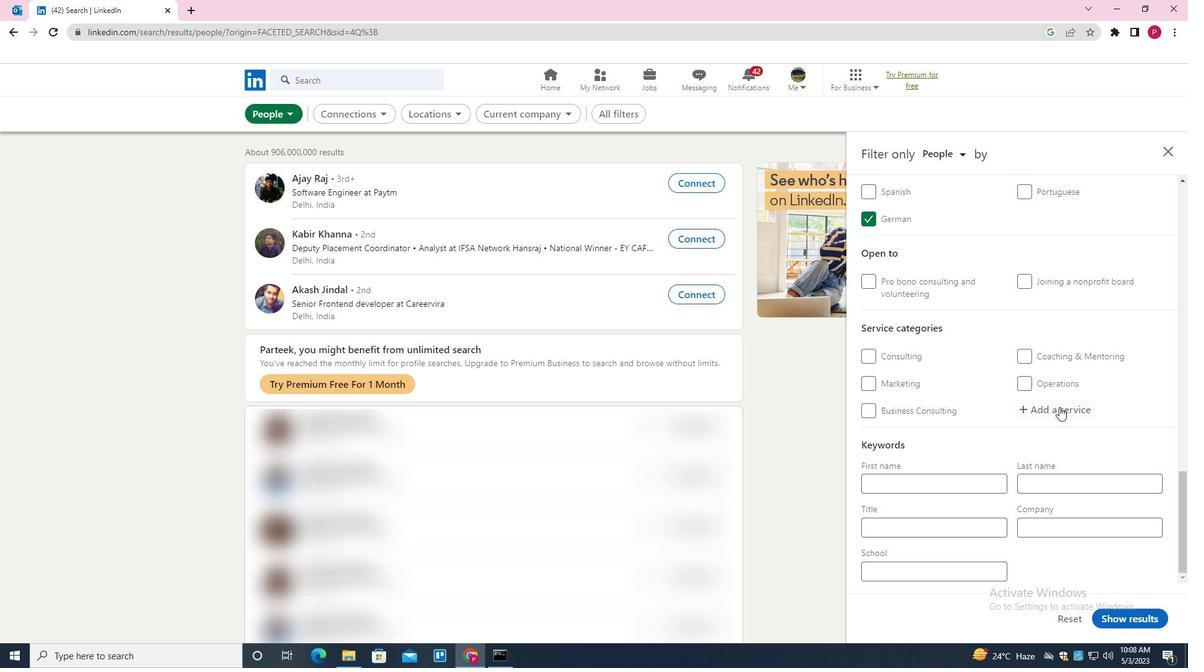 
Action: Mouse pressed left at (1059, 407)
Screenshot: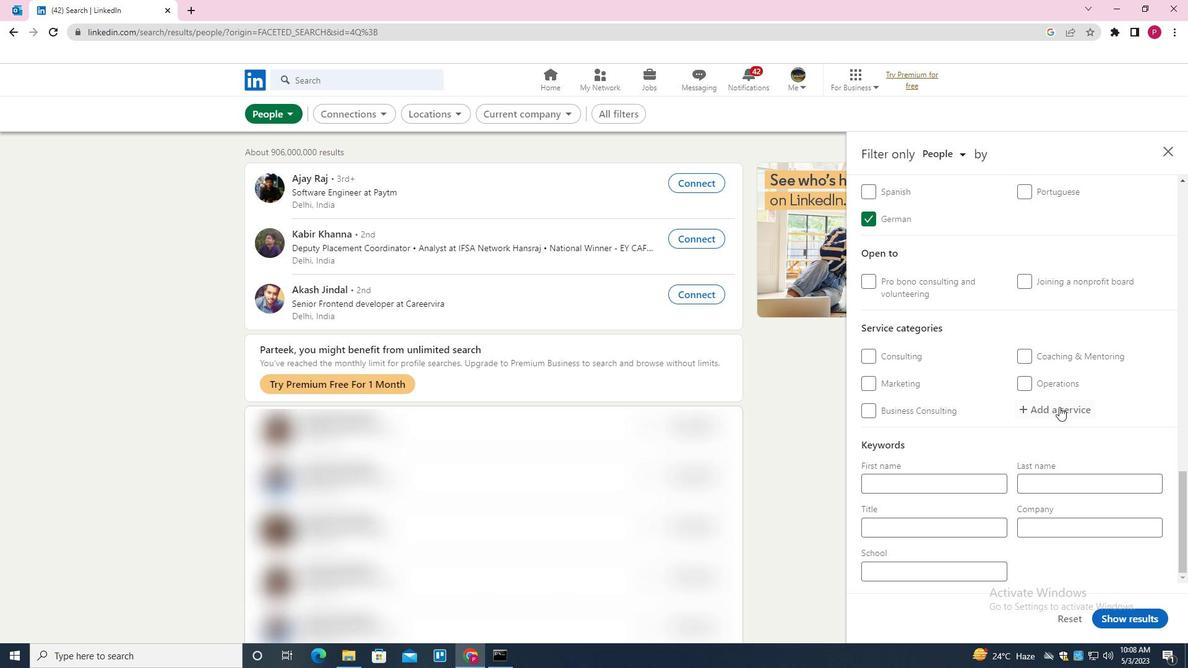 
Action: Key pressed <Key.shift><Key.shift><Key.shift><Key.shift><Key.shift>LOGO<Key.space><Key.shift>DESIGN<Key.down><Key.enter>
Screenshot: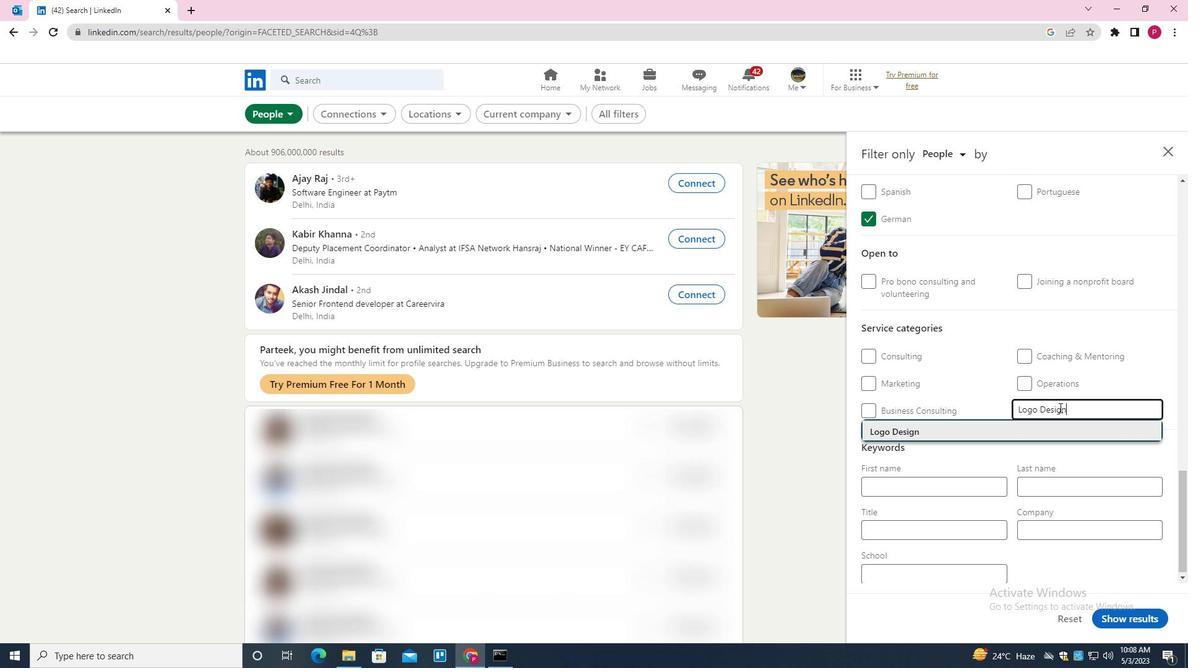 
Action: Mouse moved to (1034, 433)
Screenshot: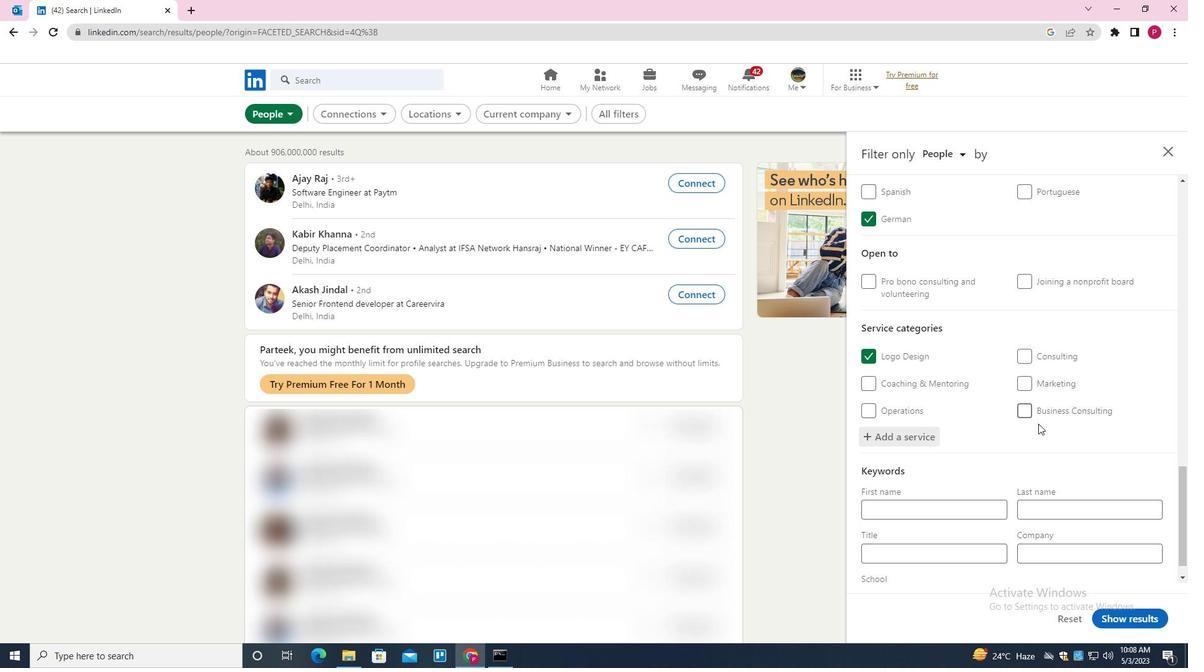 
Action: Mouse scrolled (1034, 433) with delta (0, 0)
Screenshot: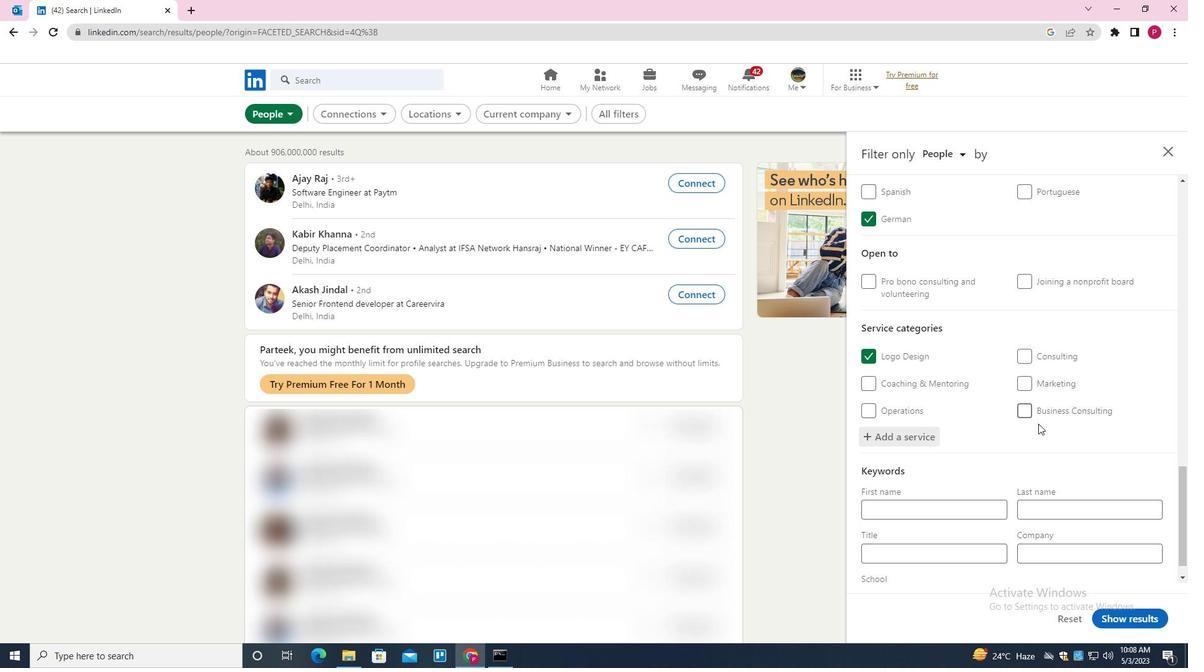 
Action: Mouse moved to (1024, 442)
Screenshot: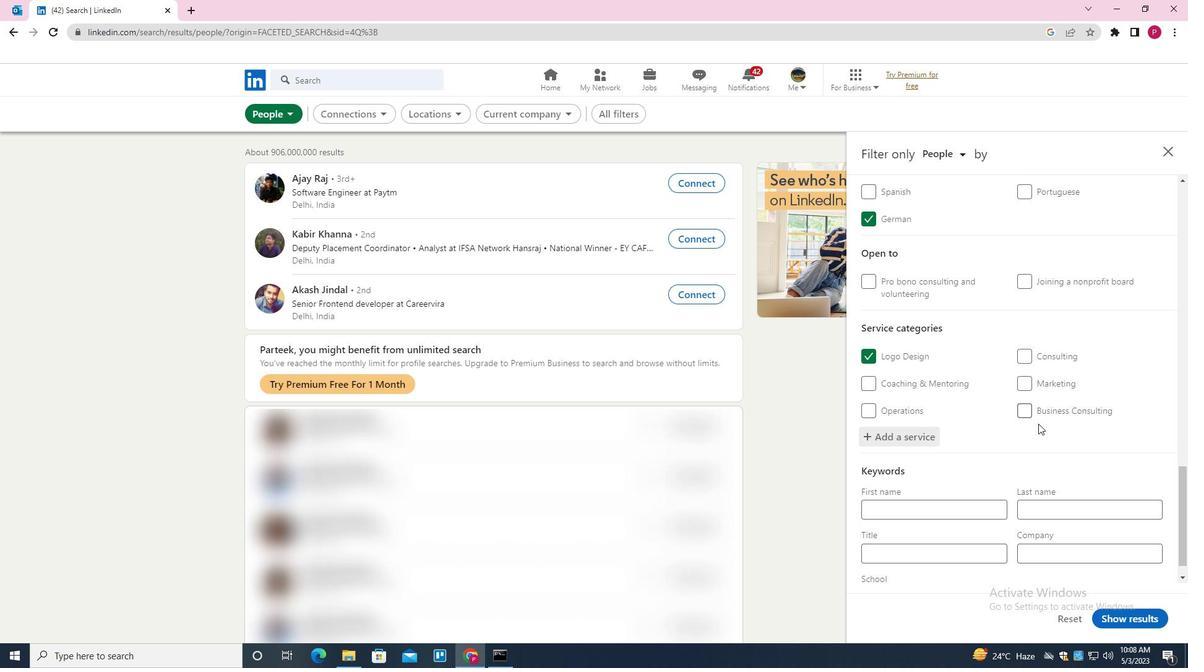 
Action: Mouse scrolled (1024, 441) with delta (0, 0)
Screenshot: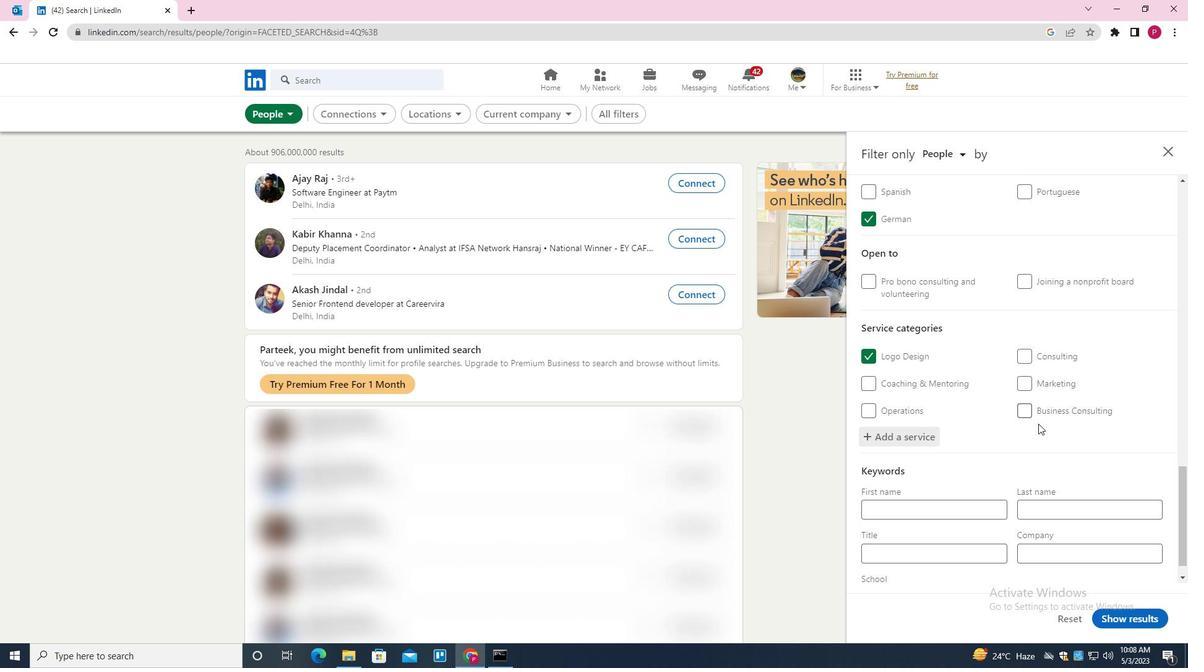 
Action: Mouse moved to (1016, 448)
Screenshot: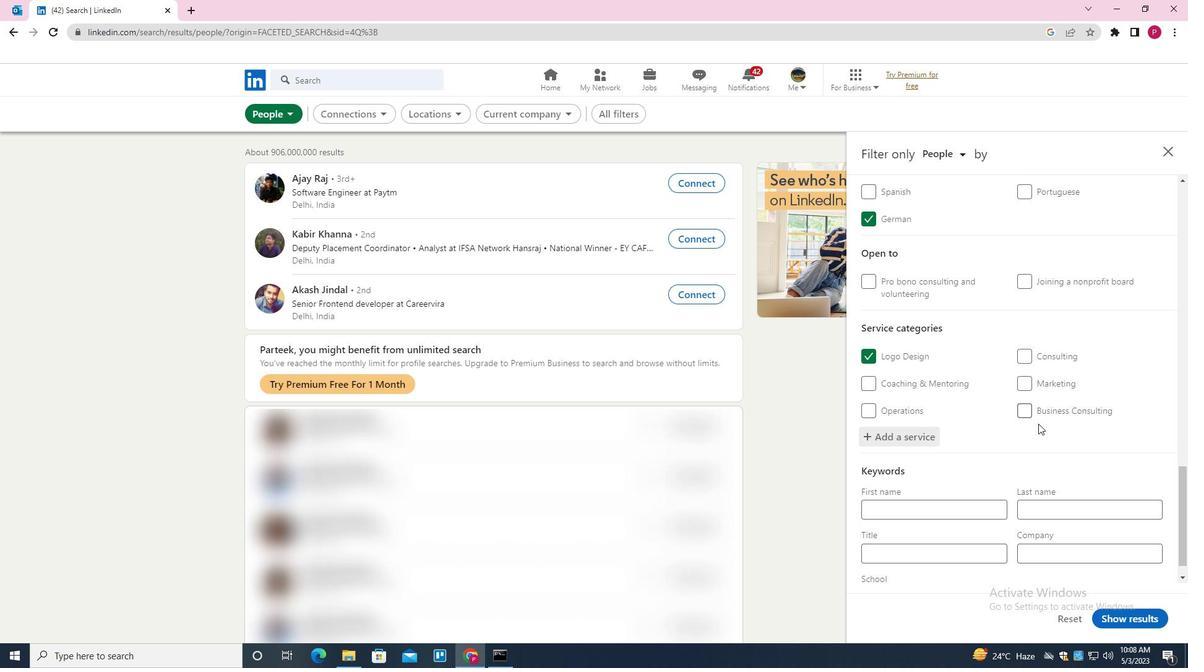 
Action: Mouse scrolled (1016, 447) with delta (0, 0)
Screenshot: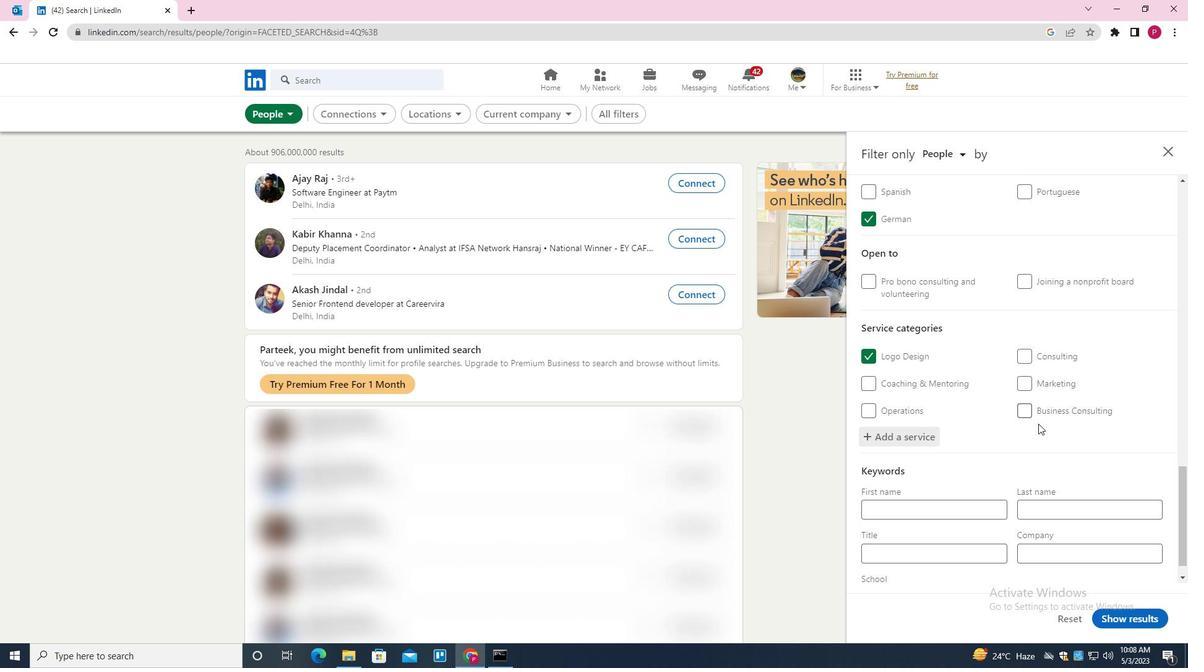 
Action: Mouse moved to (946, 535)
Screenshot: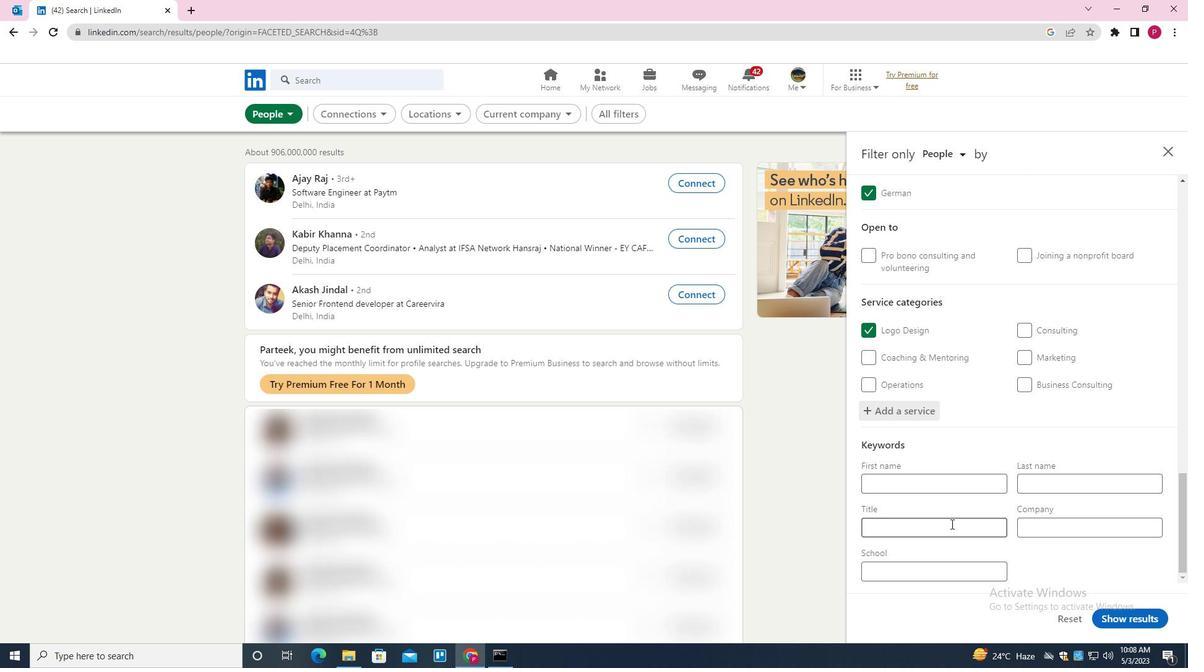 
Action: Mouse pressed left at (946, 535)
Screenshot: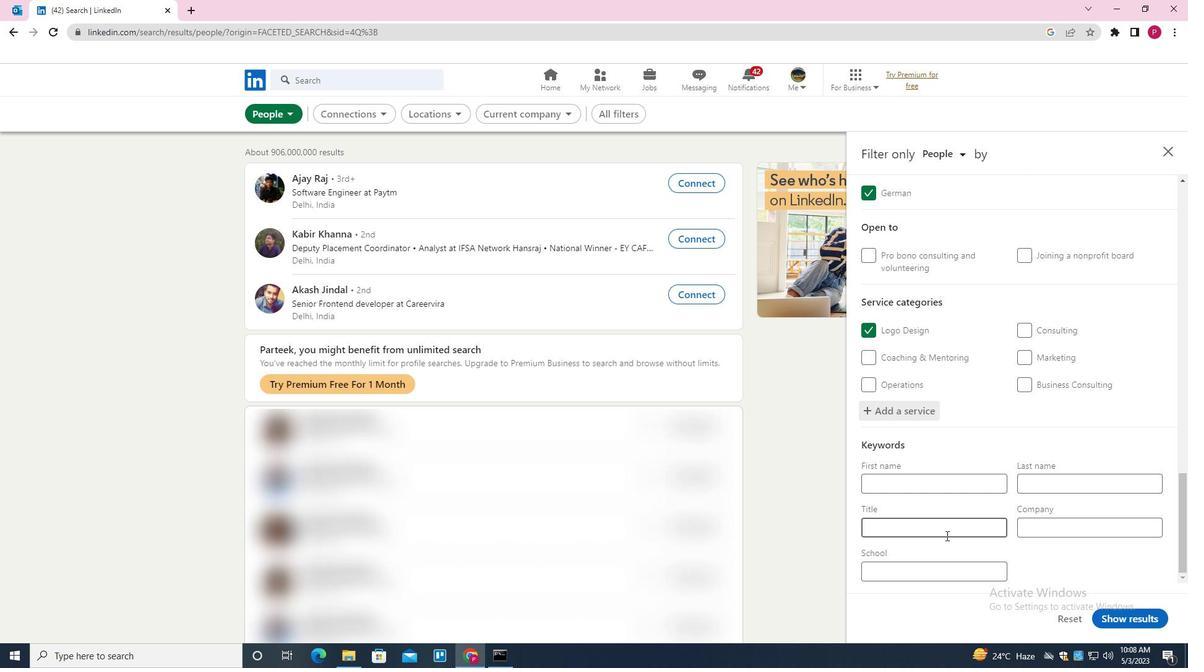 
Action: Key pressed <Key.shift><Key.shift><Key.shift><Key.shift><Key.shift><Key.shift><Key.shift><Key.shift><Key.shift><Key.shift><Key.shift><Key.shift><Key.shift><Key.shift><Key.shift><Key.shift><Key.shift>RESEVATIONIST
Screenshot: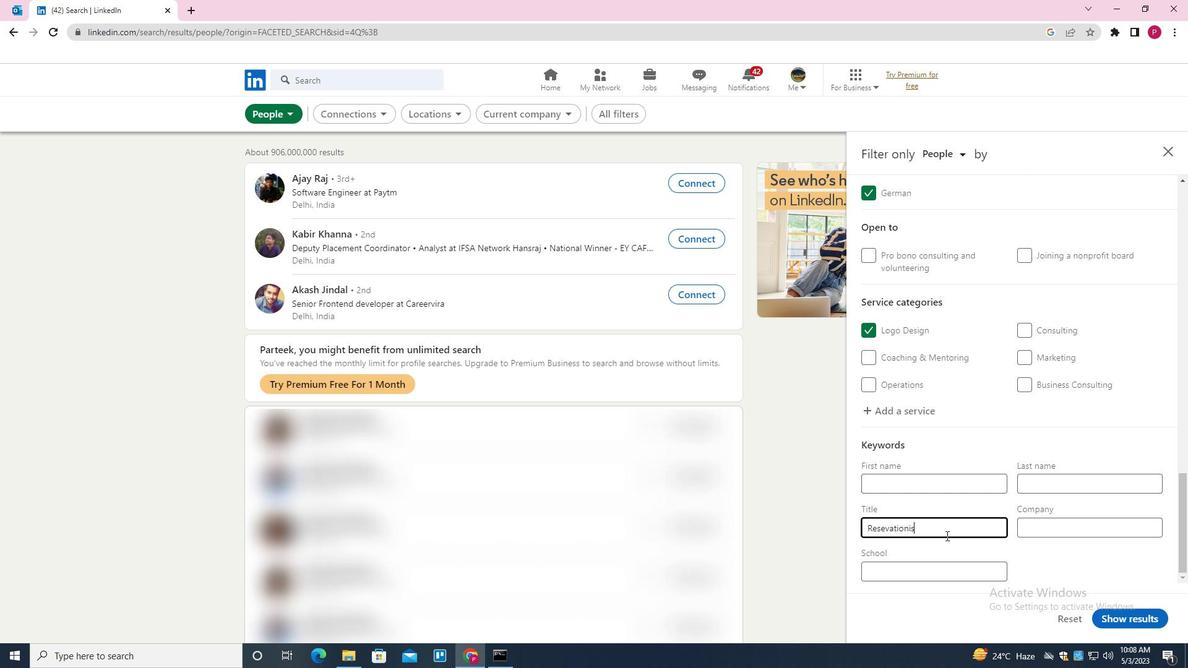 
Action: Mouse moved to (917, 524)
Screenshot: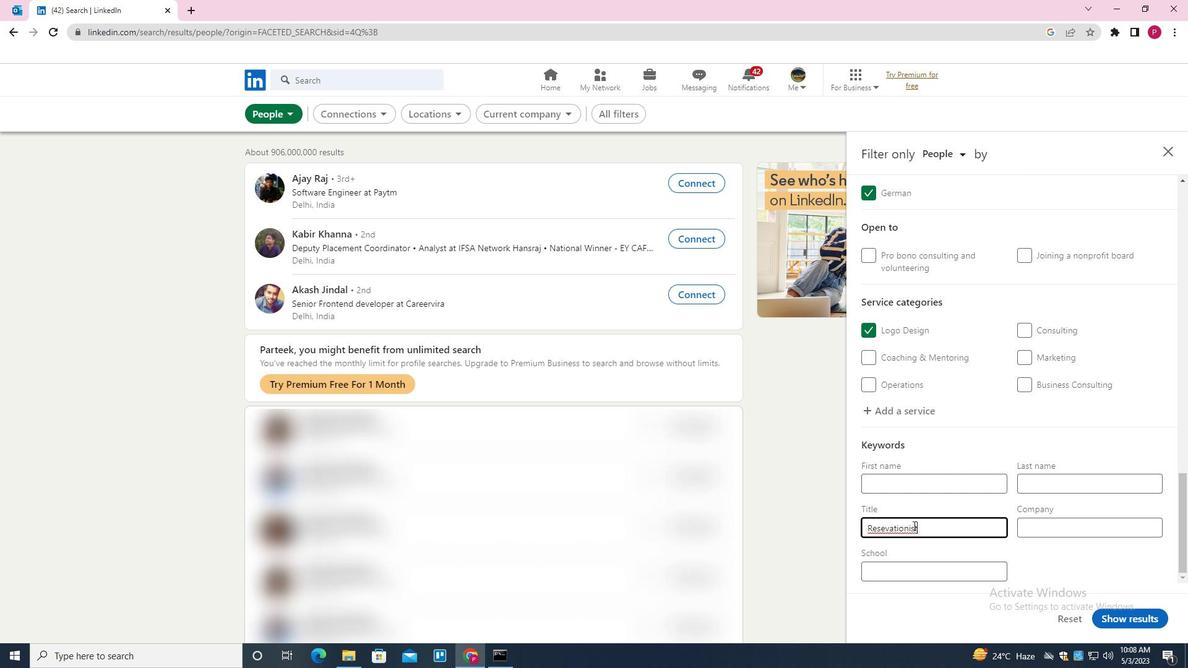 
Action: Key pressed <Key.backspace><Key.backspace><Key.backspace><Key.backspace><Key.backspace><Key.backspace>IONT<Key.backspace>IST
Screenshot: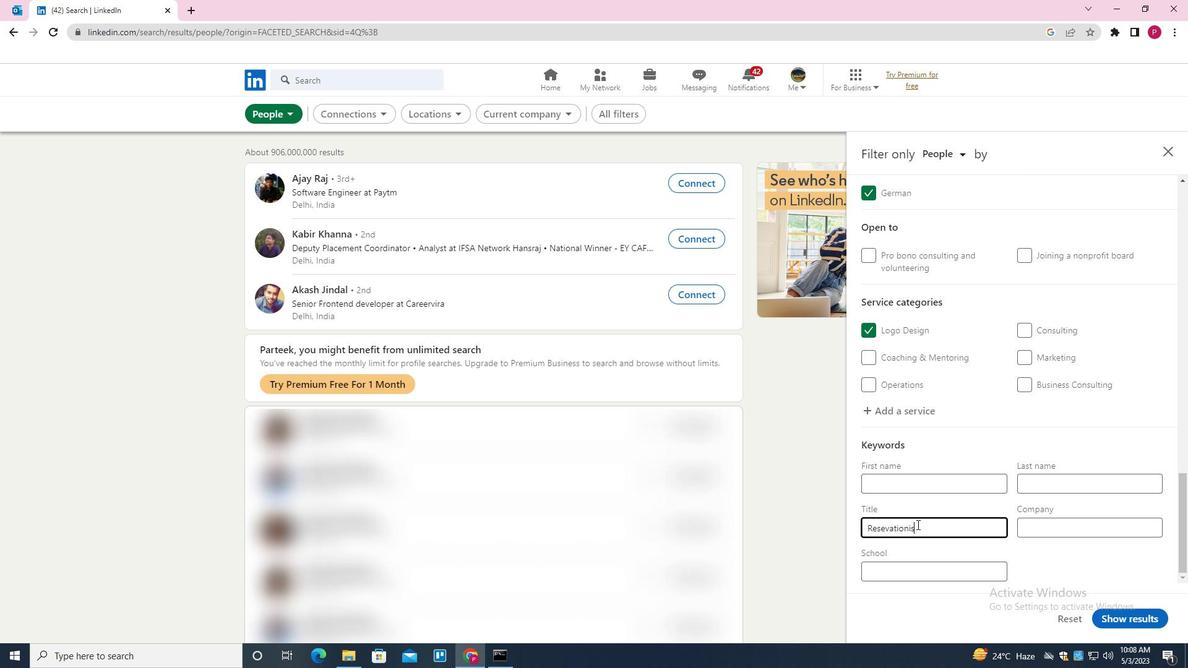
Action: Mouse moved to (936, 542)
Screenshot: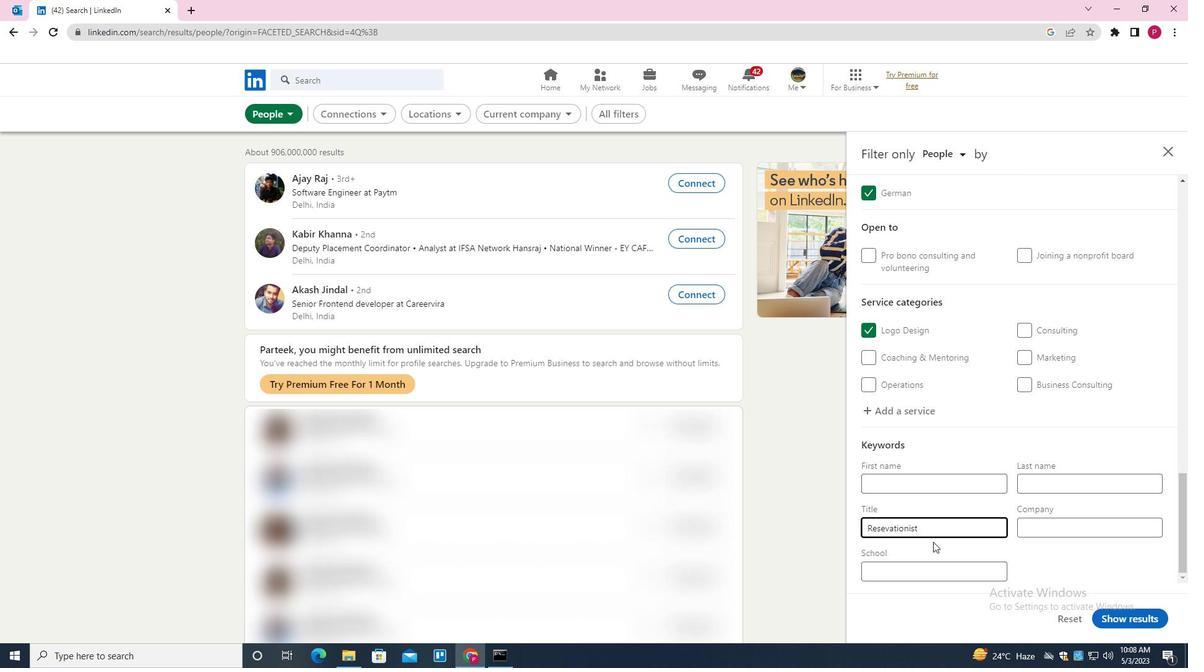 
Action: Key pressed <Key.backspace><Key.backspace><Key.backspace><Key.backspace><Key.backspace>ONNIST
Screenshot: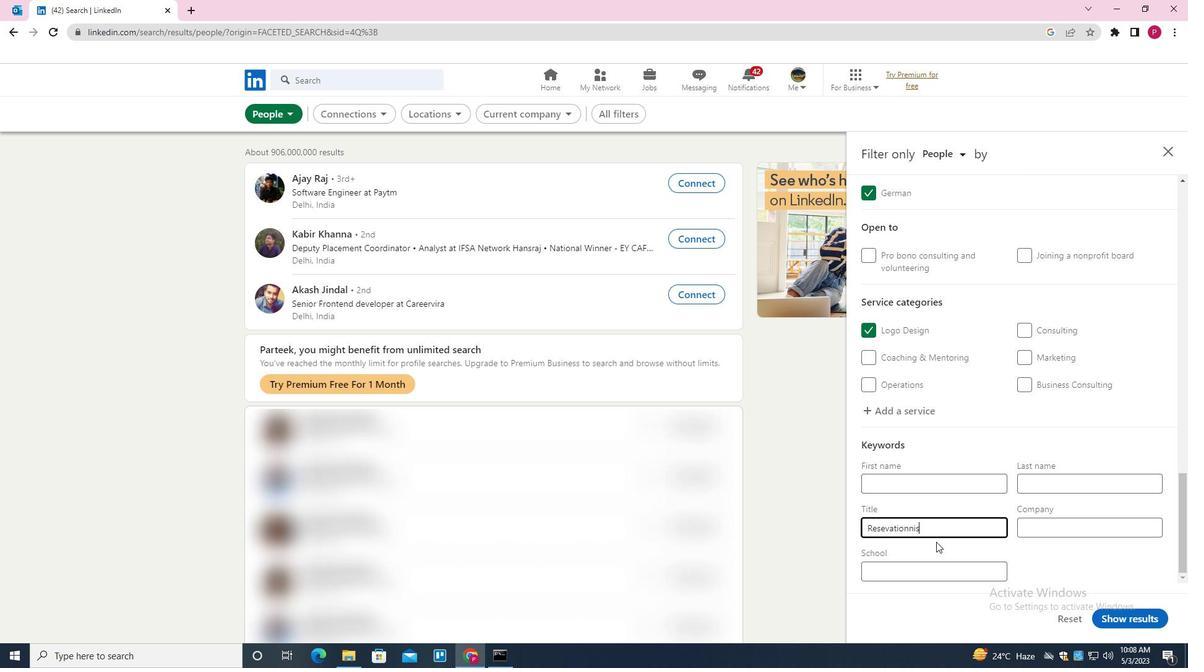 
Action: Mouse moved to (940, 540)
Screenshot: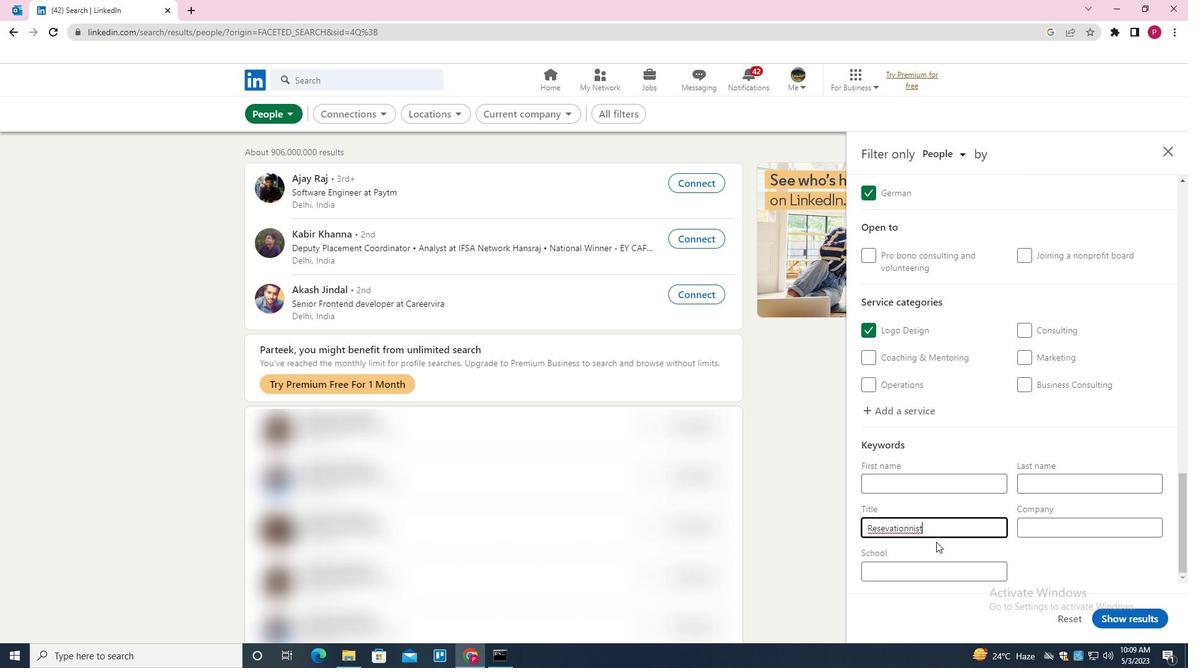 
Action: Key pressed <Key.backspace><Key.backspace><Key.backspace><Key.backspace><Key.backspace><Key.backspace>ONIST
Screenshot: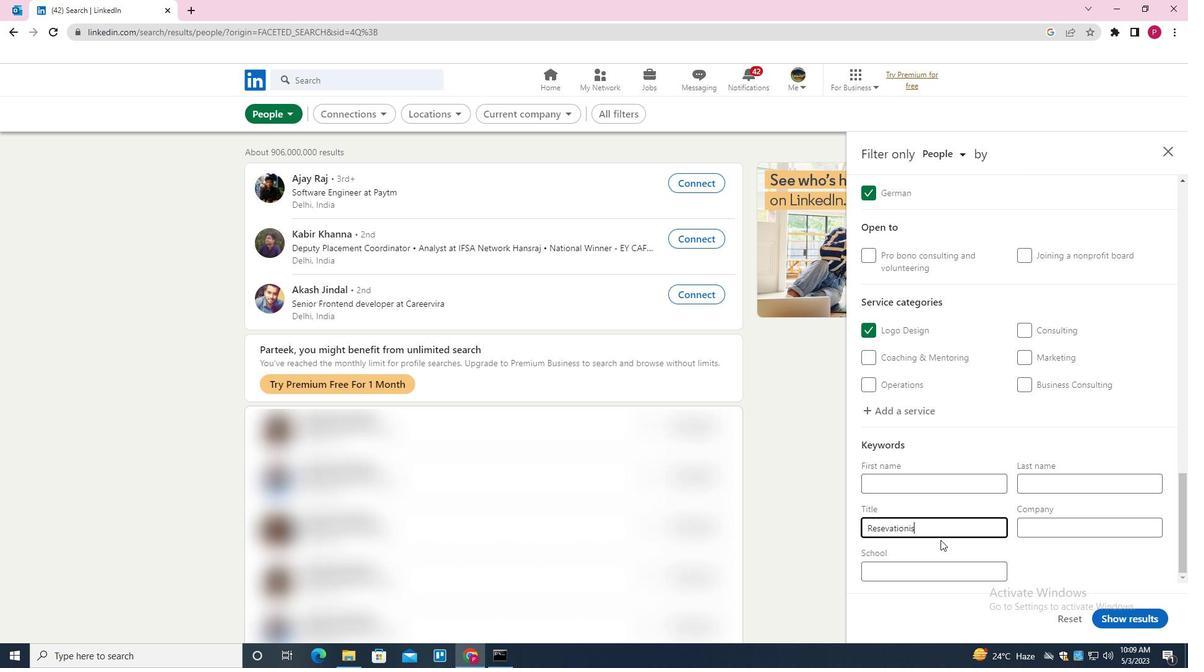 
Action: Mouse moved to (1122, 617)
Screenshot: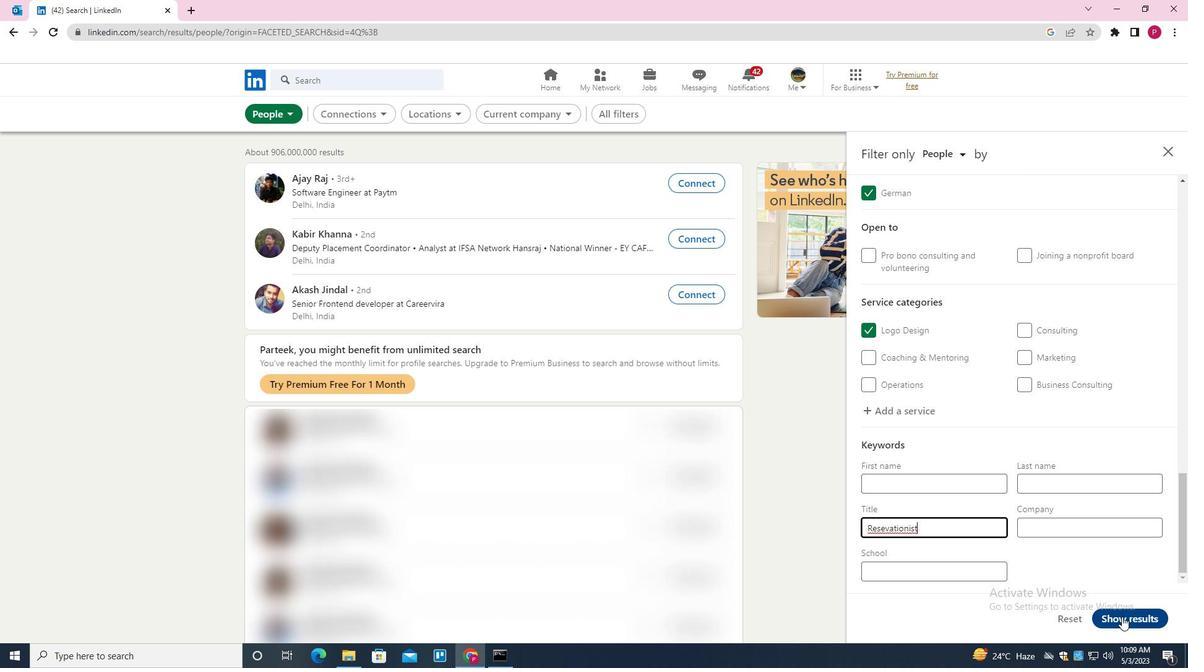 
Action: Mouse pressed left at (1122, 617)
Screenshot: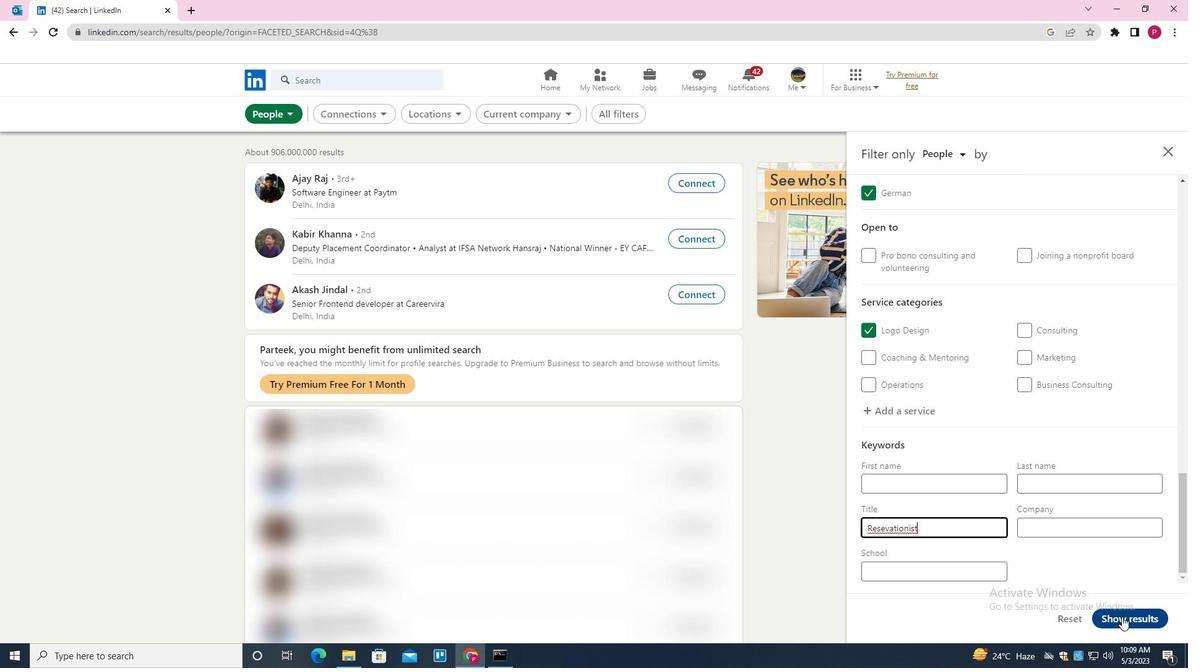 
Action: Mouse moved to (641, 332)
Screenshot: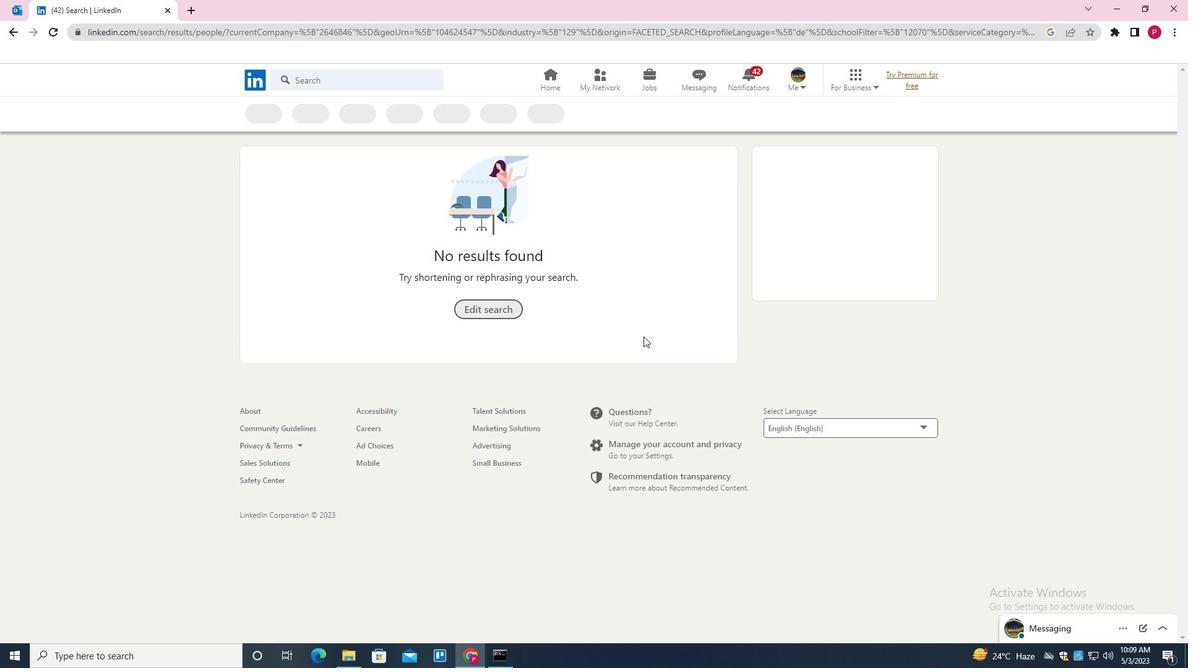 
